 Task: Display the results of the 2022 Victory Lane Racing NASCAR Cup Series for the race "Advent Health 400" on the track "Kansas".
Action: Mouse moved to (207, 279)
Screenshot: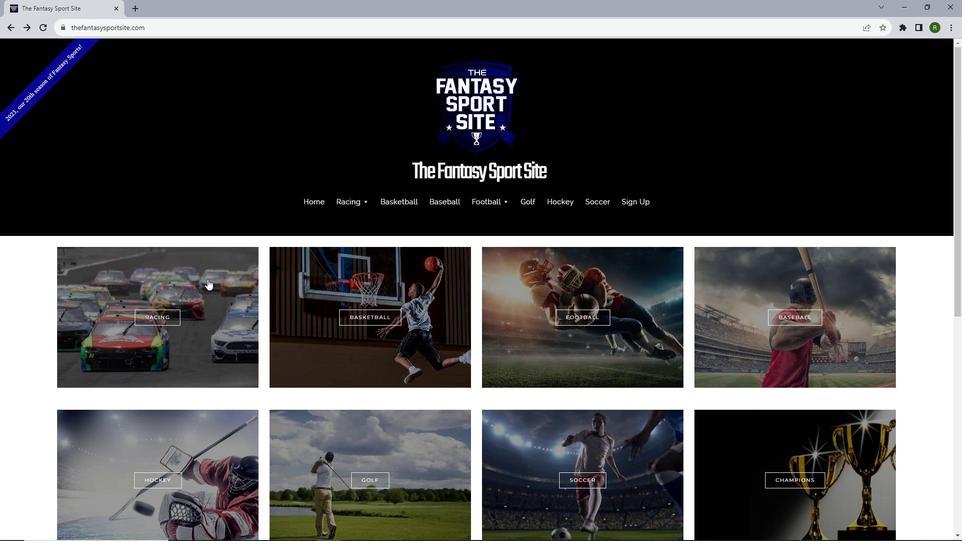 
Action: Mouse scrolled (207, 278) with delta (0, 0)
Screenshot: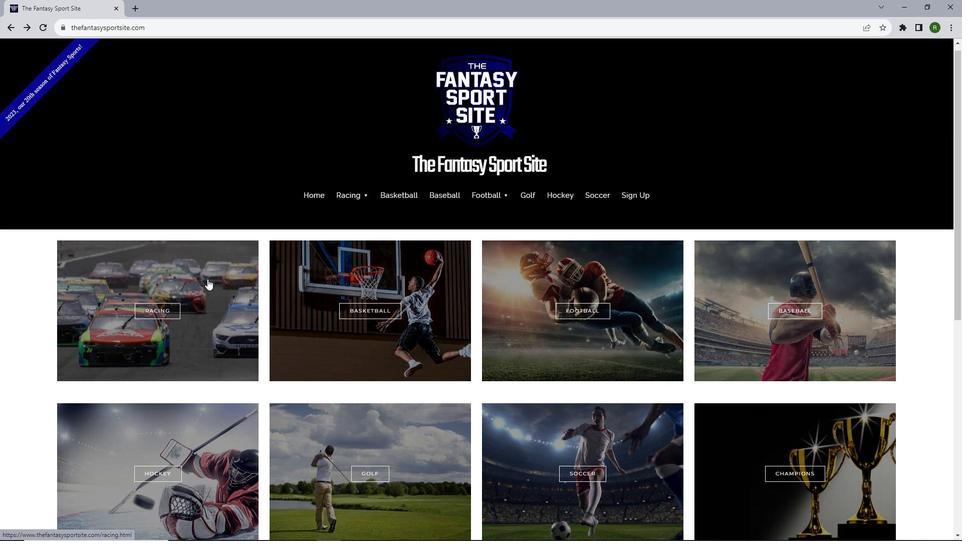 
Action: Mouse moved to (156, 269)
Screenshot: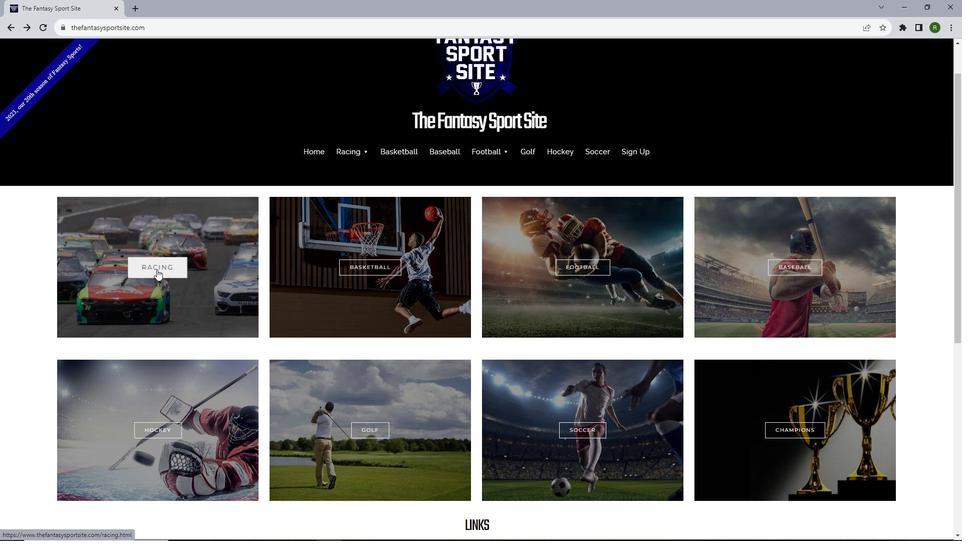 
Action: Mouse pressed left at (156, 269)
Screenshot: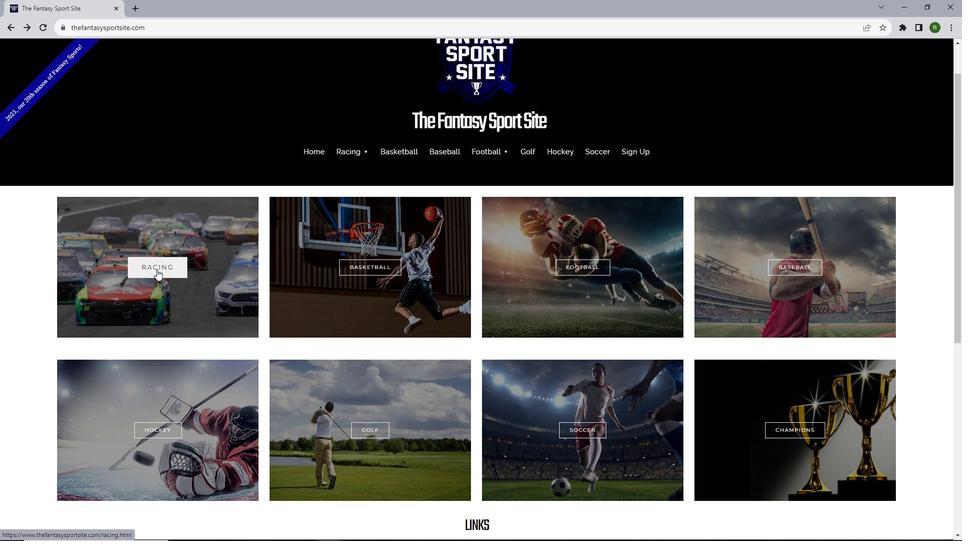 
Action: Mouse moved to (238, 278)
Screenshot: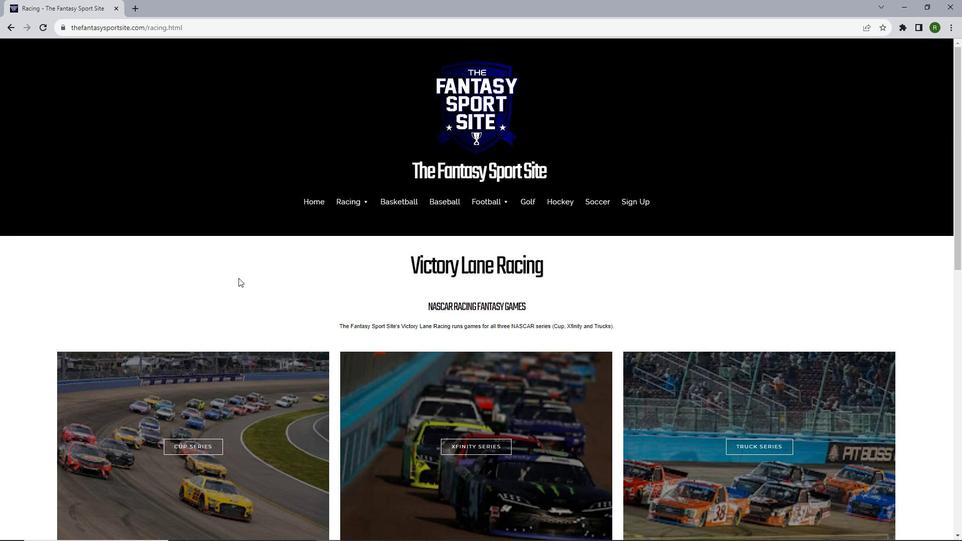 
Action: Mouse scrolled (238, 277) with delta (0, 0)
Screenshot: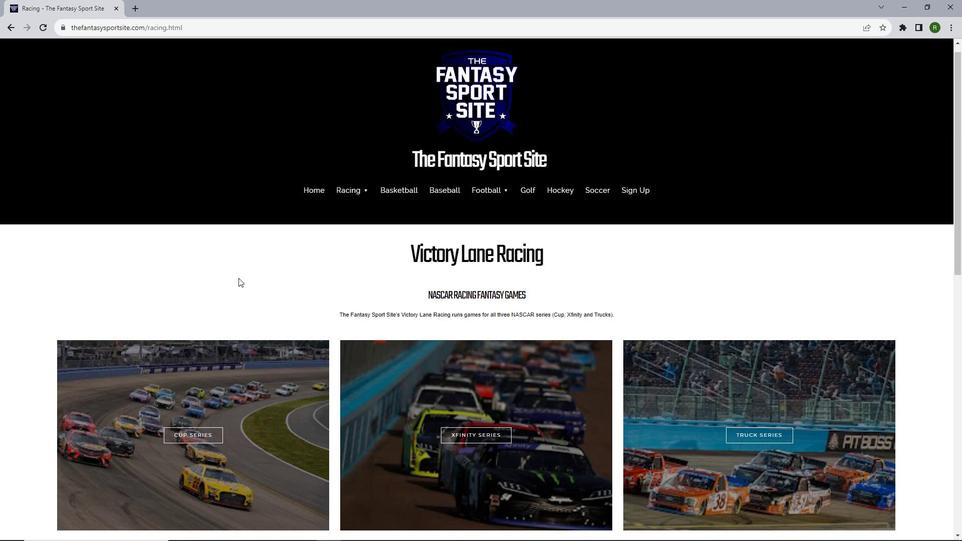 
Action: Mouse scrolled (238, 277) with delta (0, 0)
Screenshot: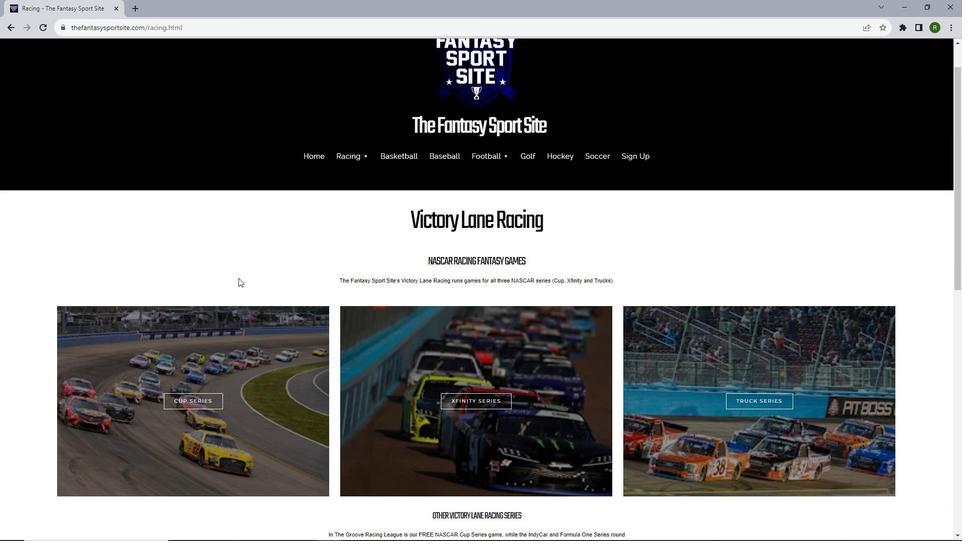 
Action: Mouse scrolled (238, 277) with delta (0, 0)
Screenshot: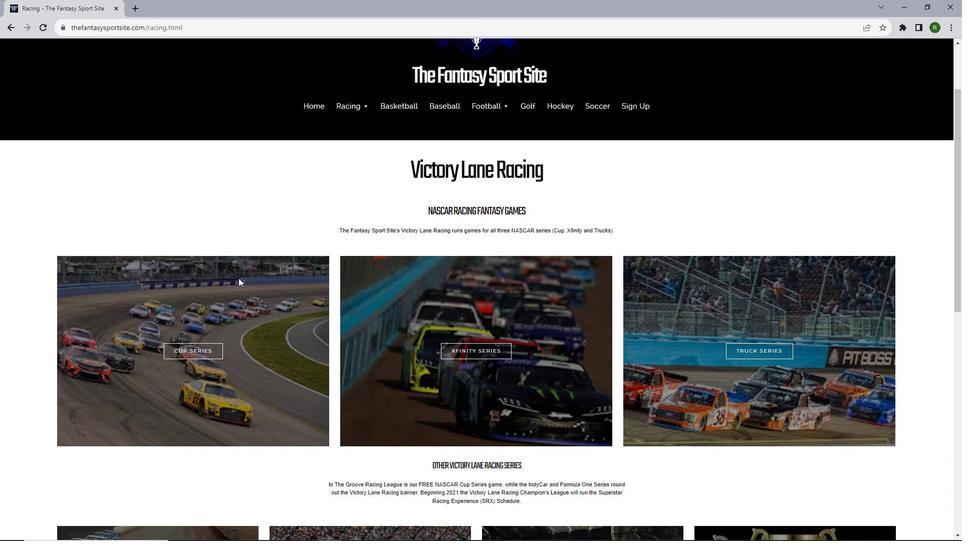 
Action: Mouse moved to (209, 293)
Screenshot: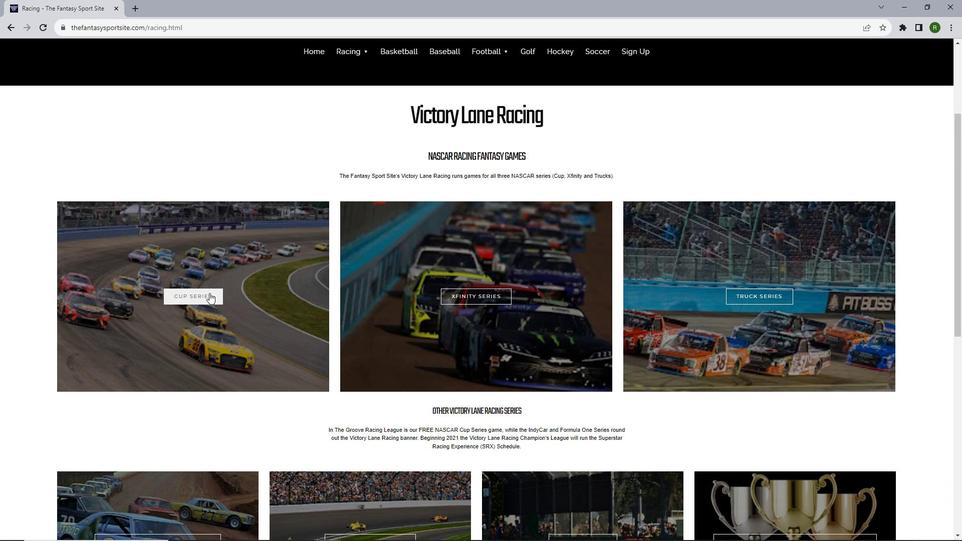 
Action: Mouse pressed left at (209, 293)
Screenshot: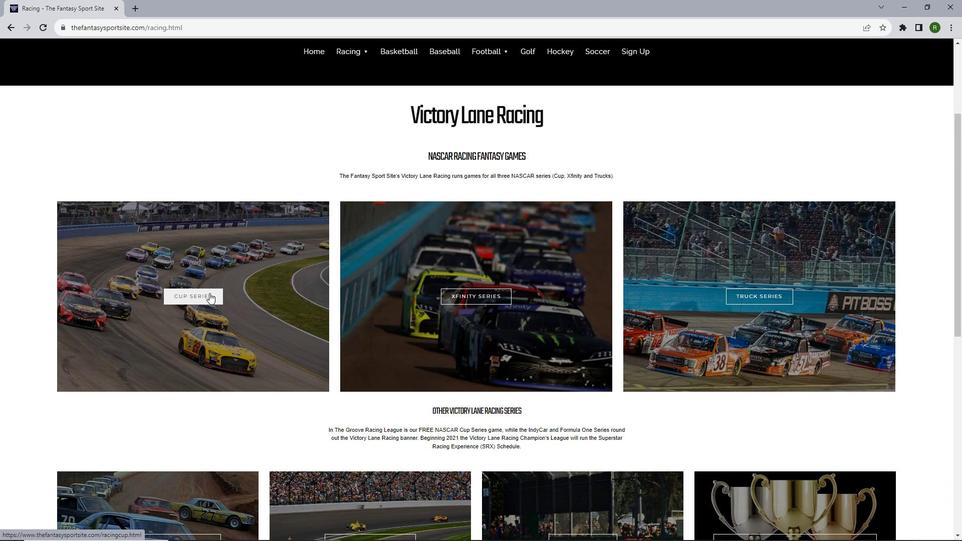 
Action: Mouse moved to (243, 261)
Screenshot: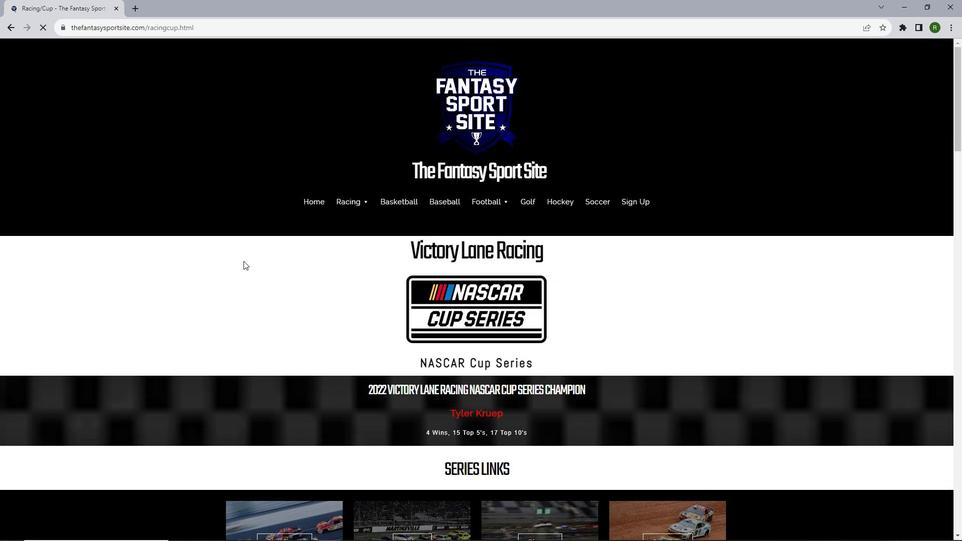 
Action: Mouse scrolled (243, 260) with delta (0, 0)
Screenshot: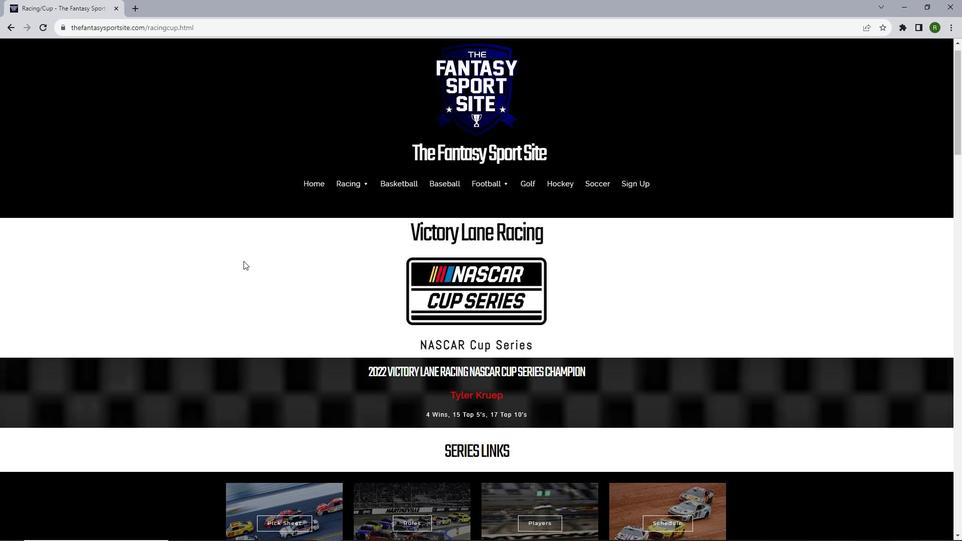 
Action: Mouse scrolled (243, 260) with delta (0, 0)
Screenshot: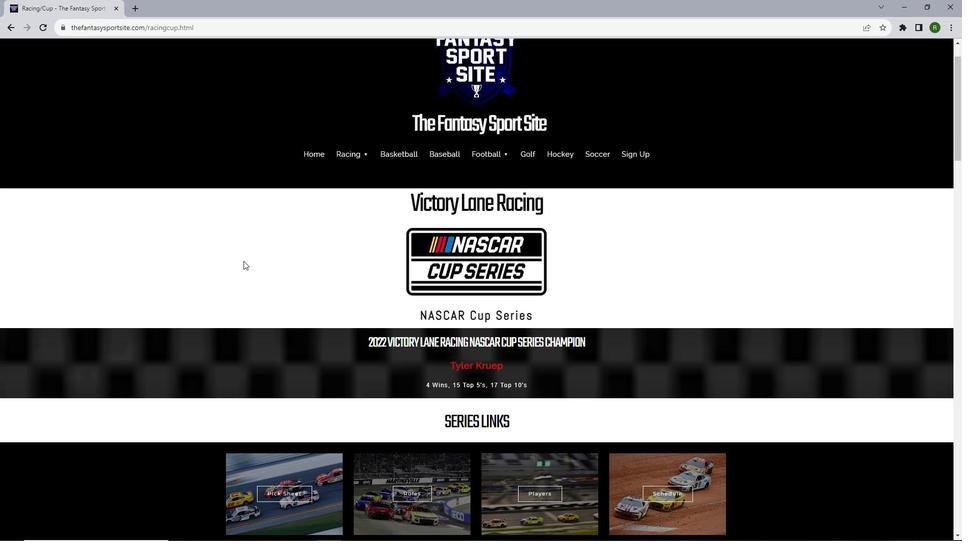 
Action: Mouse scrolled (243, 260) with delta (0, 0)
Screenshot: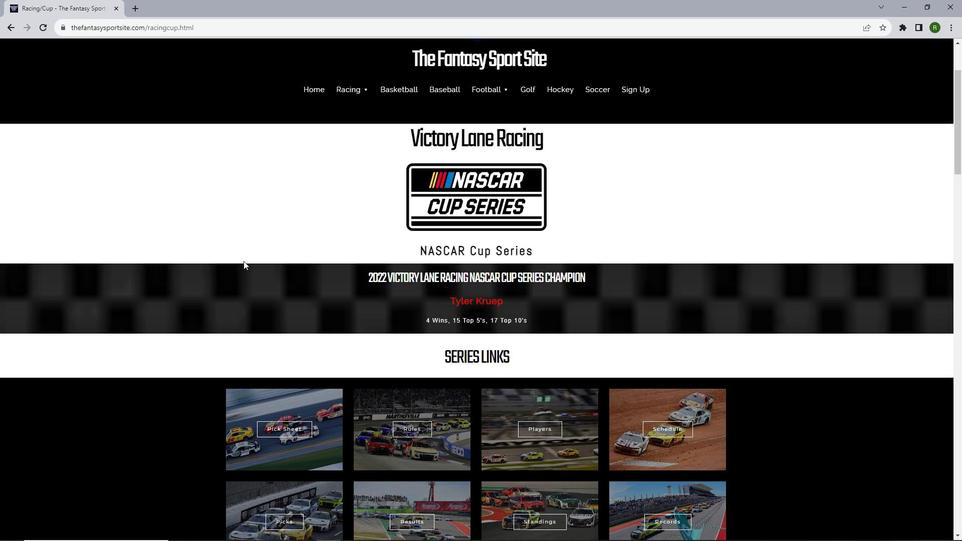 
Action: Mouse scrolled (243, 260) with delta (0, 0)
Screenshot: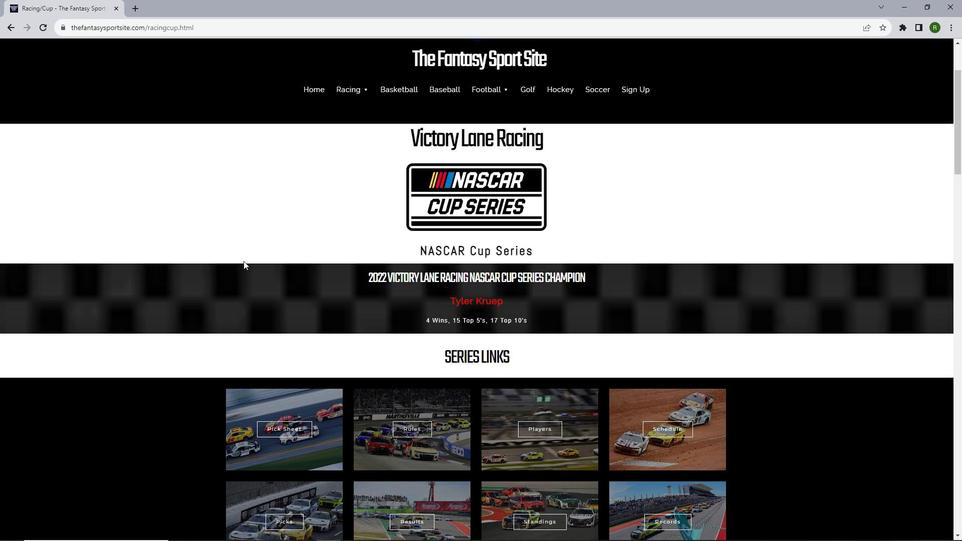 
Action: Mouse scrolled (243, 260) with delta (0, 0)
Screenshot: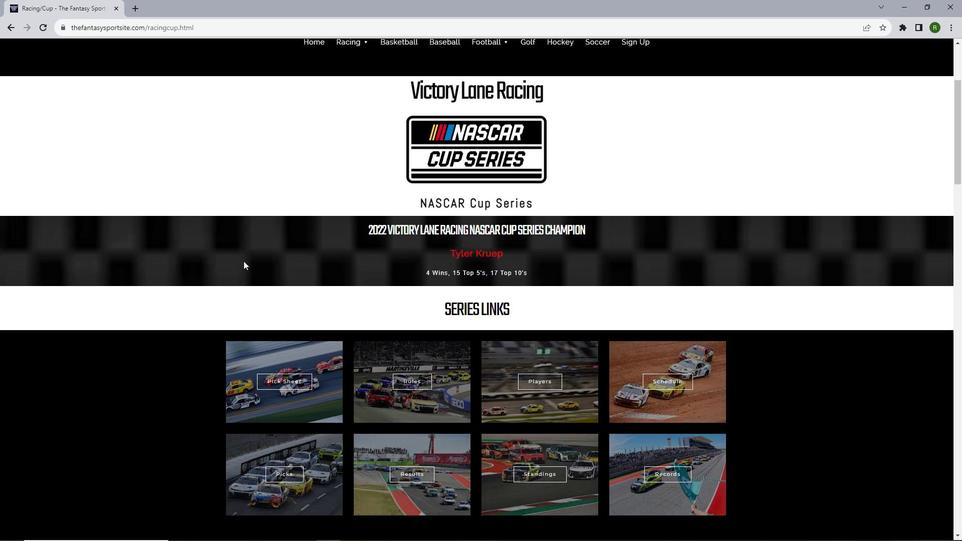 
Action: Mouse moved to (321, 217)
Screenshot: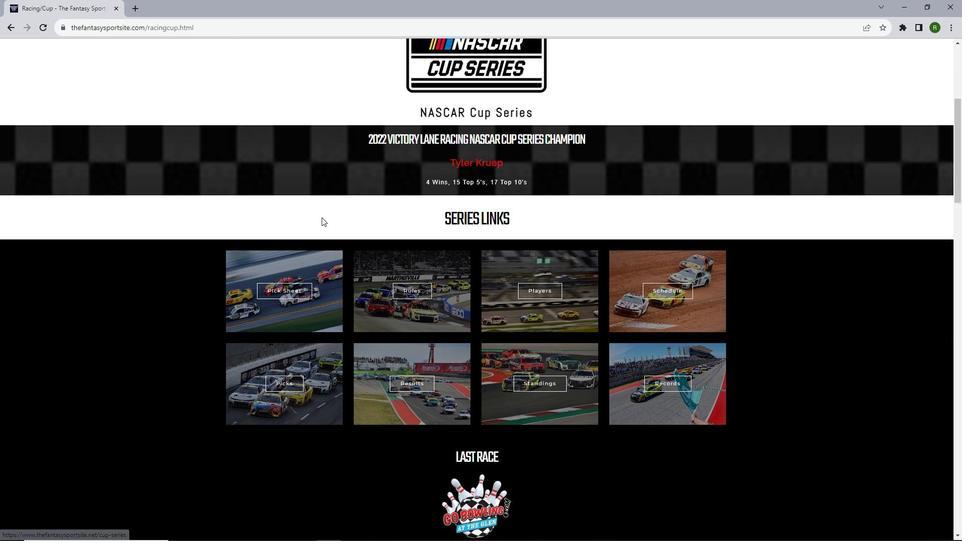 
Action: Mouse scrolled (321, 218) with delta (0, 0)
Screenshot: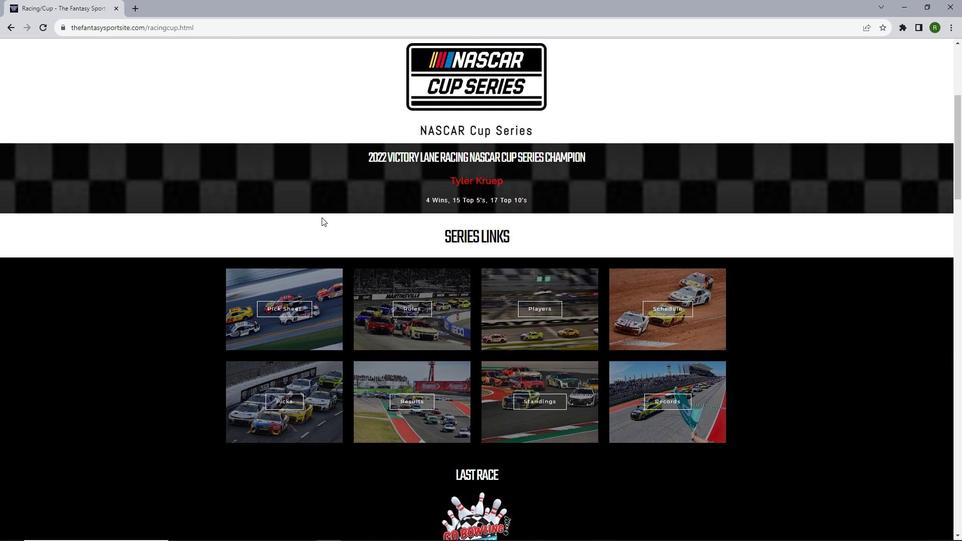 
Action: Mouse scrolled (321, 217) with delta (0, 0)
Screenshot: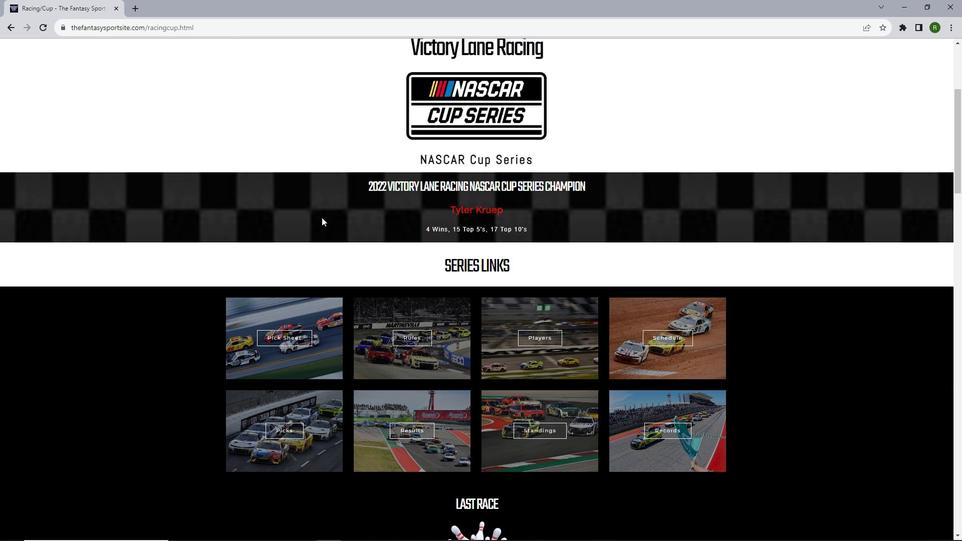 
Action: Mouse scrolled (321, 217) with delta (0, 0)
Screenshot: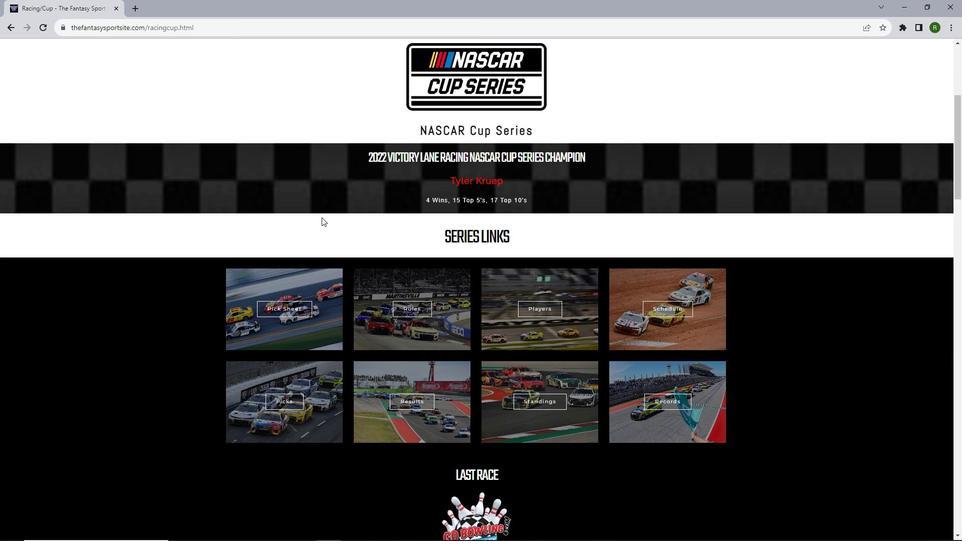 
Action: Mouse scrolled (321, 217) with delta (0, 0)
Screenshot: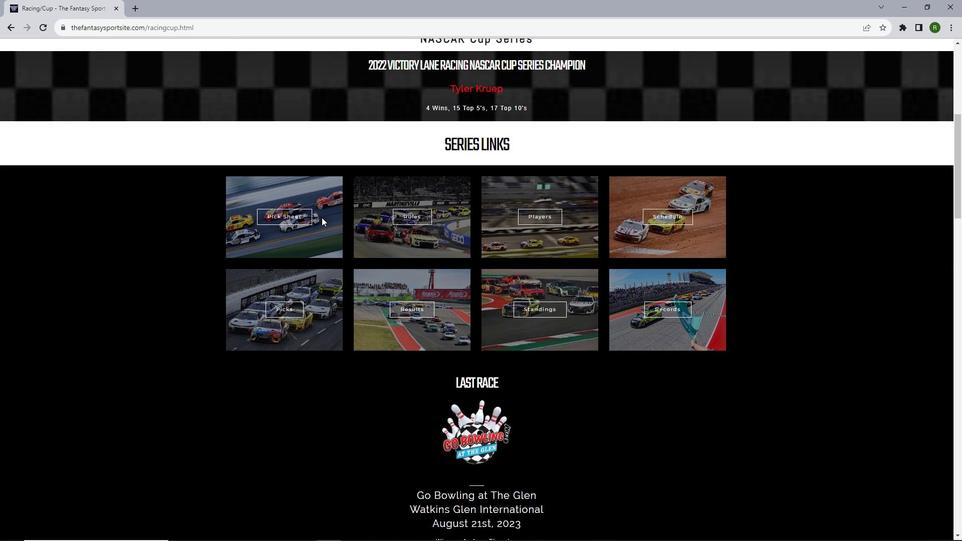 
Action: Mouse scrolled (321, 218) with delta (0, 0)
Screenshot: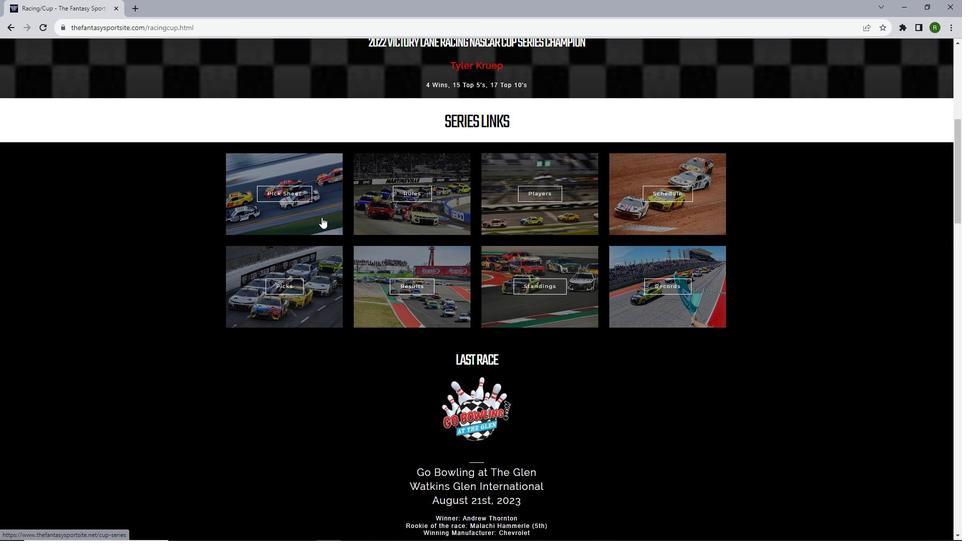 
Action: Mouse moved to (428, 327)
Screenshot: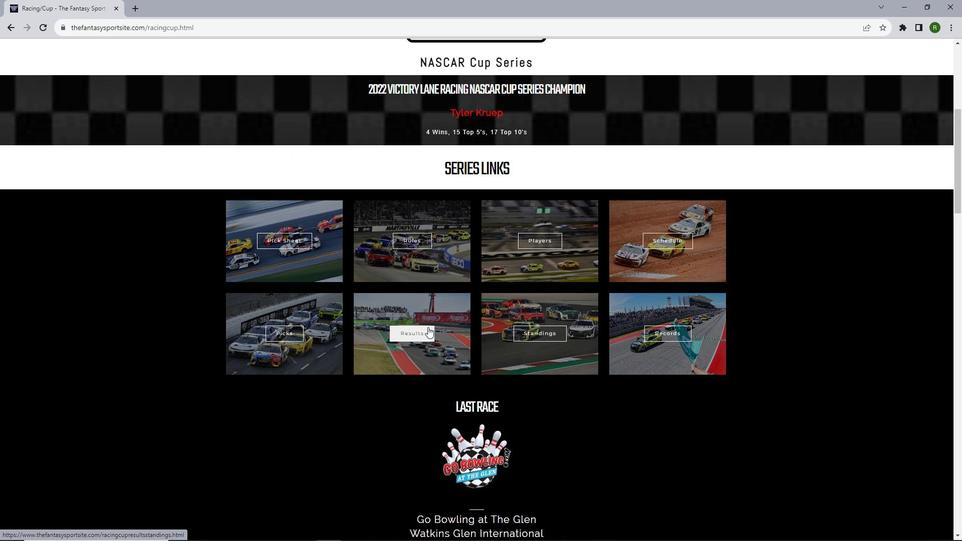 
Action: Mouse pressed left at (428, 327)
Screenshot: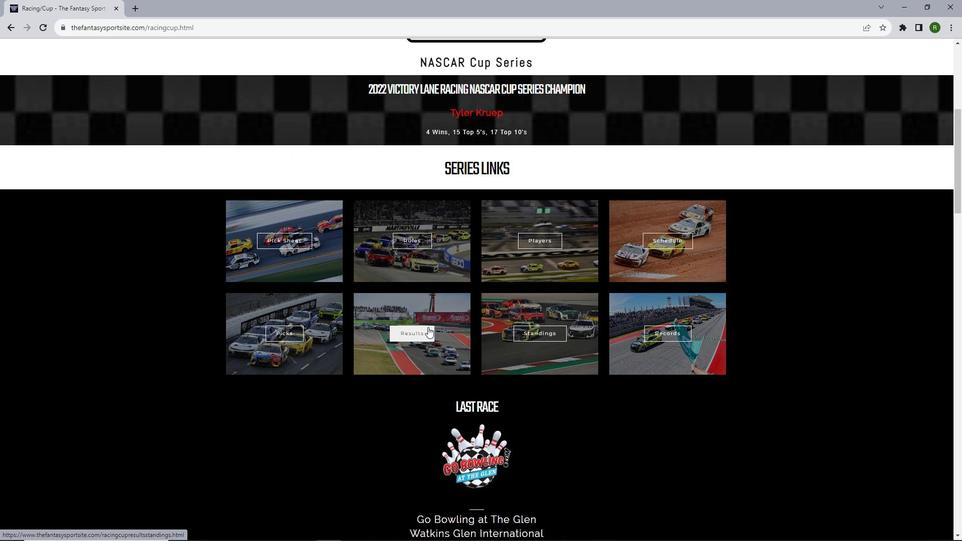 
Action: Mouse moved to (452, 246)
Screenshot: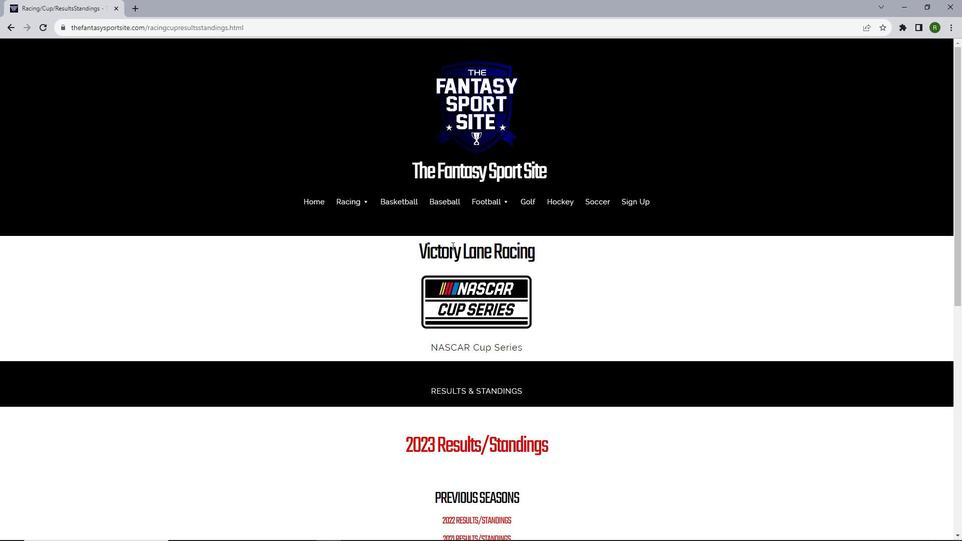 
Action: Mouse scrolled (452, 245) with delta (0, 0)
Screenshot: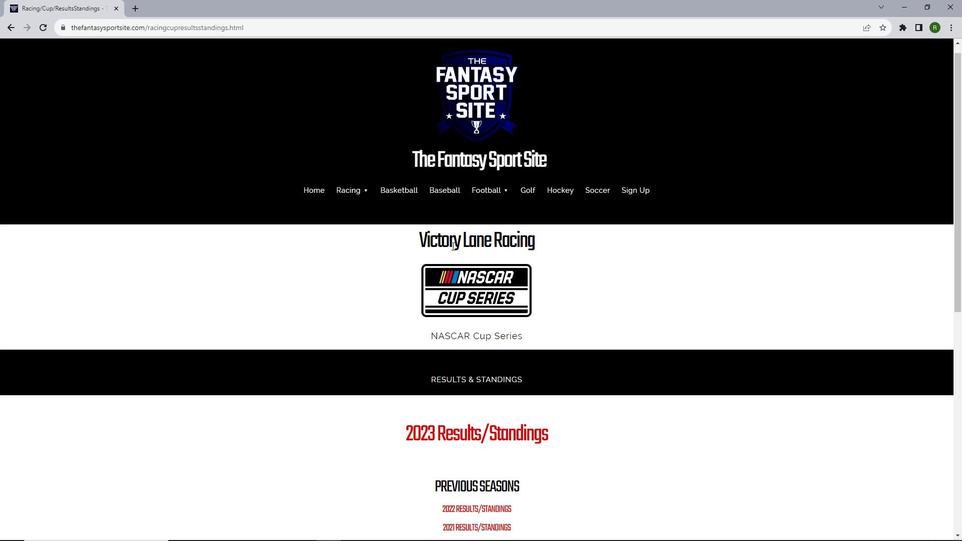 
Action: Mouse scrolled (452, 245) with delta (0, 0)
Screenshot: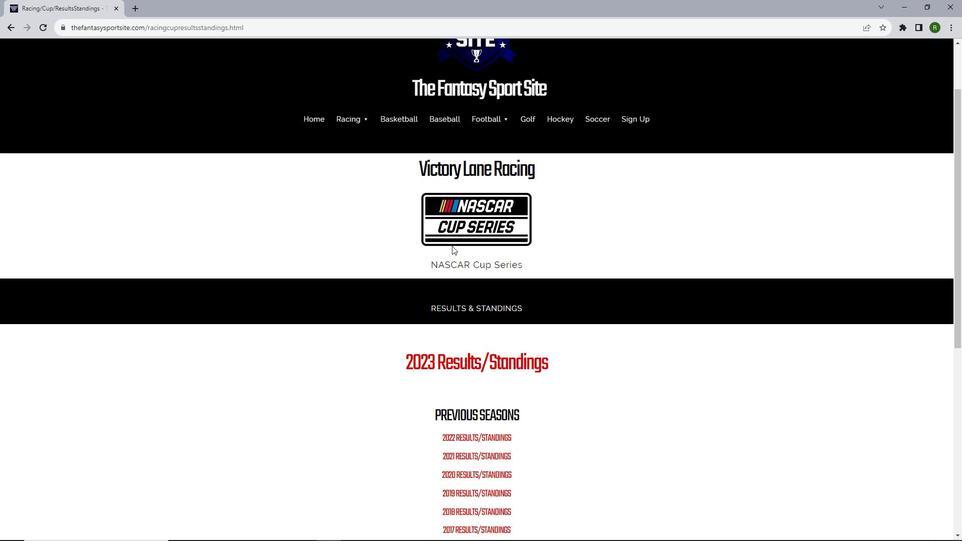 
Action: Mouse scrolled (452, 245) with delta (0, 0)
Screenshot: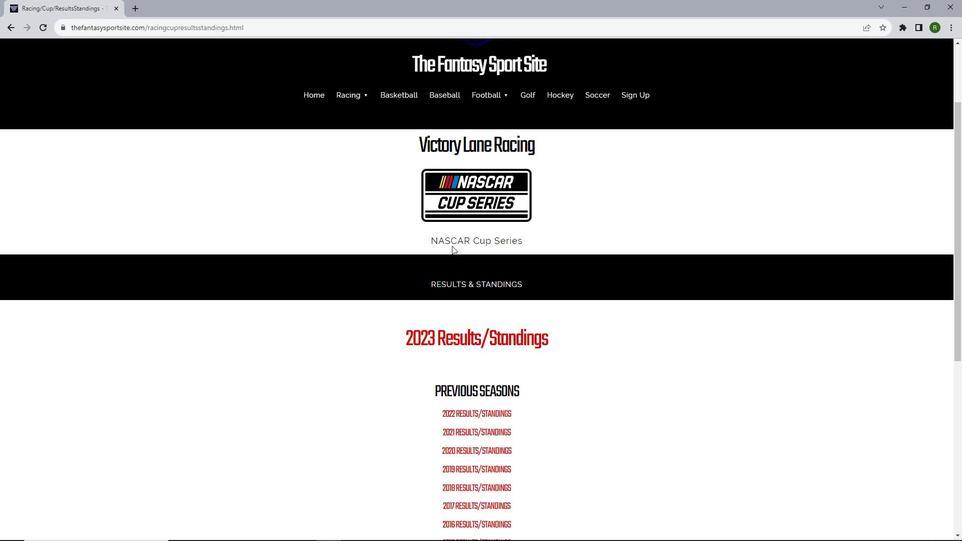 
Action: Mouse moved to (477, 368)
Screenshot: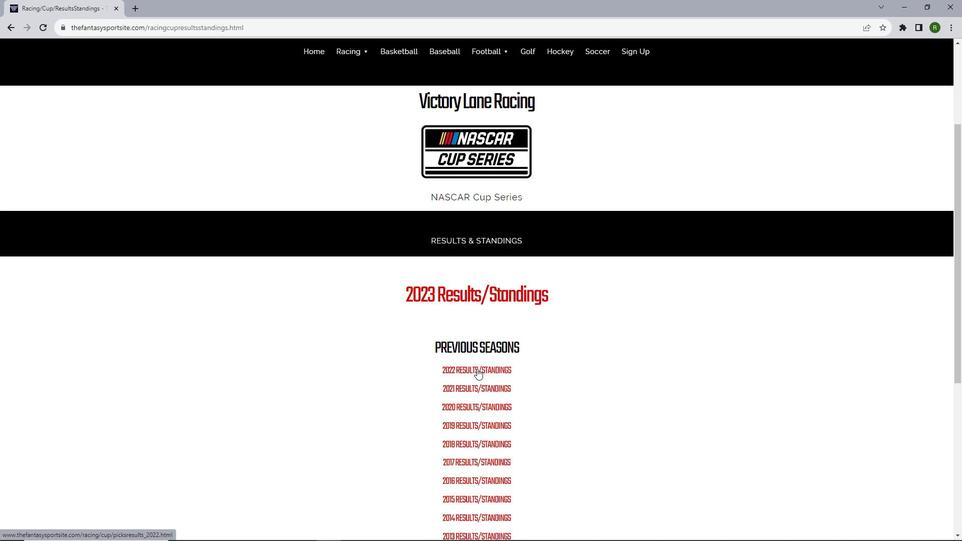 
Action: Mouse pressed left at (477, 368)
Screenshot: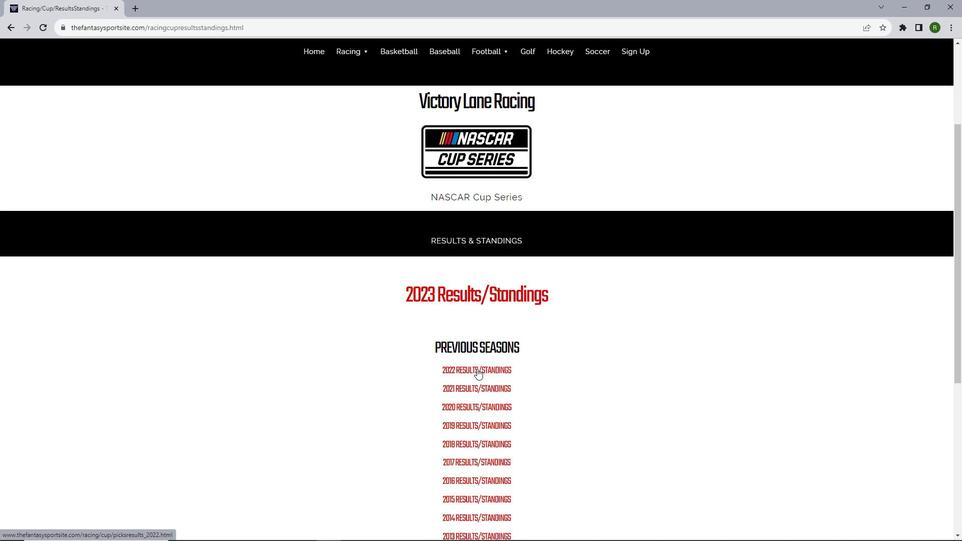 
Action: Mouse moved to (512, 169)
Screenshot: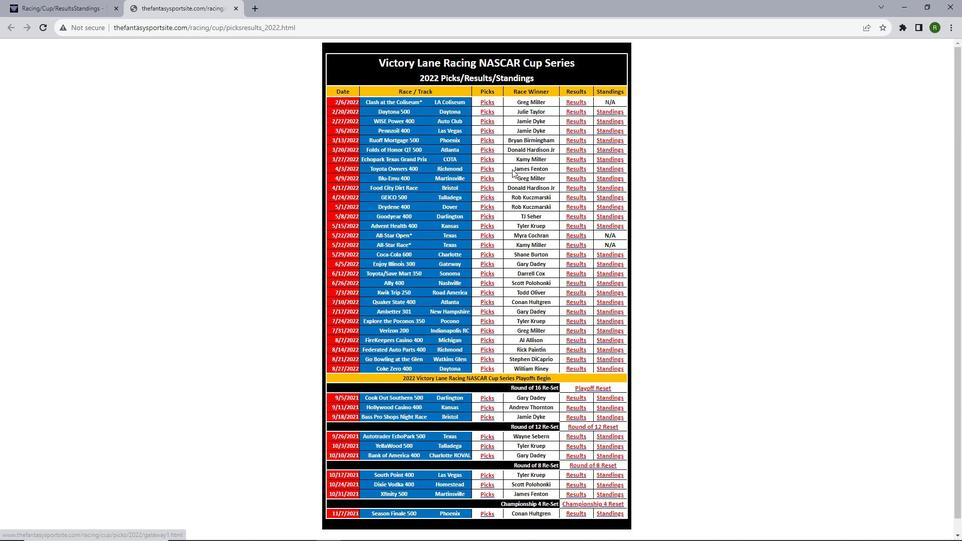 
Action: Mouse scrolled (512, 168) with delta (0, 0)
Screenshot: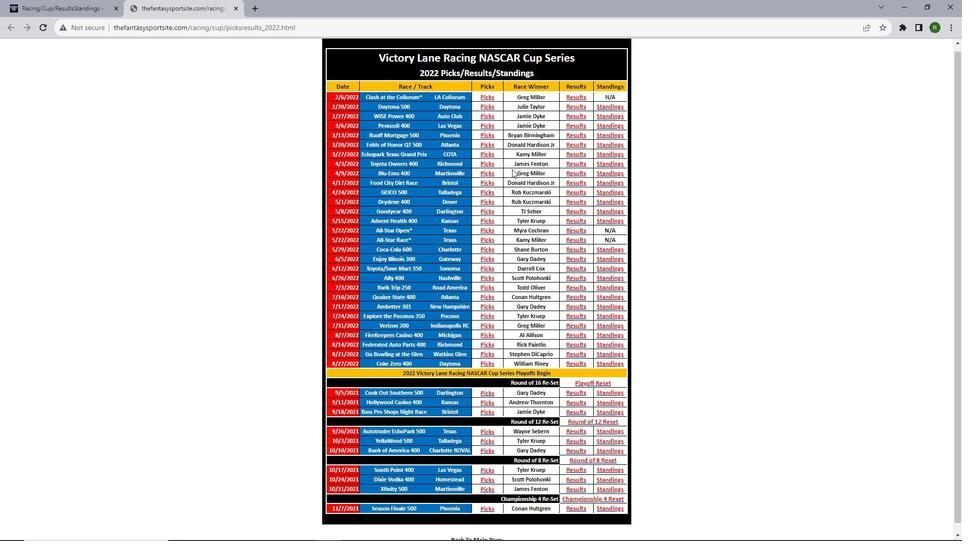 
Action: Mouse scrolled (512, 168) with delta (0, 0)
Screenshot: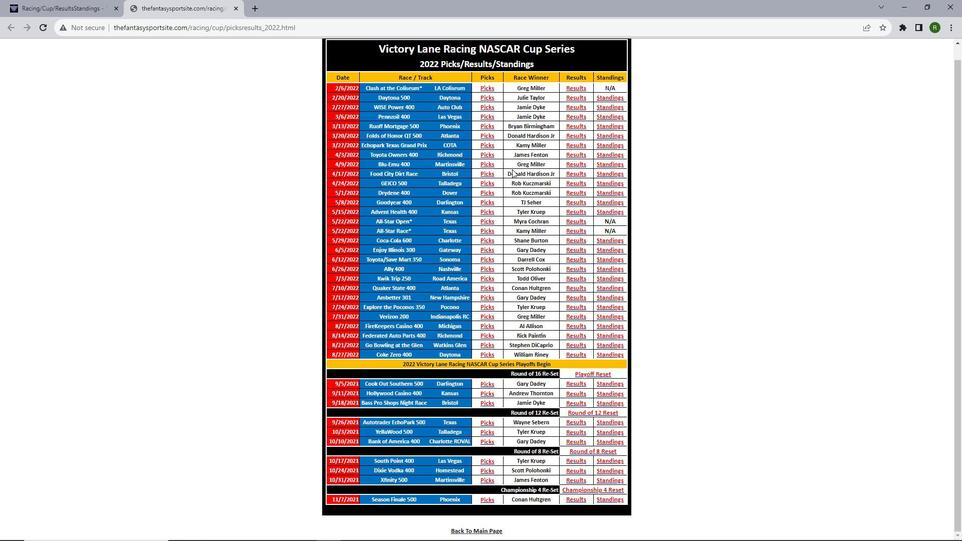 
Action: Mouse scrolled (512, 168) with delta (0, 0)
Screenshot: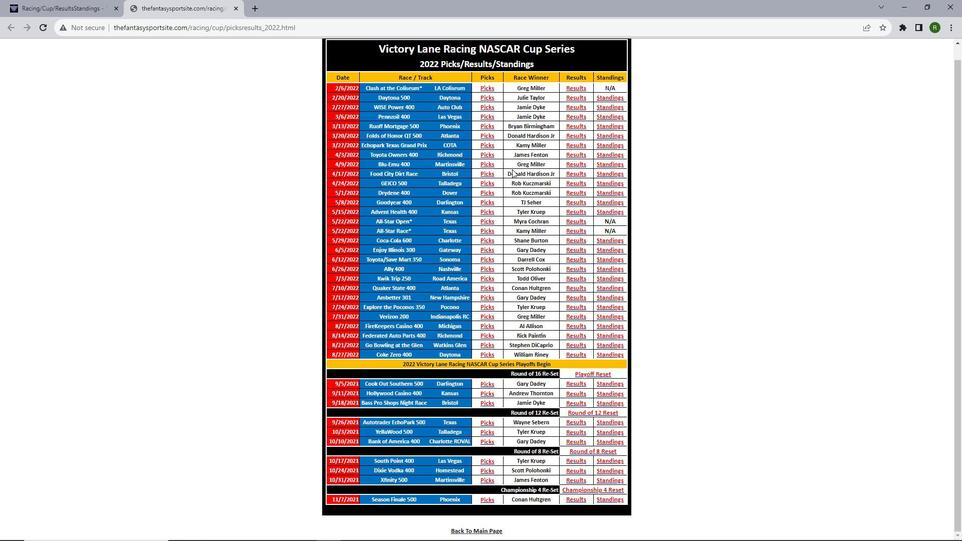 
Action: Mouse moved to (585, 212)
Screenshot: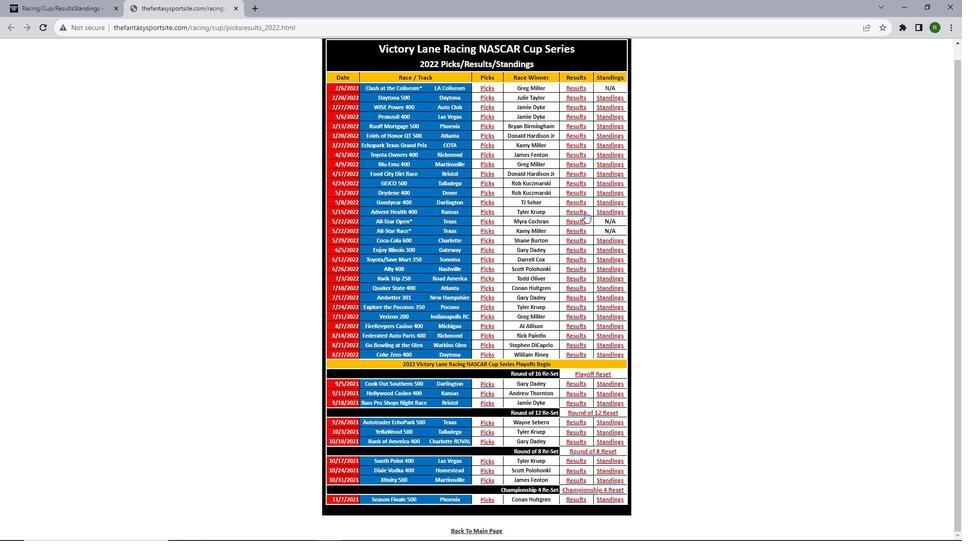 
Action: Mouse pressed left at (585, 212)
Screenshot: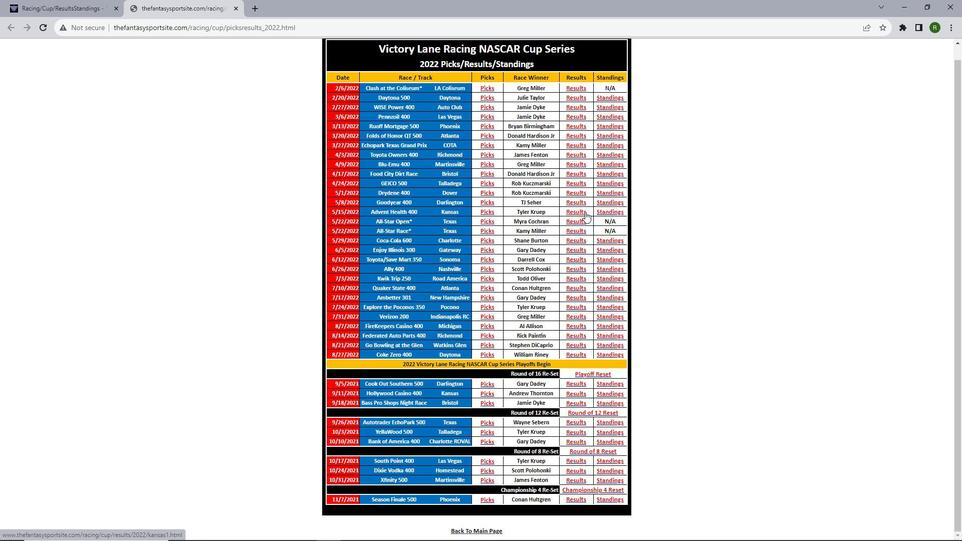 
Action: Mouse moved to (600, 212)
Screenshot: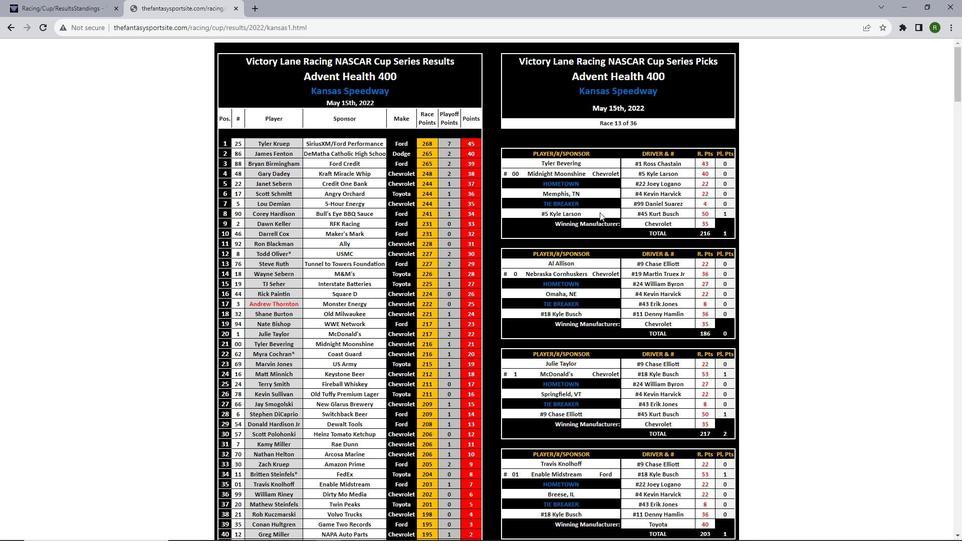 
Action: Mouse scrolled (600, 212) with delta (0, 0)
Screenshot: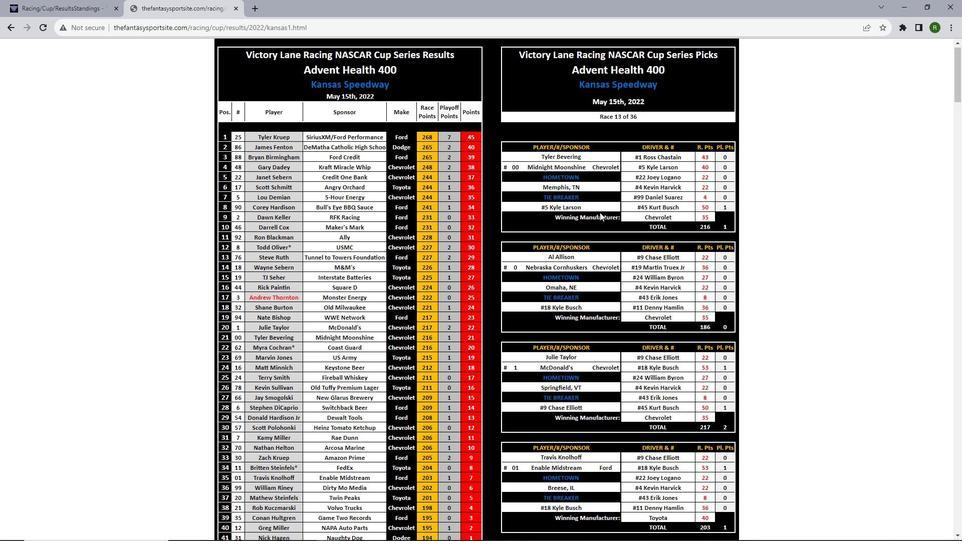 
Action: Mouse scrolled (600, 212) with delta (0, 0)
Screenshot: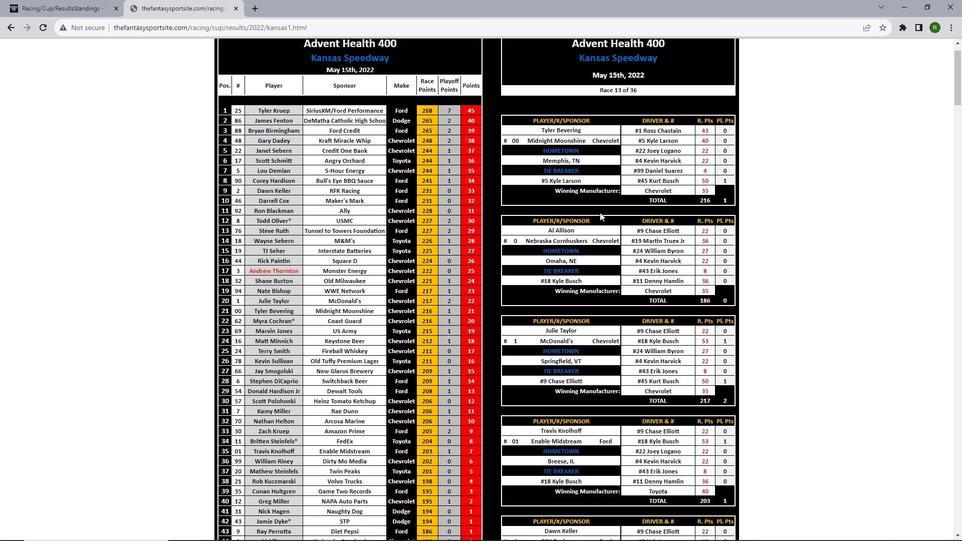 
Action: Mouse scrolled (600, 212) with delta (0, 0)
Screenshot: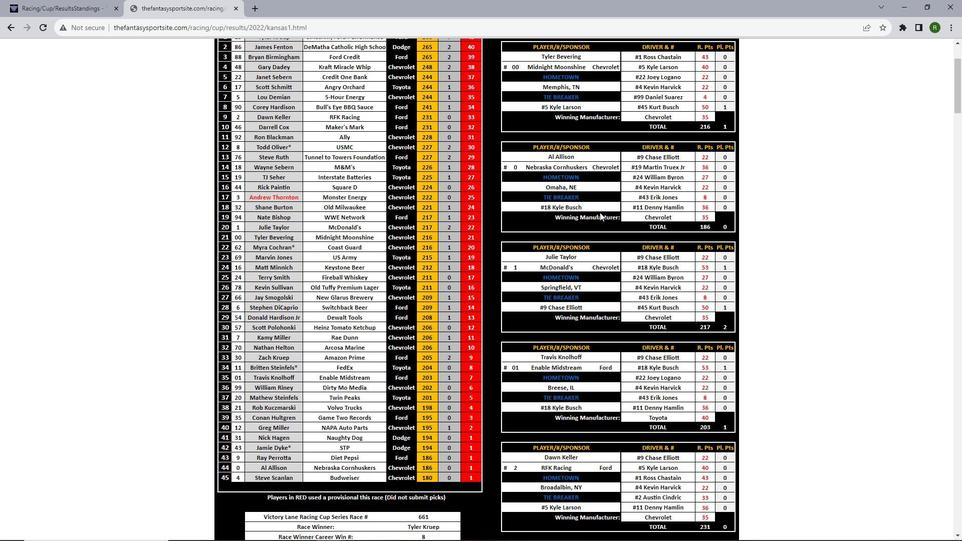 
Action: Mouse scrolled (600, 212) with delta (0, 0)
Screenshot: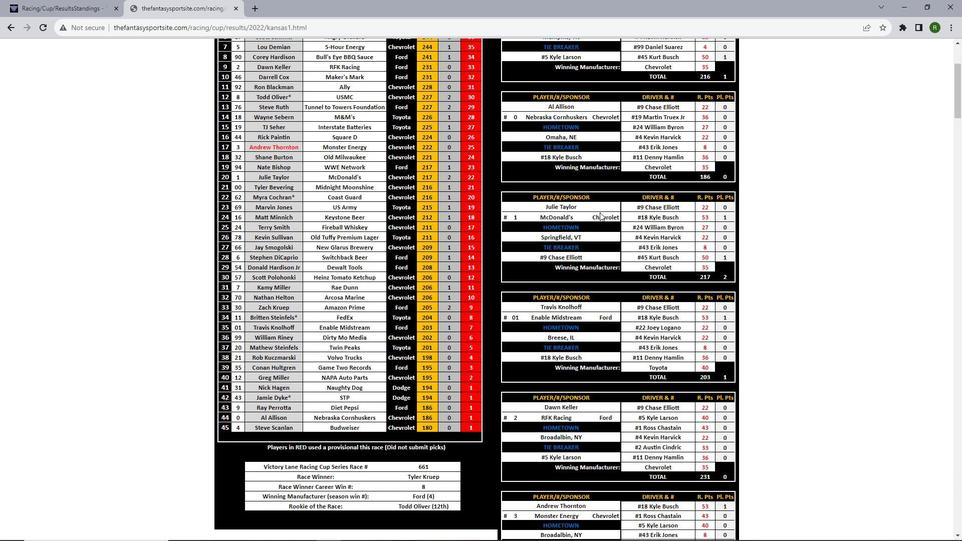 
Action: Mouse scrolled (600, 212) with delta (0, 0)
Screenshot: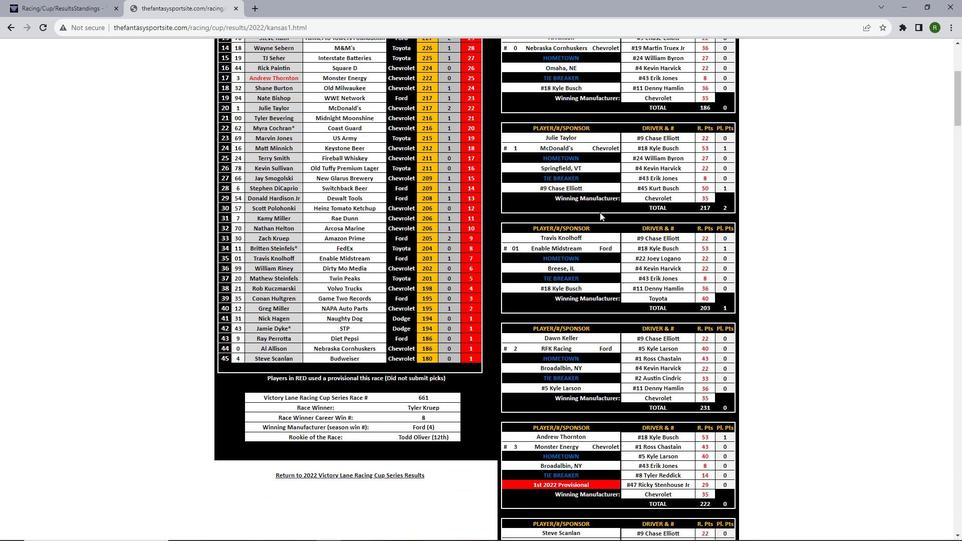 
Action: Mouse scrolled (600, 212) with delta (0, 0)
Screenshot: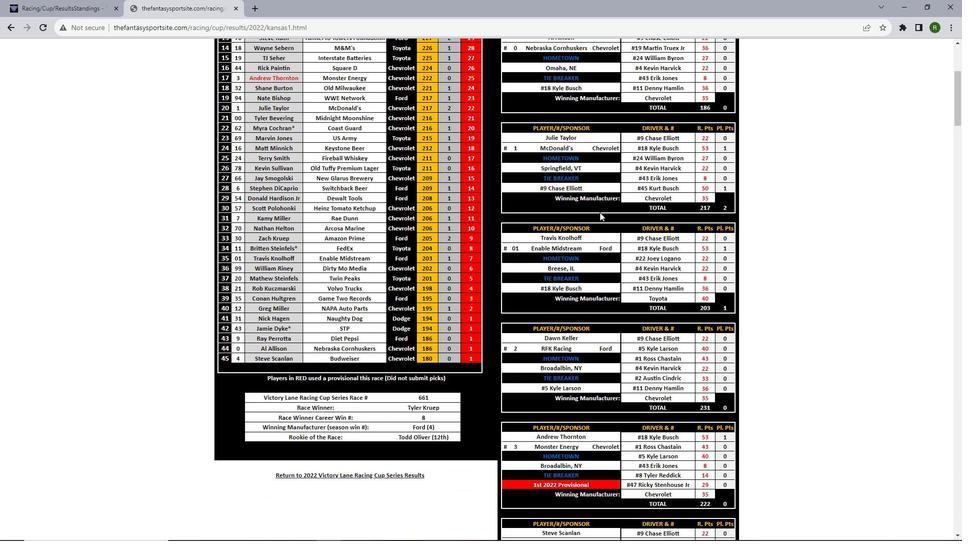 
Action: Mouse scrolled (600, 212) with delta (0, 0)
Screenshot: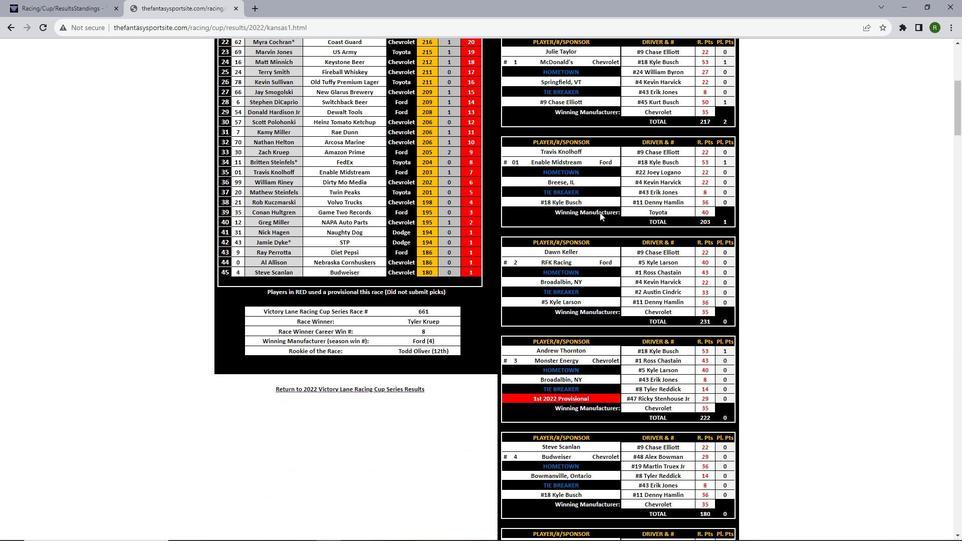 
Action: Mouse scrolled (600, 212) with delta (0, 0)
Screenshot: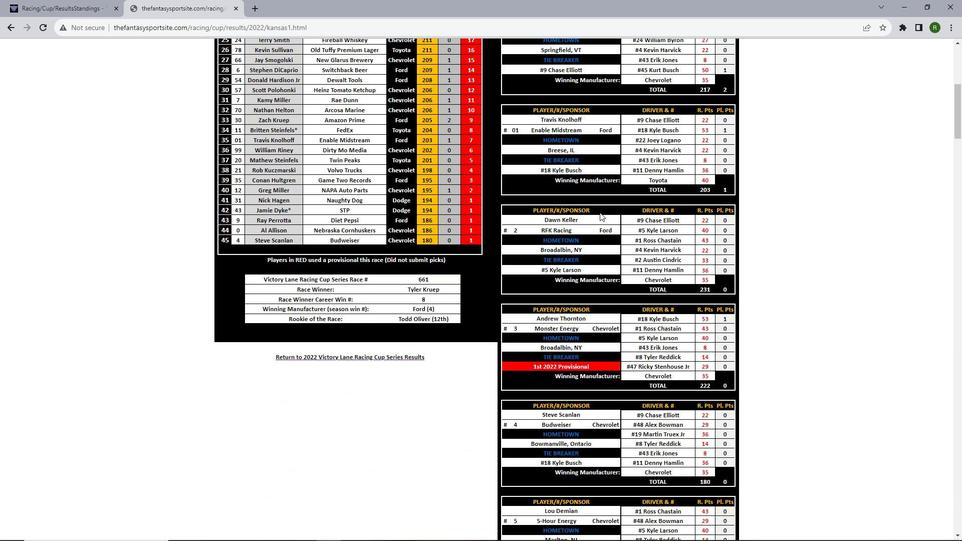 
Action: Mouse scrolled (600, 212) with delta (0, 0)
Screenshot: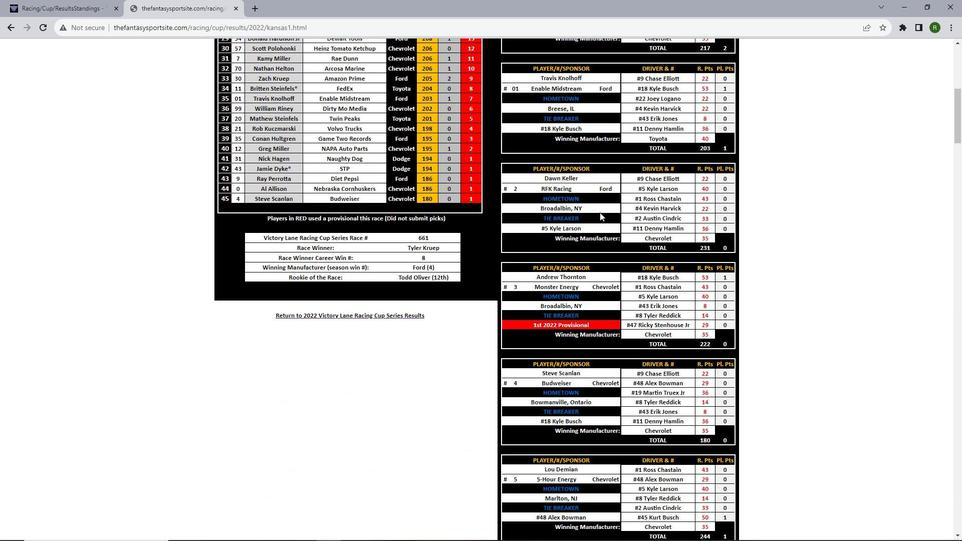 
Action: Mouse moved to (605, 200)
Screenshot: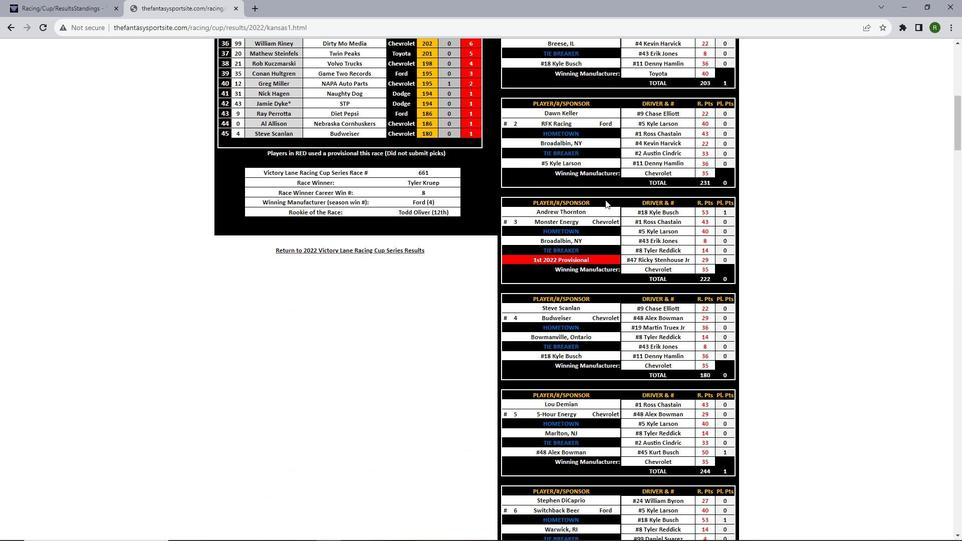 
Action: Mouse scrolled (605, 199) with delta (0, 0)
Screenshot: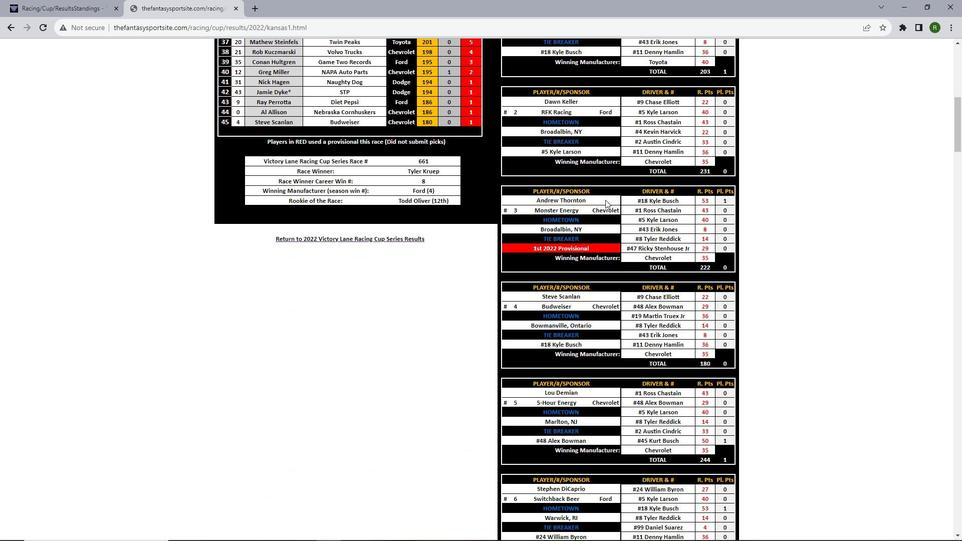 
Action: Mouse scrolled (605, 199) with delta (0, 0)
Screenshot: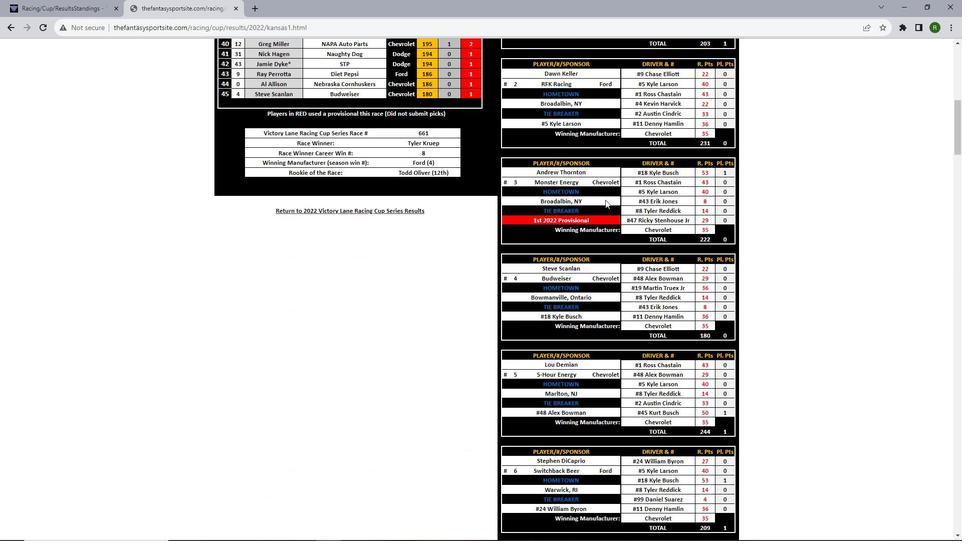 
Action: Mouse scrolled (605, 199) with delta (0, 0)
Screenshot: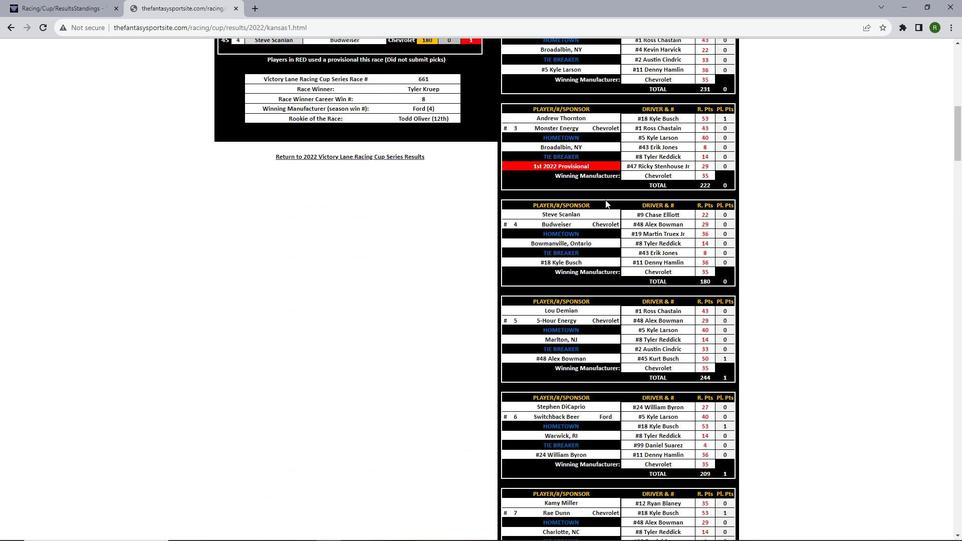 
Action: Mouse scrolled (605, 199) with delta (0, 0)
Screenshot: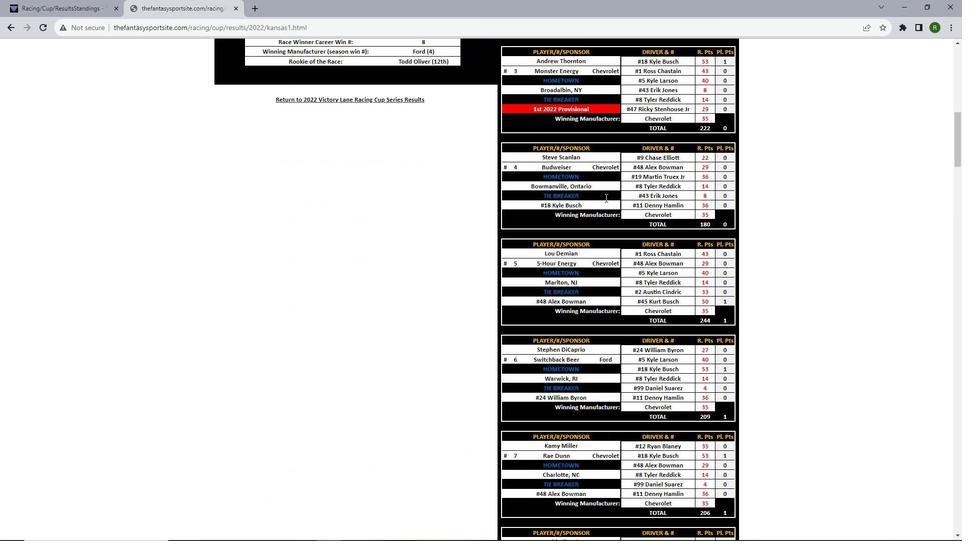 
Action: Mouse moved to (605, 196)
Screenshot: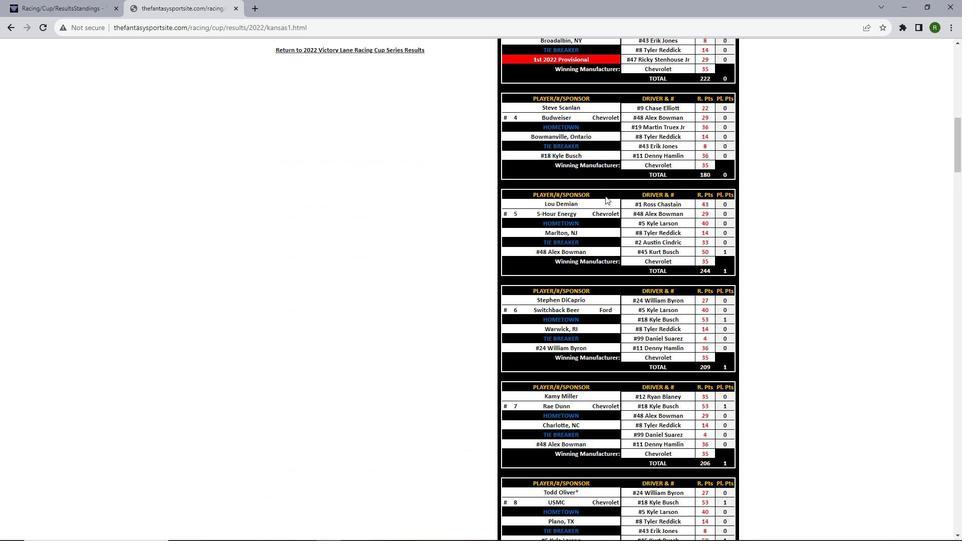 
Action: Mouse scrolled (605, 195) with delta (0, 0)
Screenshot: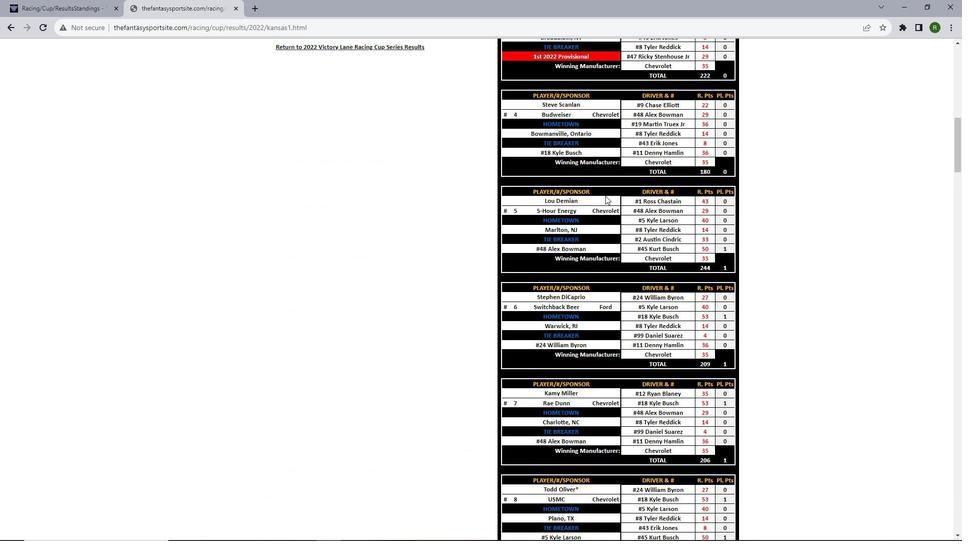 
Action: Mouse scrolled (605, 195) with delta (0, 0)
Screenshot: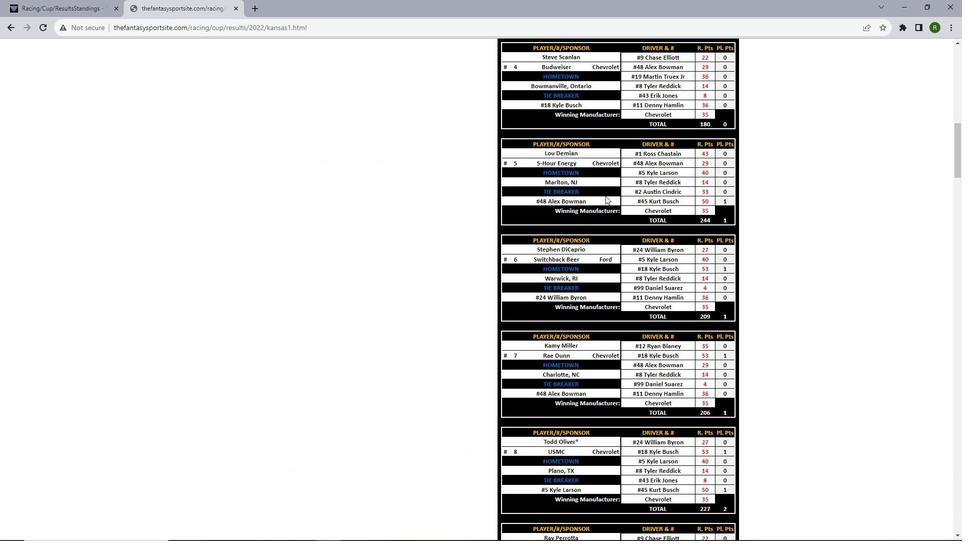 
Action: Mouse scrolled (605, 195) with delta (0, 0)
Screenshot: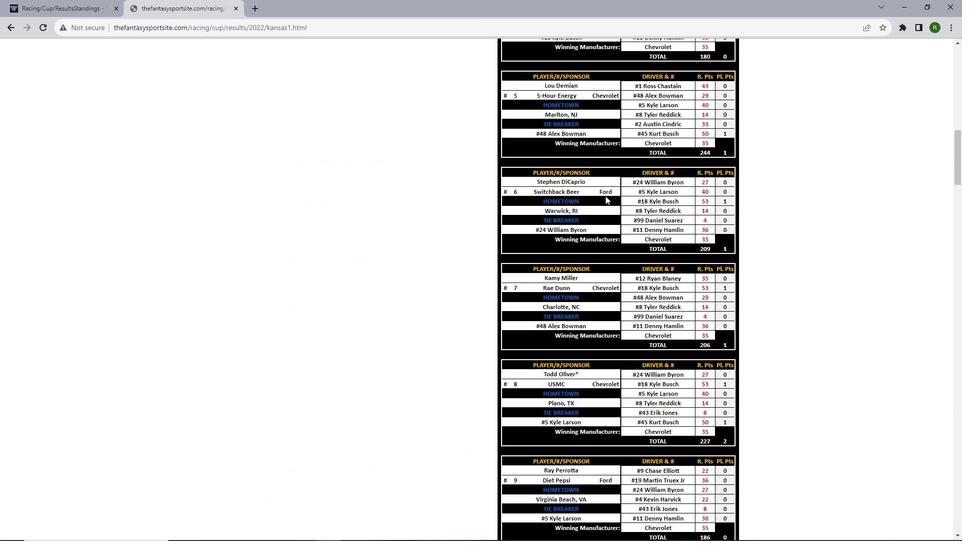 
Action: Mouse scrolled (605, 195) with delta (0, 0)
Screenshot: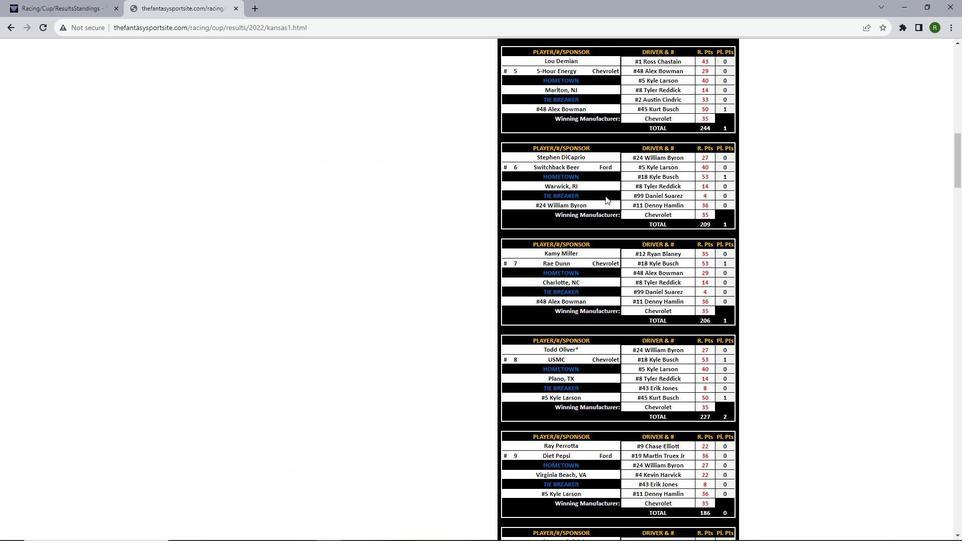 
Action: Mouse scrolled (605, 195) with delta (0, 0)
Screenshot: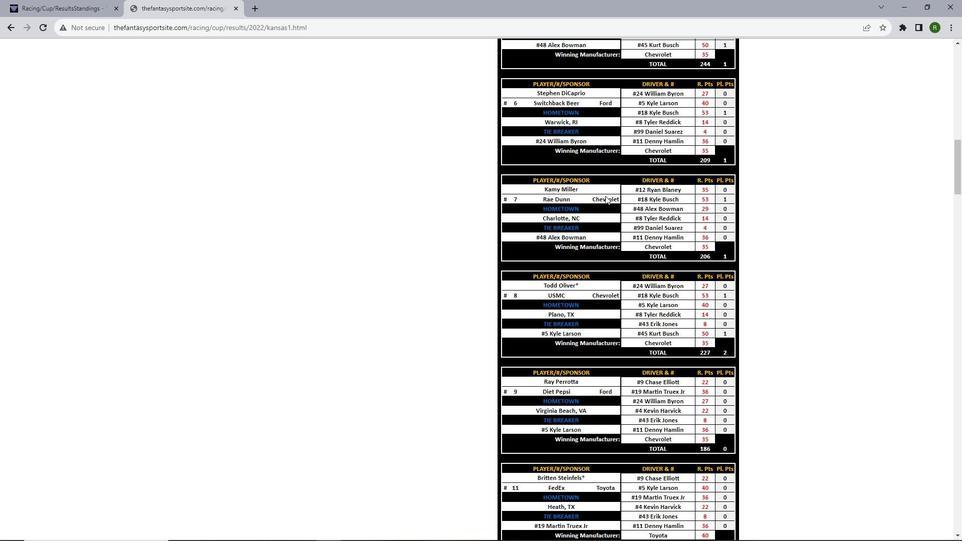 
Action: Mouse scrolled (605, 195) with delta (0, 0)
Screenshot: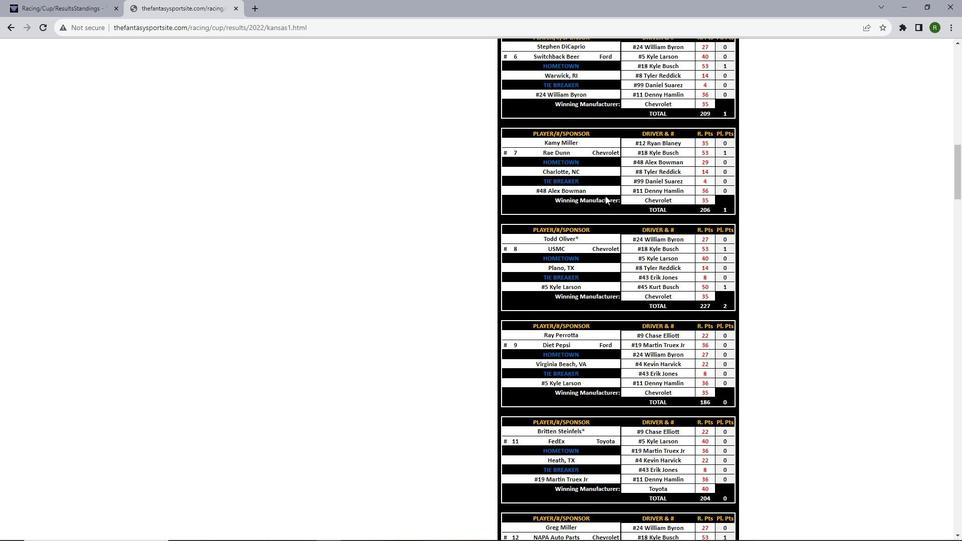 
Action: Mouse scrolled (605, 195) with delta (0, 0)
Screenshot: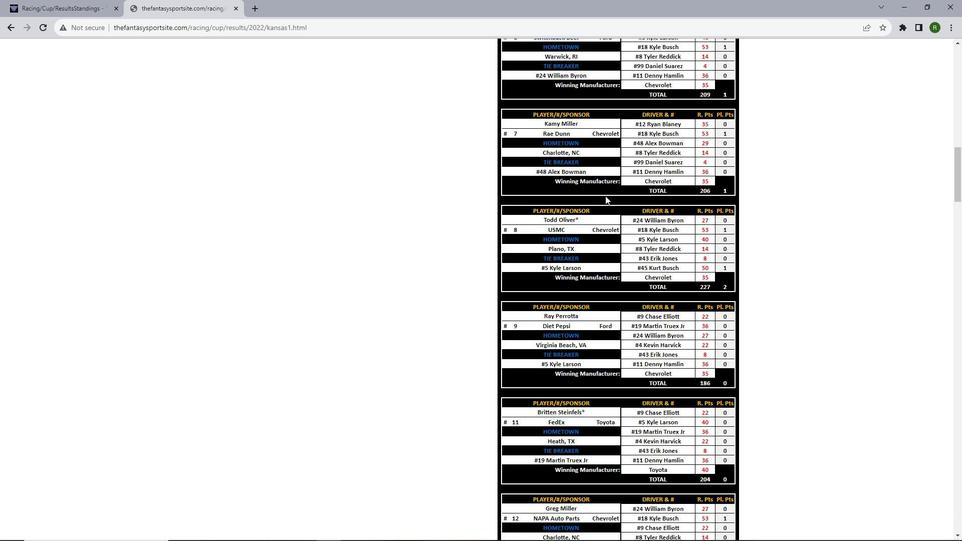 
Action: Mouse scrolled (605, 195) with delta (0, 0)
Screenshot: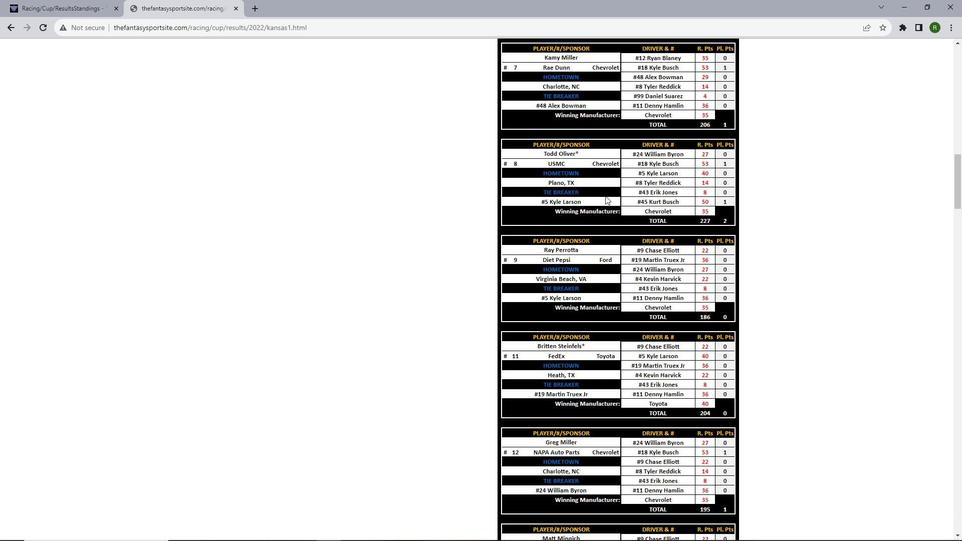 
Action: Mouse moved to (605, 195)
Screenshot: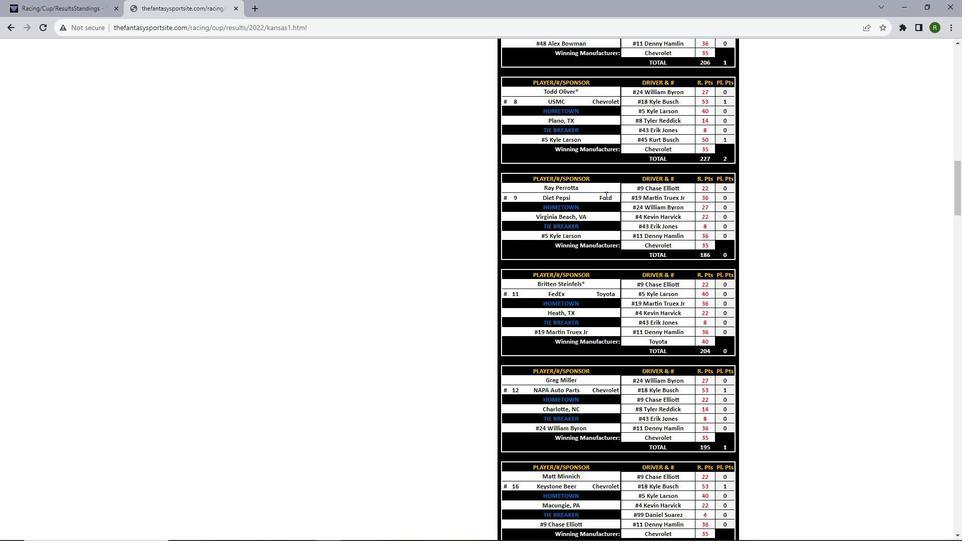 
Action: Mouse scrolled (605, 195) with delta (0, 0)
Screenshot: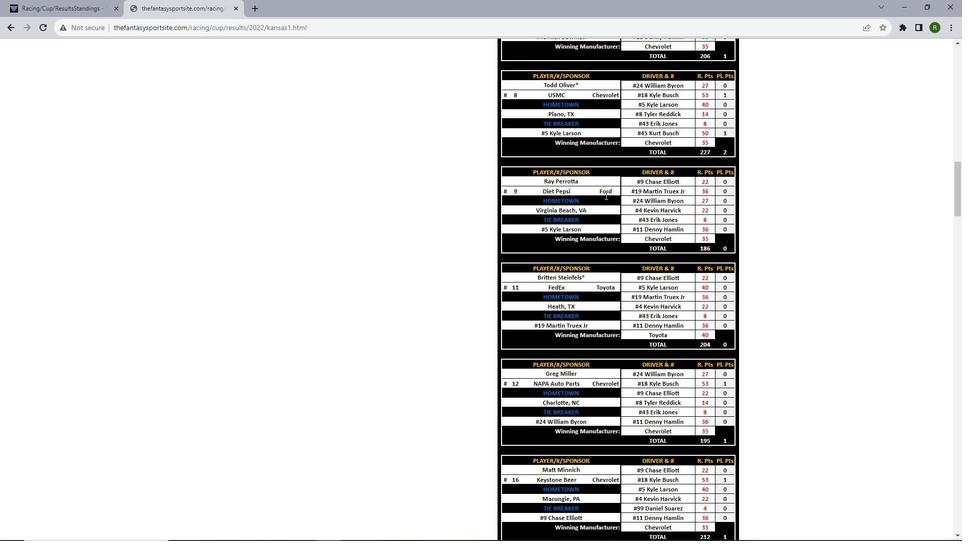 
Action: Mouse scrolled (605, 195) with delta (0, 0)
Screenshot: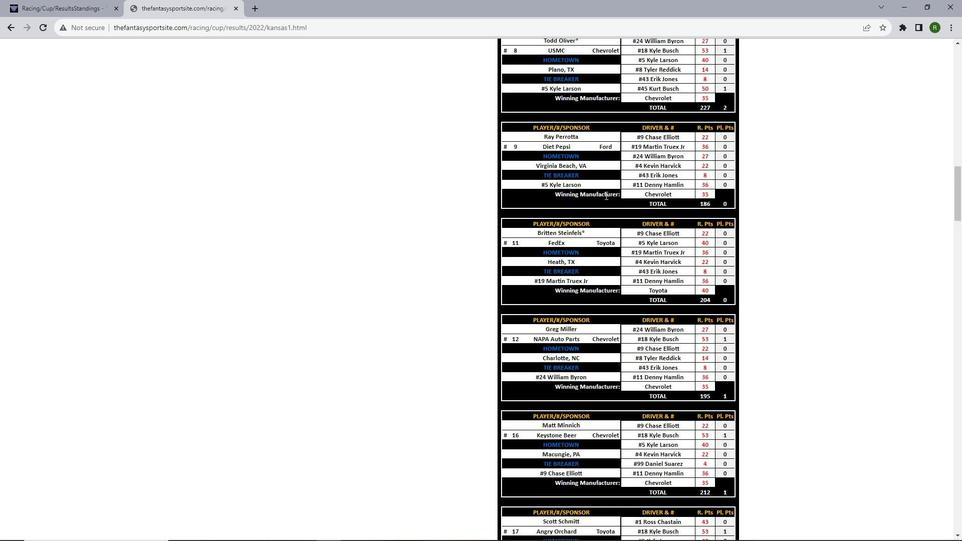 
Action: Mouse scrolled (605, 195) with delta (0, 0)
Screenshot: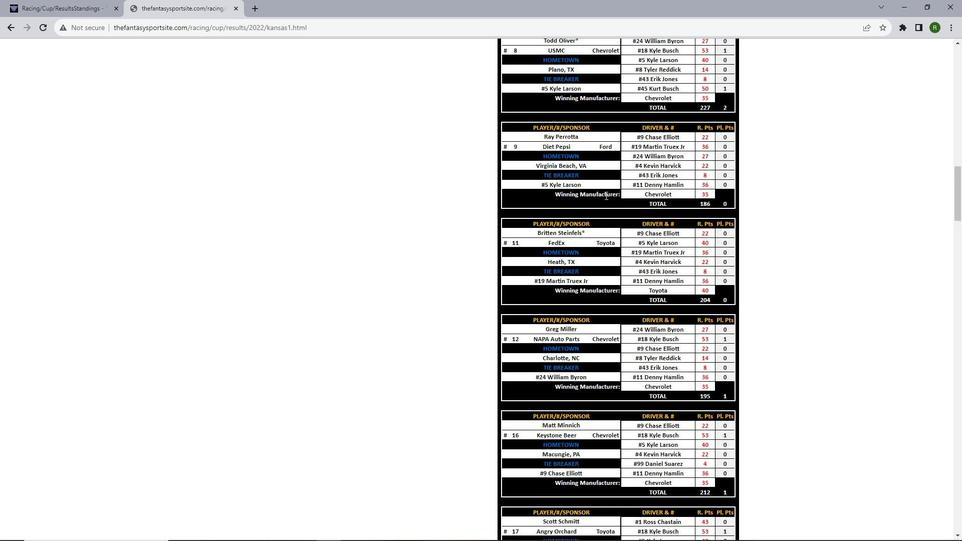 
Action: Mouse scrolled (605, 195) with delta (0, 0)
Screenshot: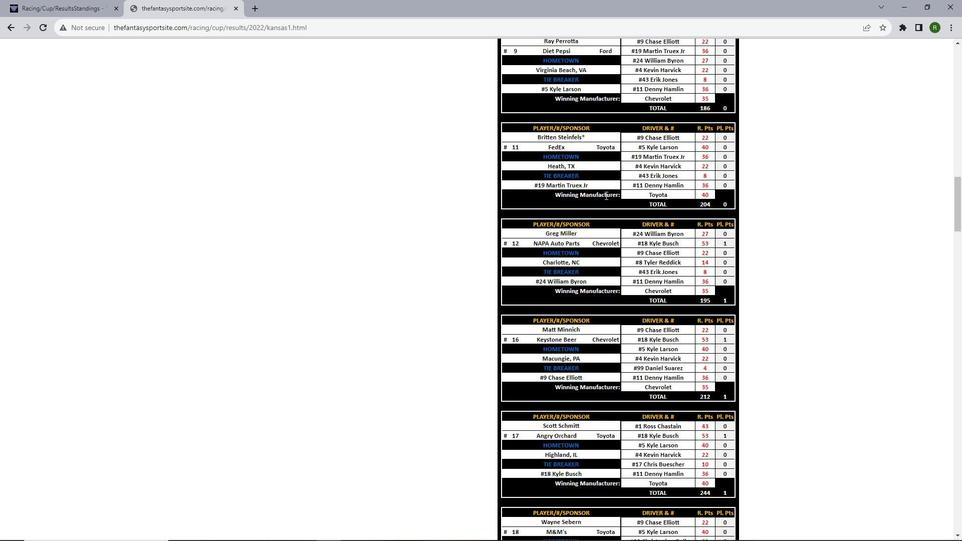 
Action: Mouse scrolled (605, 195) with delta (0, 0)
Screenshot: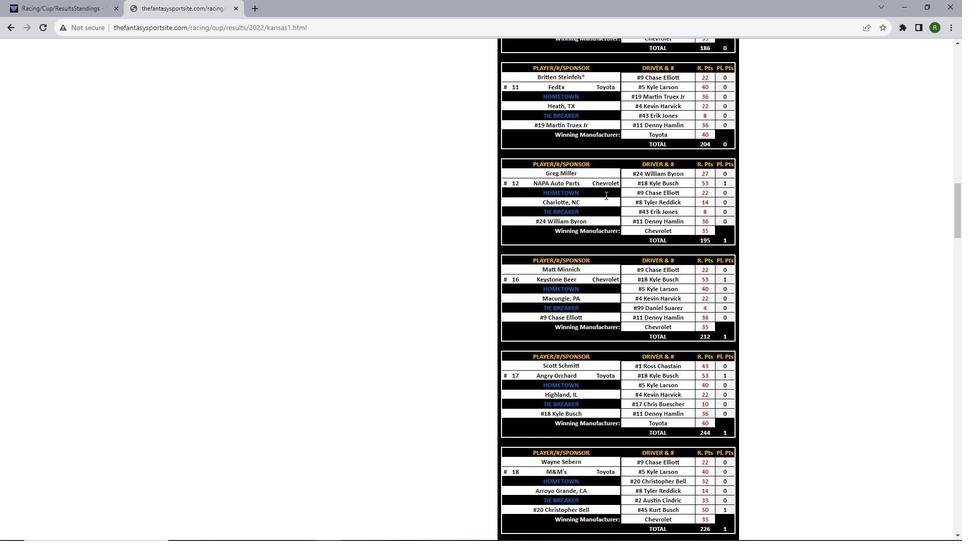 
Action: Mouse scrolled (605, 195) with delta (0, 0)
Screenshot: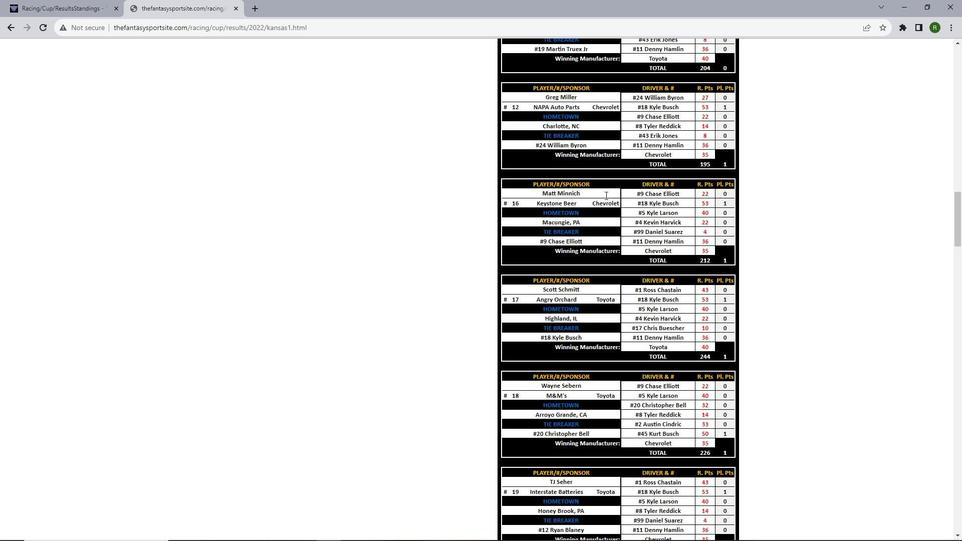 
Action: Mouse scrolled (605, 195) with delta (0, 0)
Screenshot: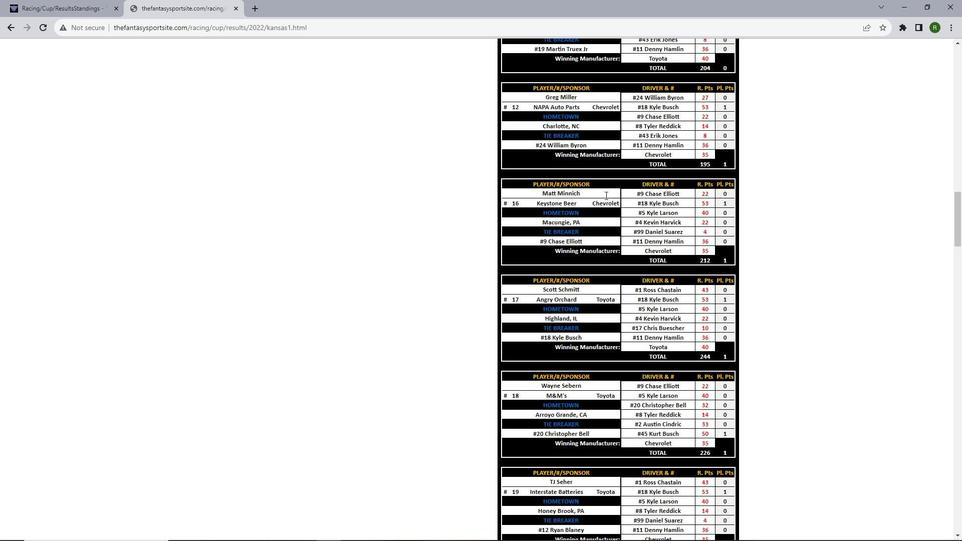 
Action: Mouse scrolled (605, 195) with delta (0, 0)
Screenshot: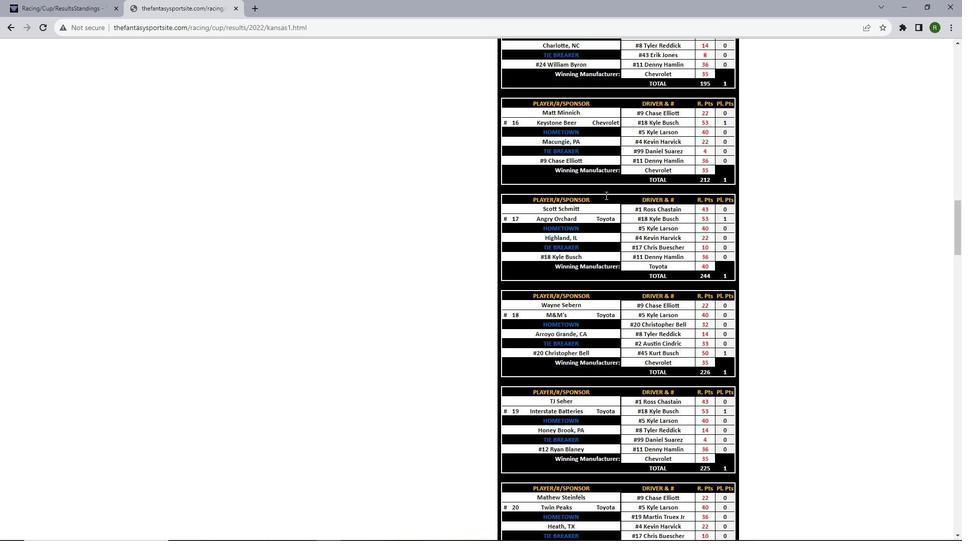 
Action: Mouse scrolled (605, 195) with delta (0, 0)
Screenshot: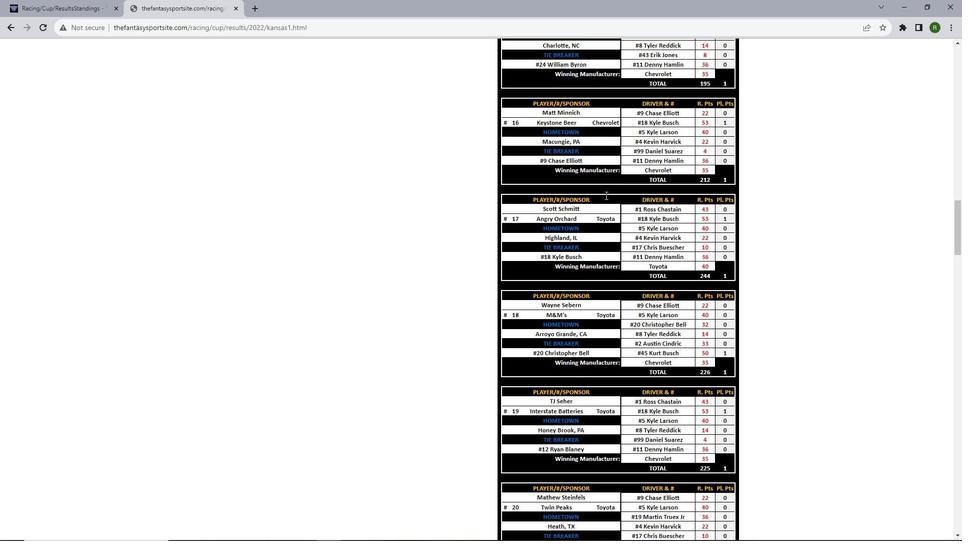 
Action: Mouse scrolled (605, 195) with delta (0, 0)
Screenshot: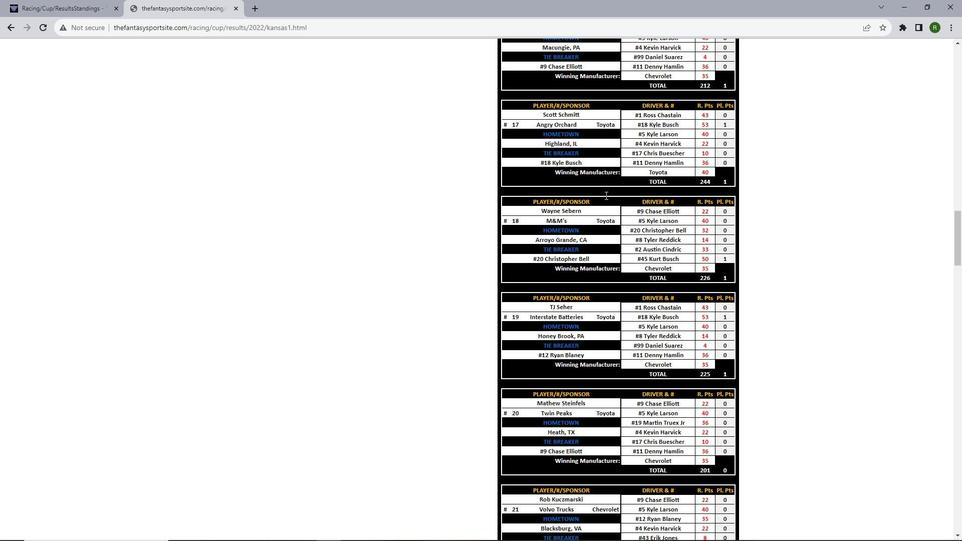 
Action: Mouse scrolled (605, 195) with delta (0, 0)
Screenshot: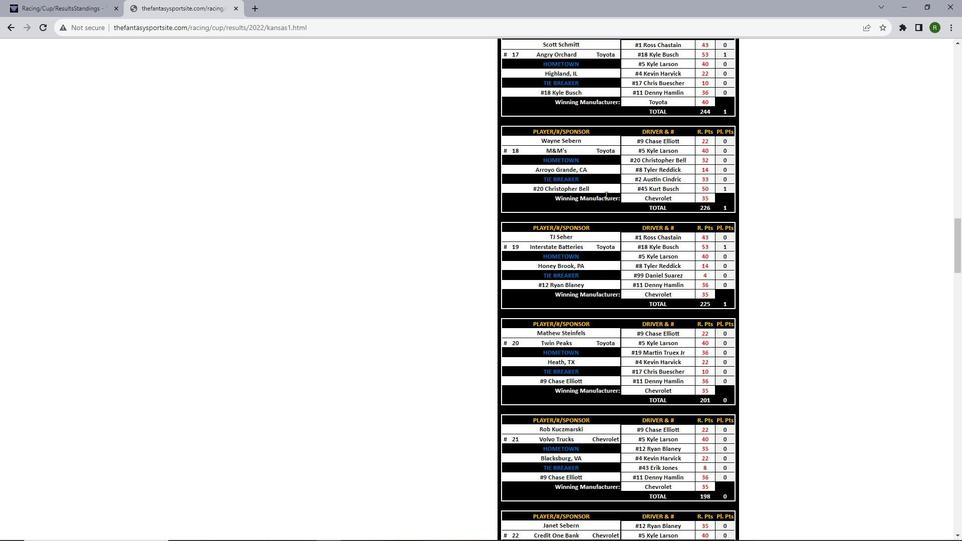 
Action: Mouse scrolled (605, 195) with delta (0, 0)
Screenshot: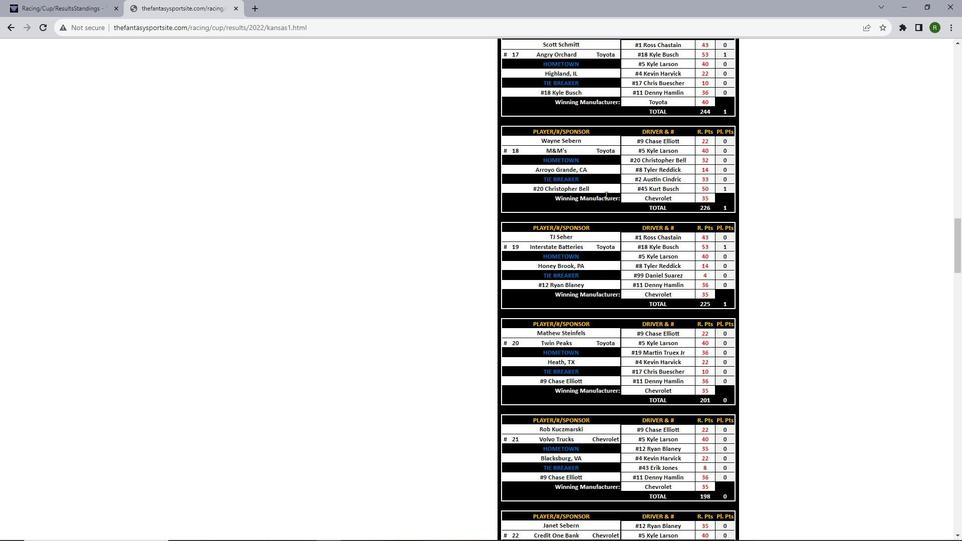 
Action: Mouse scrolled (605, 195) with delta (0, 0)
Screenshot: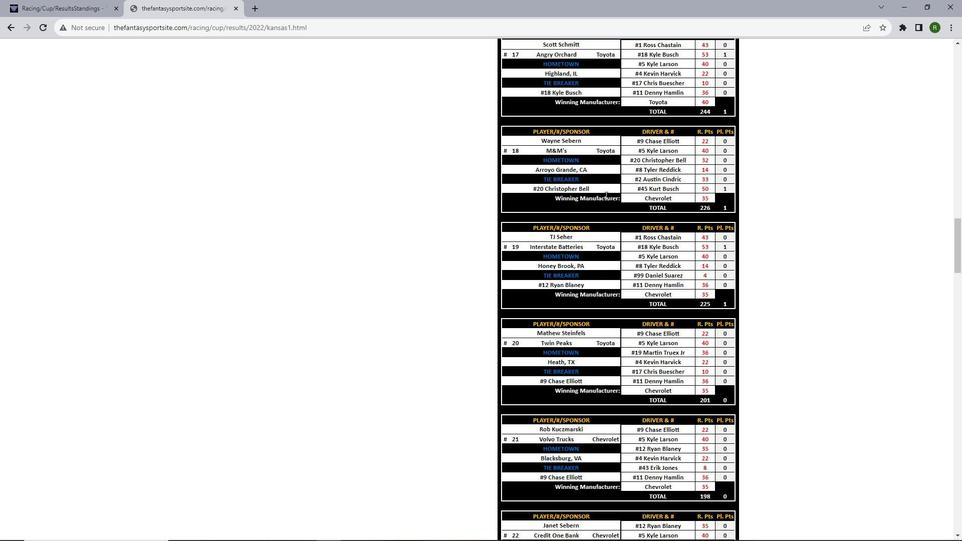 
Action: Mouse scrolled (605, 195) with delta (0, 0)
Screenshot: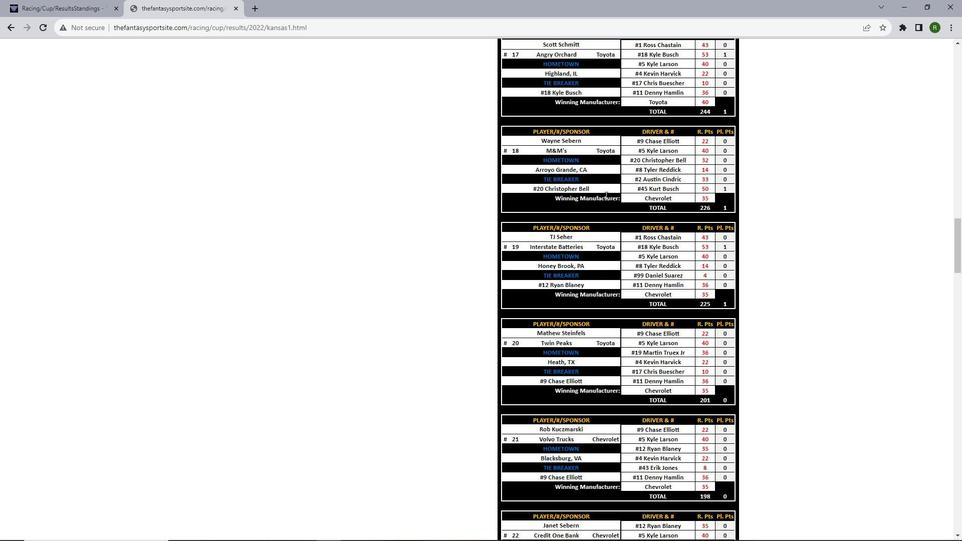 
Action: Mouse scrolled (605, 195) with delta (0, 0)
Screenshot: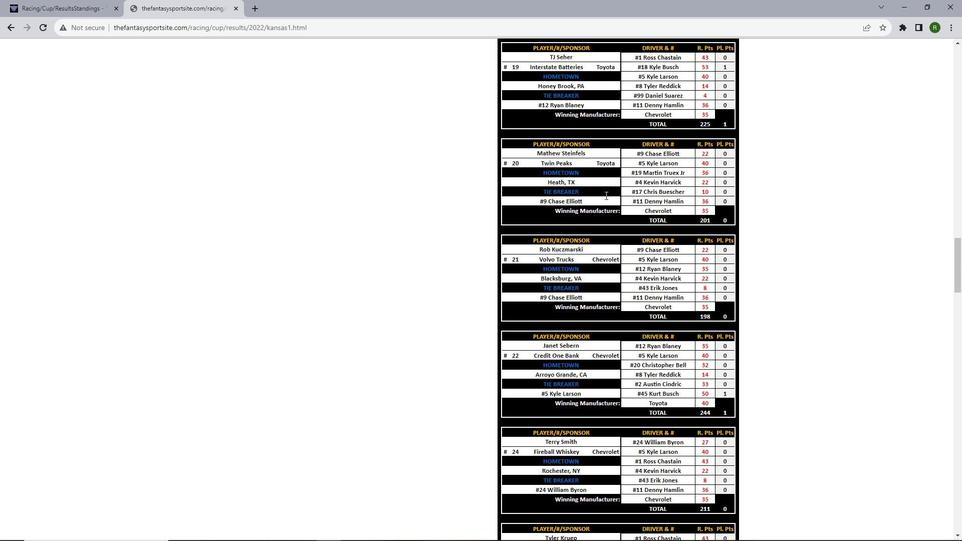 
Action: Mouse scrolled (605, 195) with delta (0, 0)
Screenshot: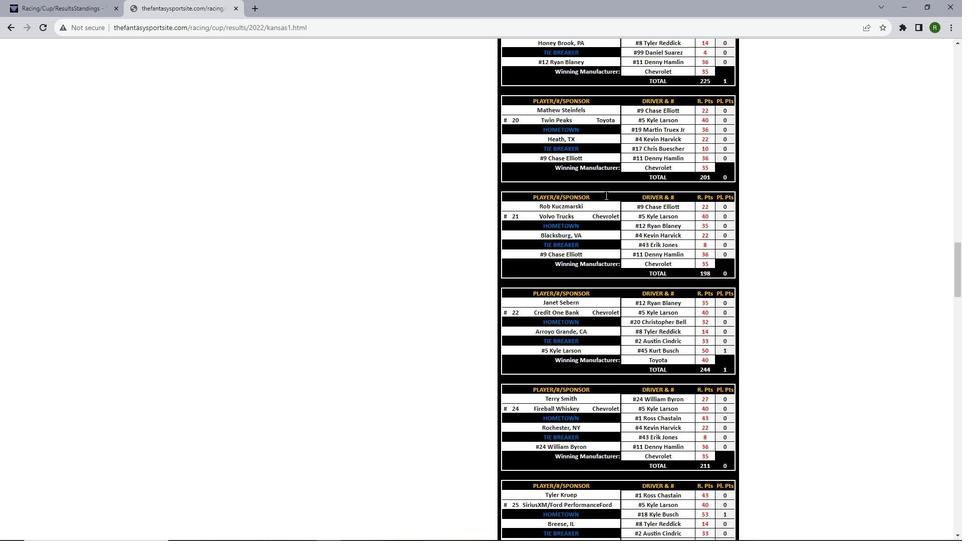 
Action: Mouse scrolled (605, 195) with delta (0, 0)
Screenshot: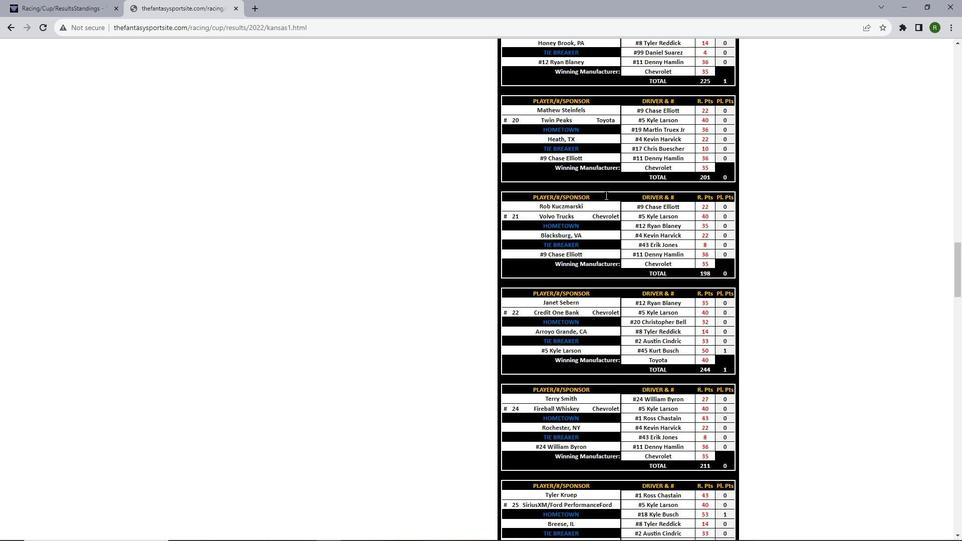 
Action: Mouse scrolled (605, 195) with delta (0, 0)
Screenshot: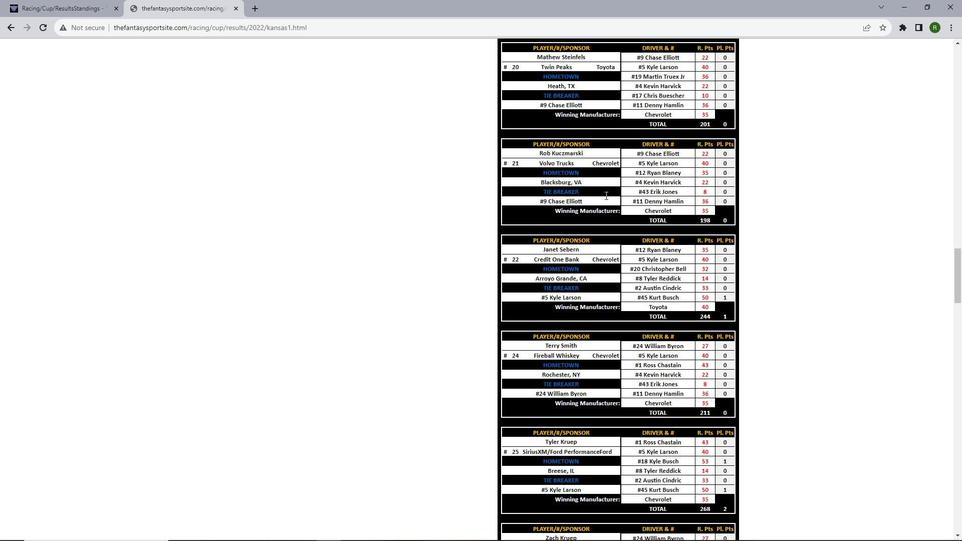 
Action: Mouse scrolled (605, 195) with delta (0, 0)
Screenshot: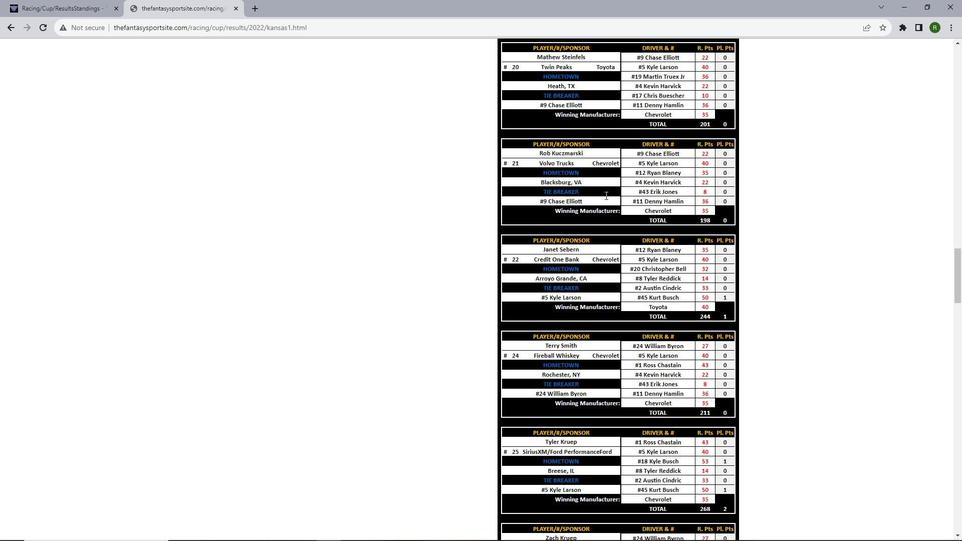 
Action: Mouse scrolled (605, 195) with delta (0, 0)
Screenshot: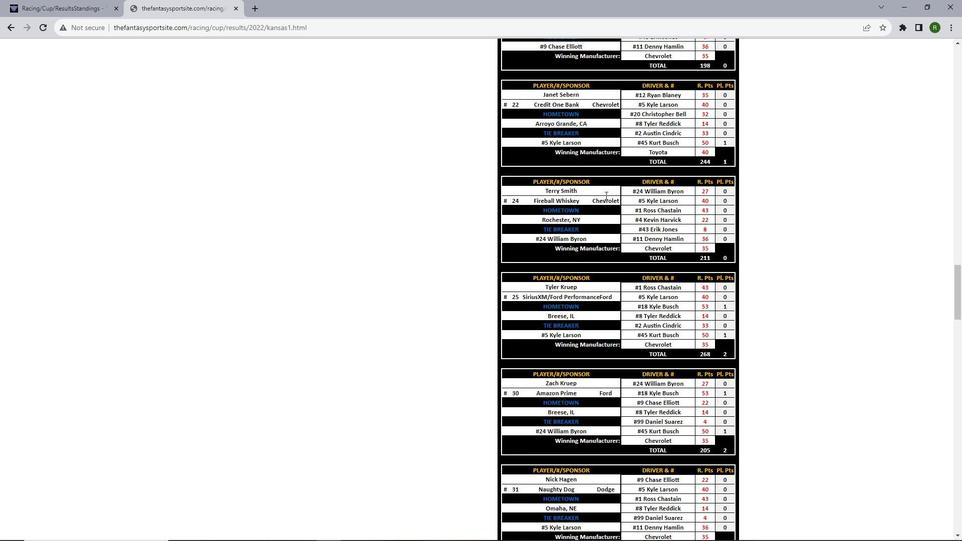 
Action: Mouse scrolled (605, 195) with delta (0, 0)
Screenshot: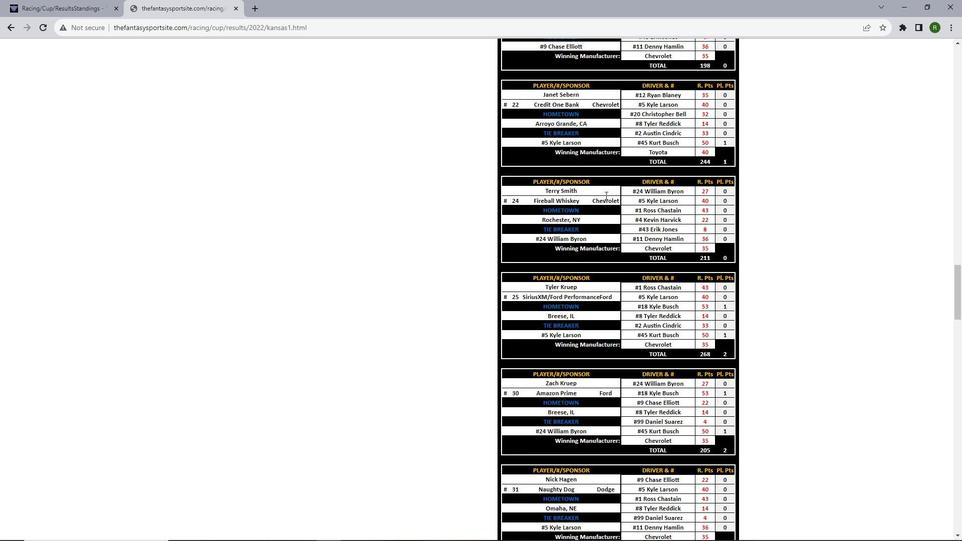 
Action: Mouse scrolled (605, 195) with delta (0, 0)
Screenshot: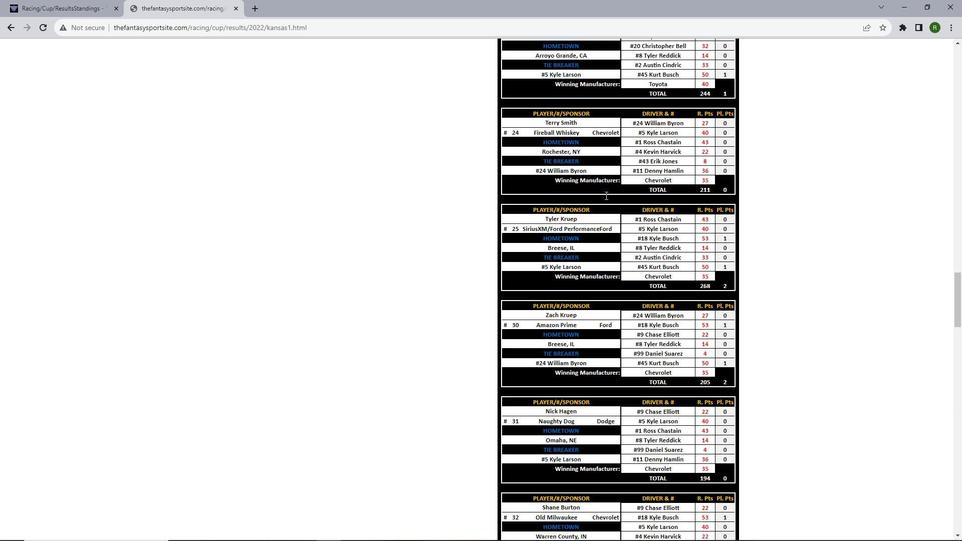 
Action: Mouse scrolled (605, 195) with delta (0, 0)
Screenshot: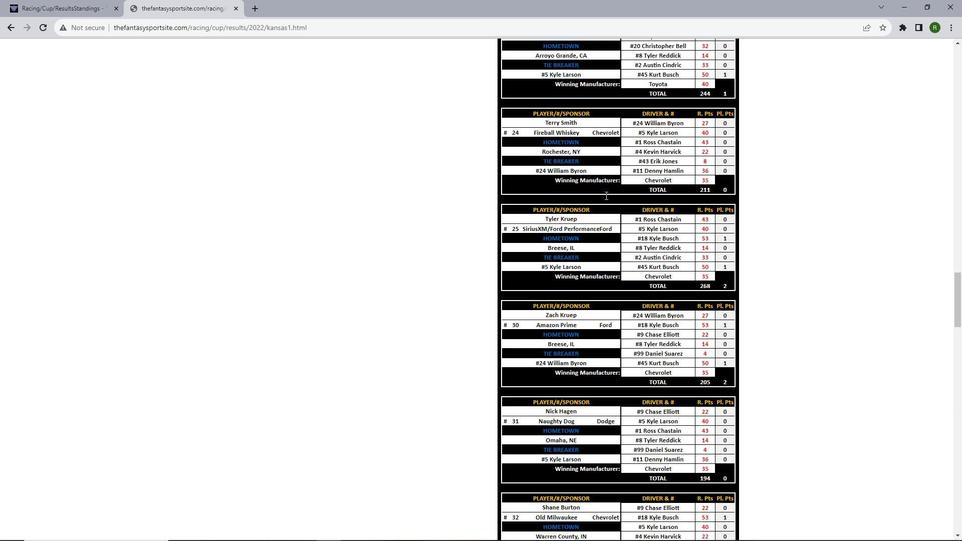 
Action: Mouse scrolled (605, 195) with delta (0, 0)
Screenshot: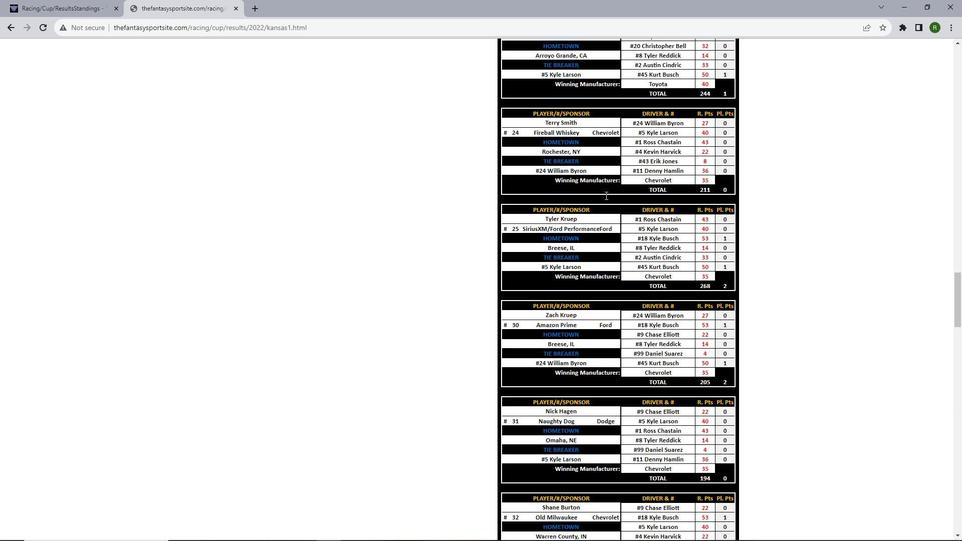 
Action: Mouse scrolled (605, 195) with delta (0, 0)
Screenshot: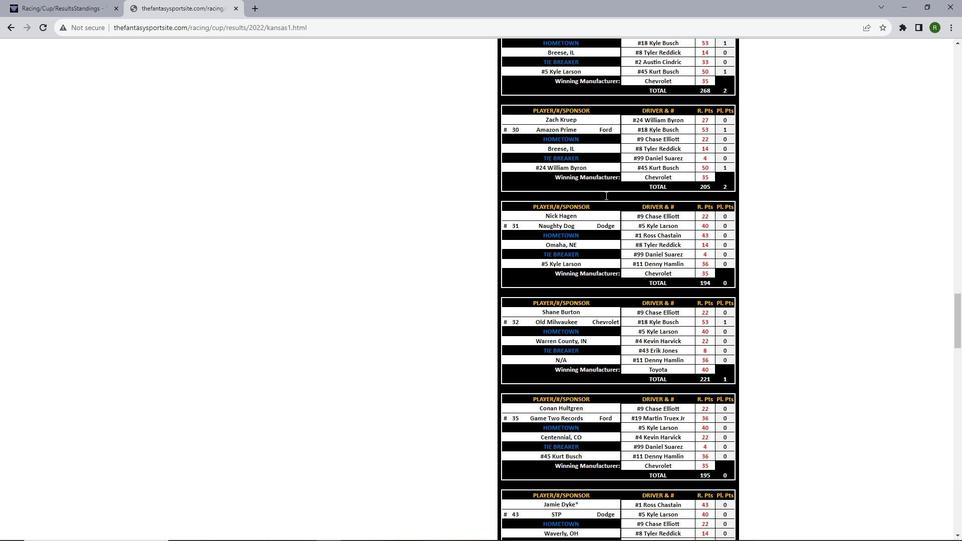 
Action: Mouse scrolled (605, 195) with delta (0, 0)
Screenshot: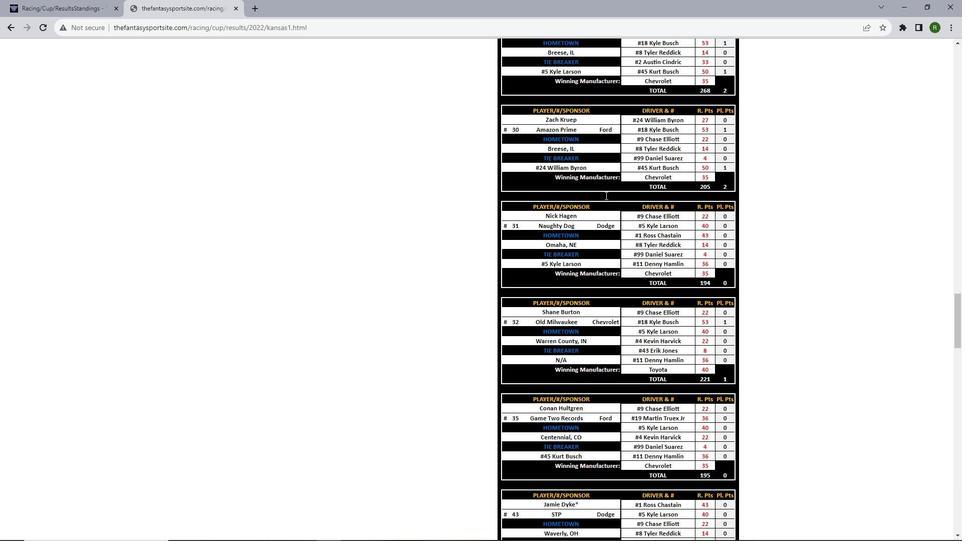 
Action: Mouse scrolled (605, 195) with delta (0, 0)
Screenshot: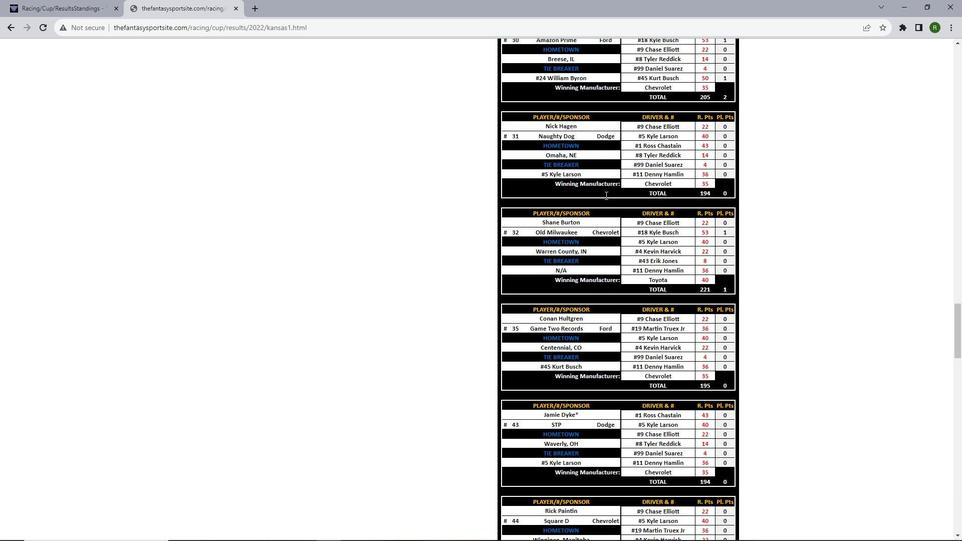 
Action: Mouse scrolled (605, 195) with delta (0, 0)
Screenshot: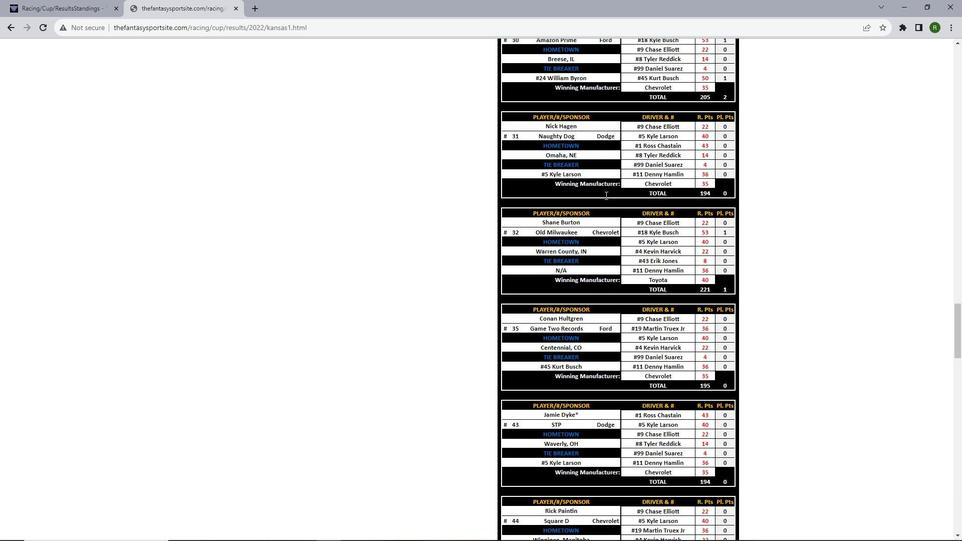 
Action: Mouse scrolled (605, 195) with delta (0, 0)
Screenshot: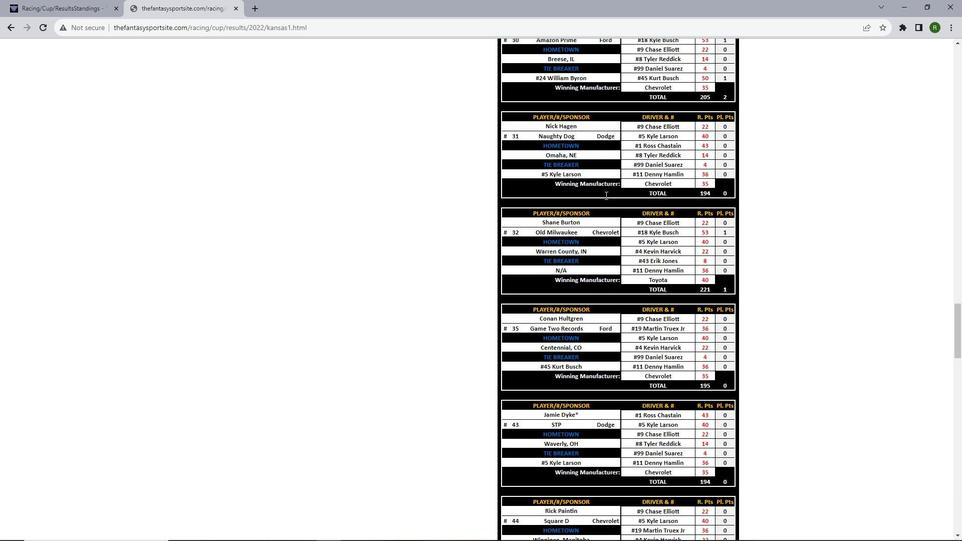 
Action: Mouse scrolled (605, 195) with delta (0, 0)
Screenshot: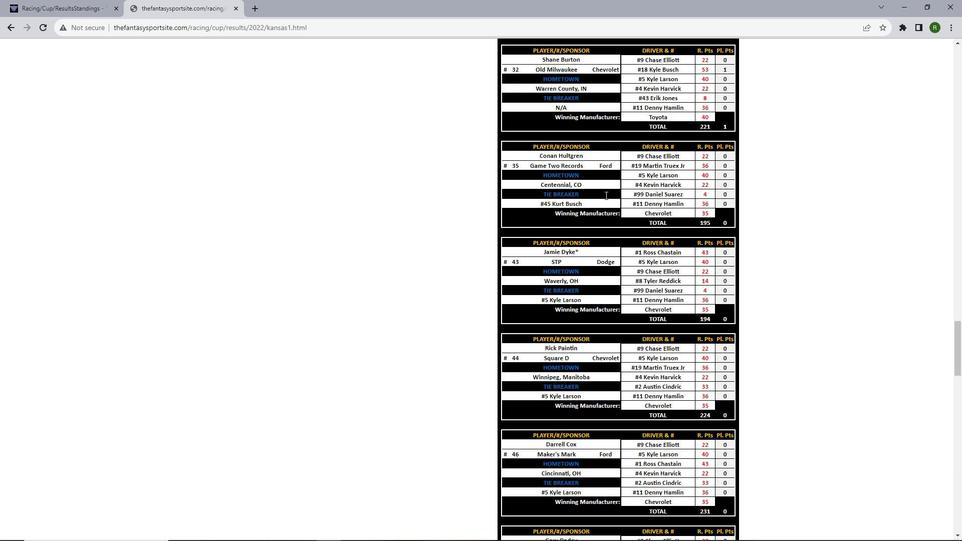 
Action: Mouse scrolled (605, 195) with delta (0, 0)
Screenshot: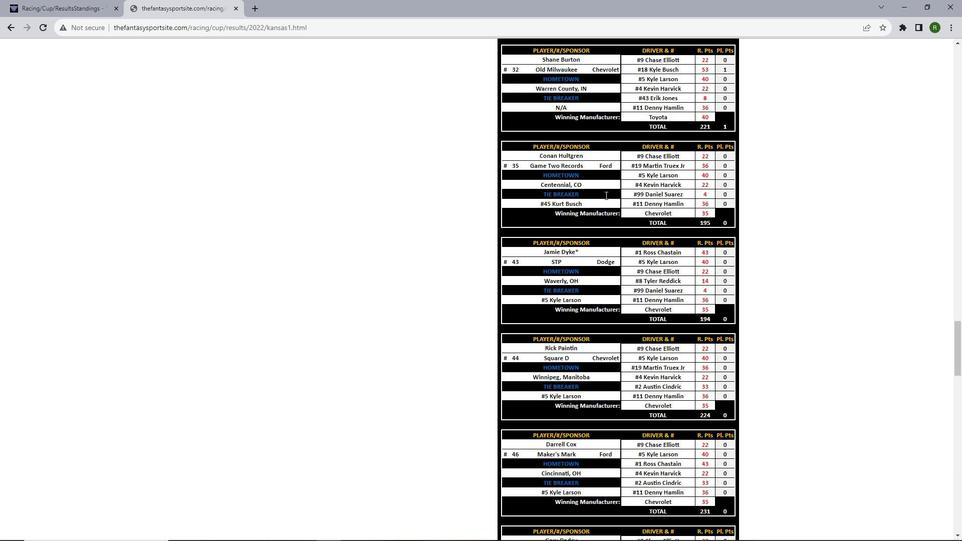 
Action: Mouse scrolled (605, 195) with delta (0, 0)
Screenshot: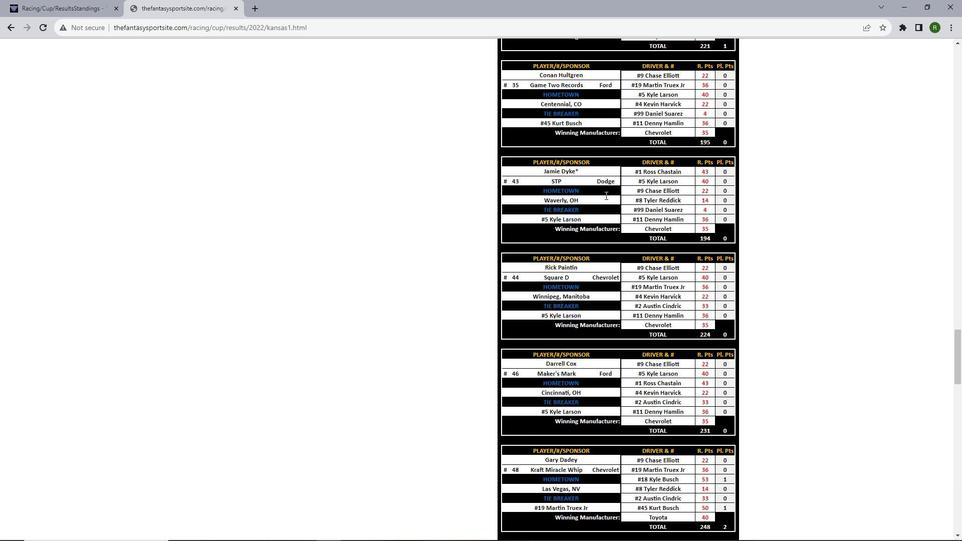 
Action: Mouse scrolled (605, 195) with delta (0, 0)
Screenshot: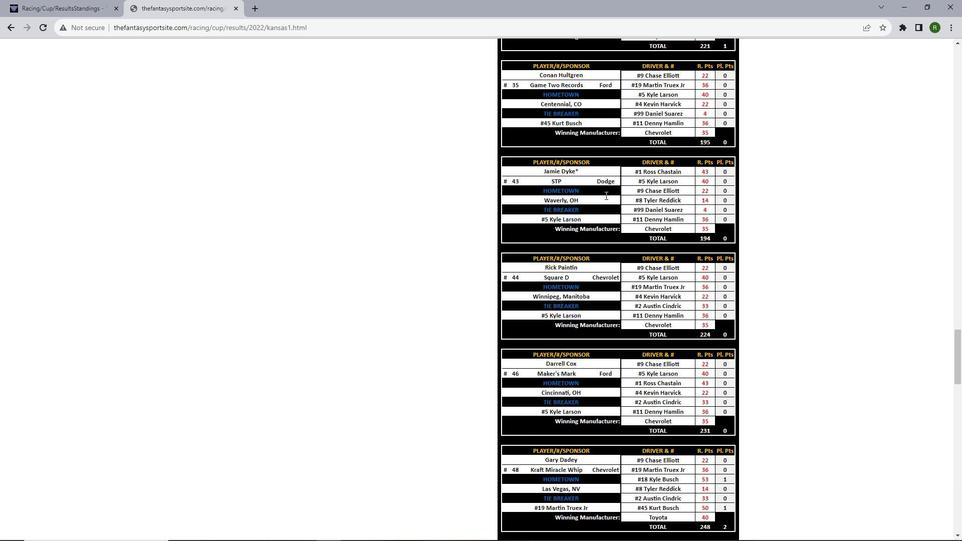 
Action: Mouse scrolled (605, 195) with delta (0, 0)
Screenshot: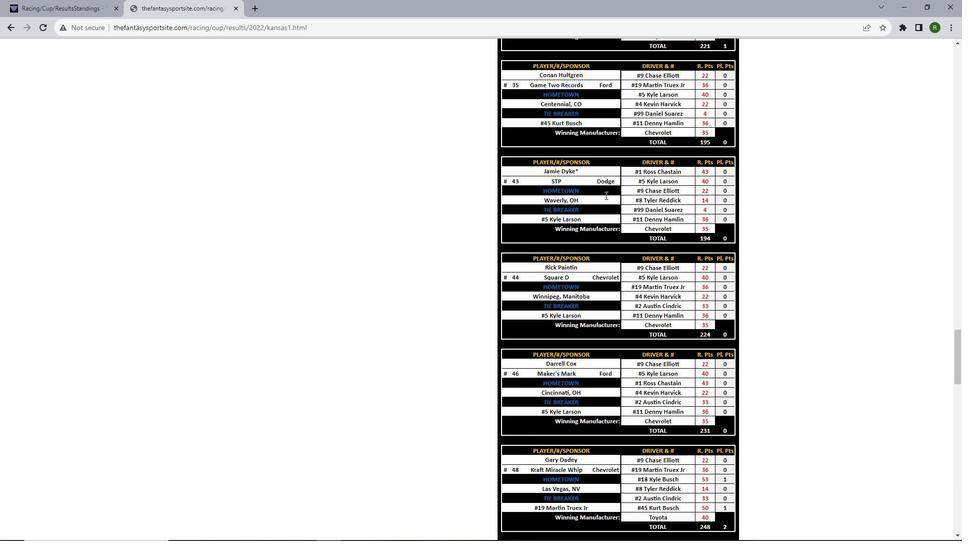 
Action: Mouse scrolled (605, 195) with delta (0, 0)
Screenshot: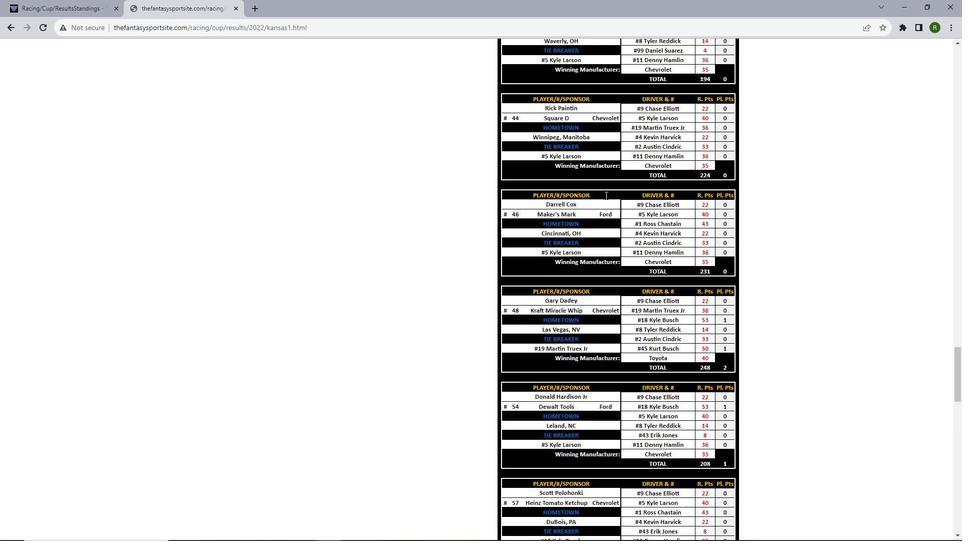 
Action: Mouse scrolled (605, 195) with delta (0, 0)
Screenshot: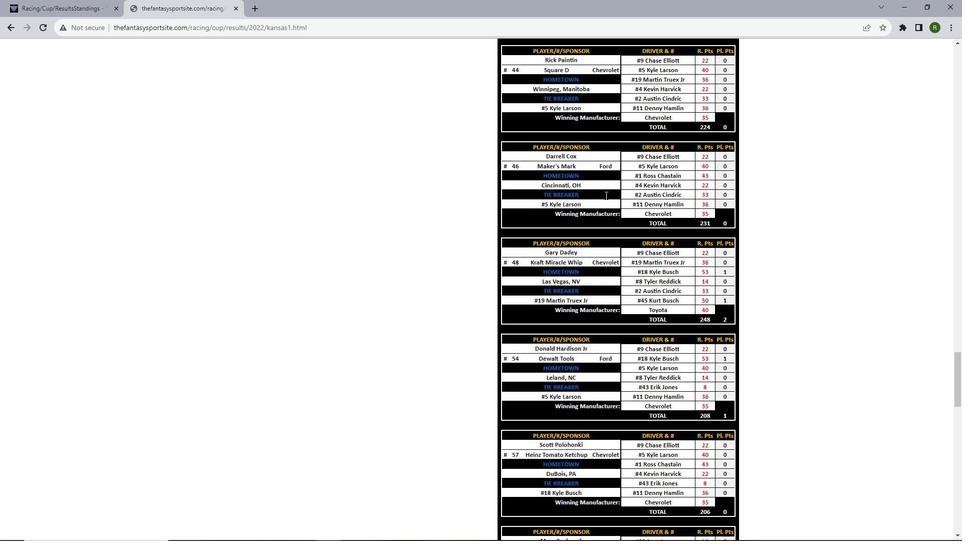 
Action: Mouse scrolled (605, 195) with delta (0, 0)
Screenshot: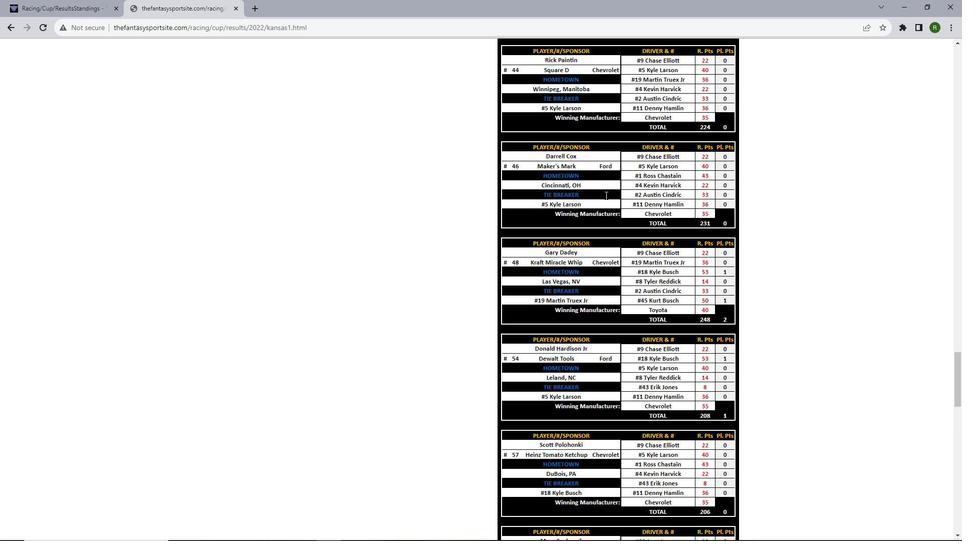
Action: Mouse scrolled (605, 195) with delta (0, 0)
Screenshot: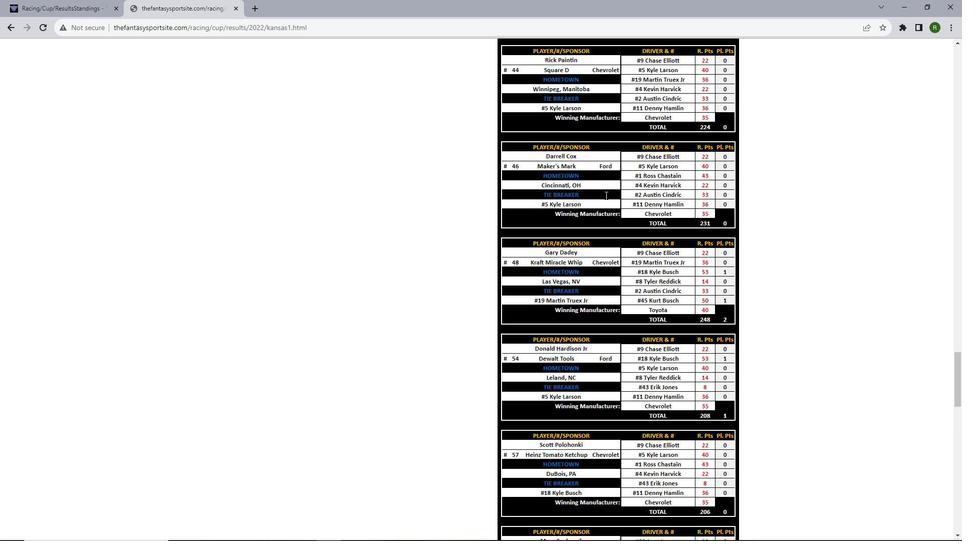 
Action: Mouse scrolled (605, 195) with delta (0, 0)
Screenshot: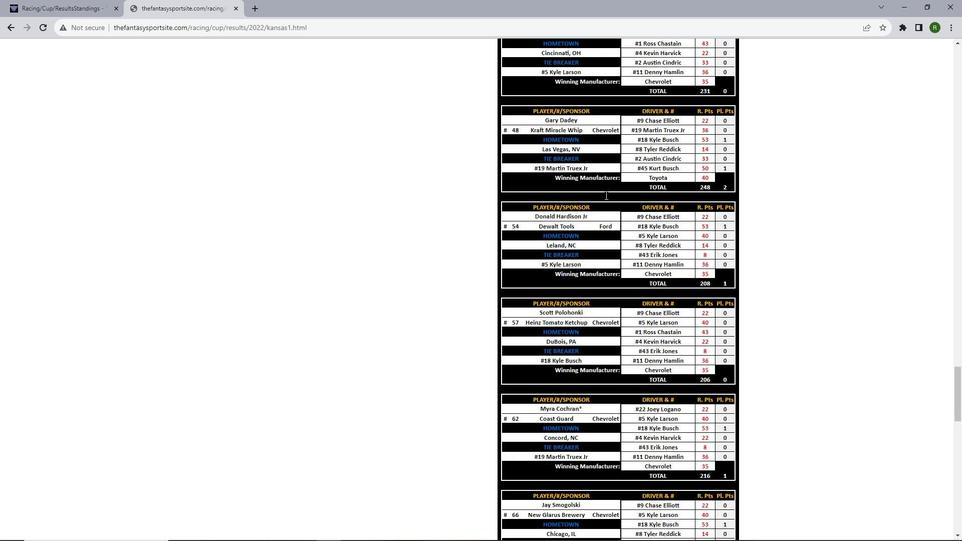 
Action: Mouse scrolled (605, 195) with delta (0, 0)
Screenshot: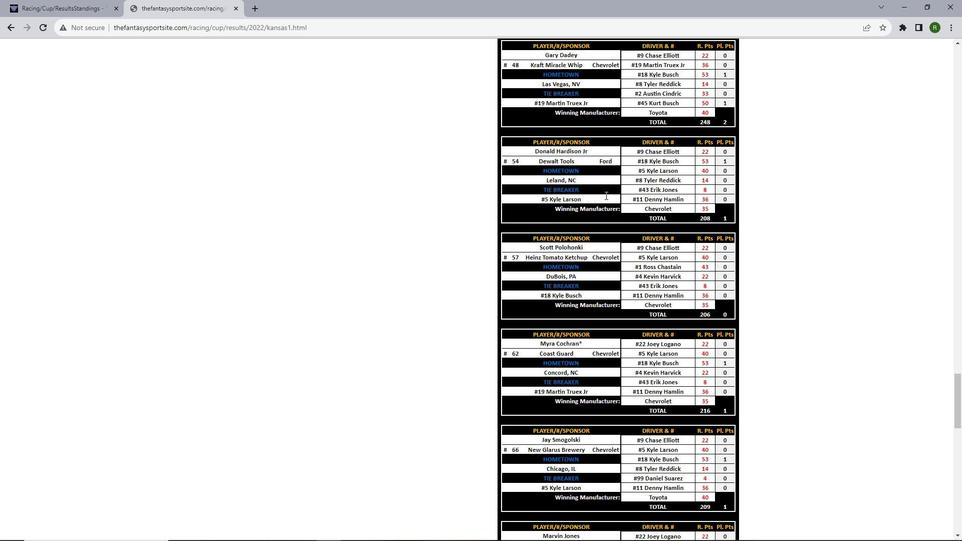 
Action: Mouse scrolled (605, 195) with delta (0, 0)
Screenshot: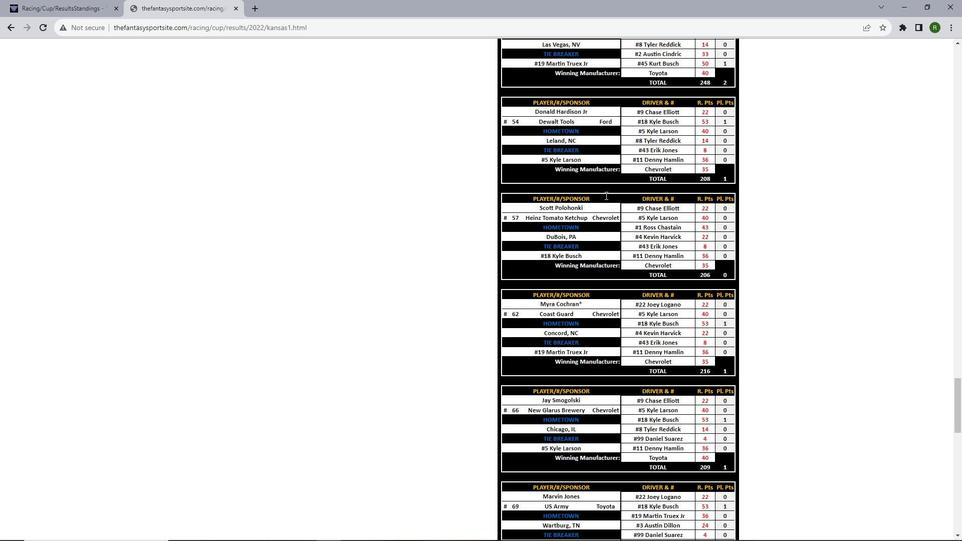 
Action: Mouse scrolled (605, 195) with delta (0, 0)
Screenshot: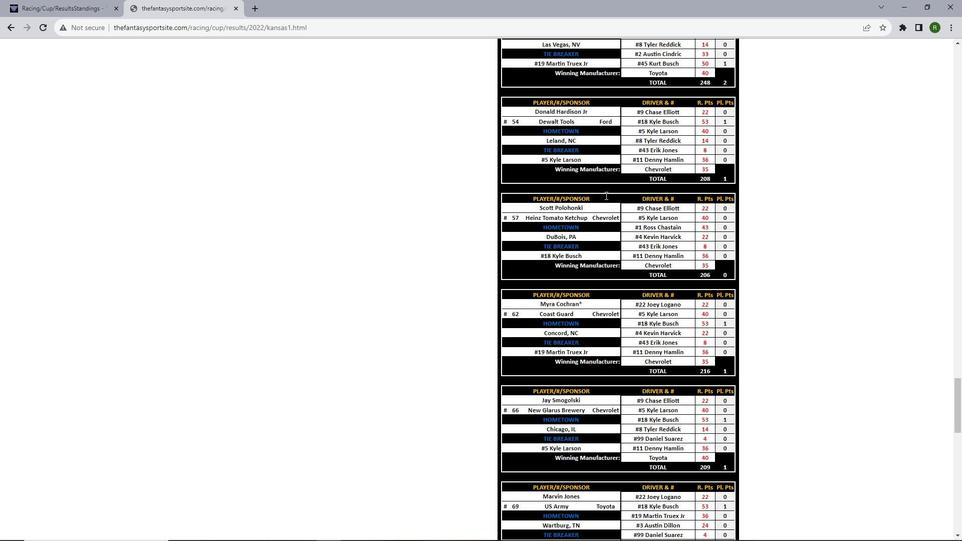 
Action: Mouse scrolled (605, 195) with delta (0, 0)
Screenshot: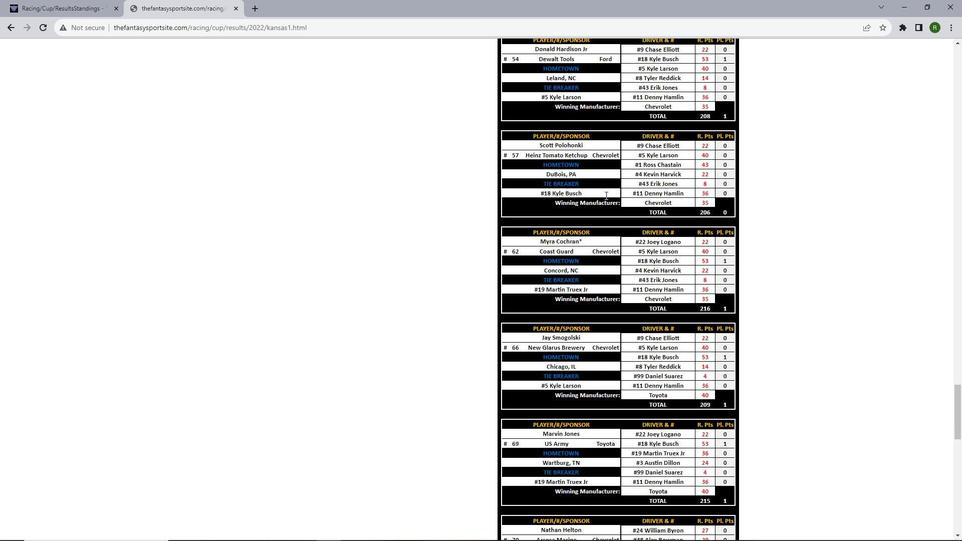 
Action: Mouse scrolled (605, 195) with delta (0, 0)
Screenshot: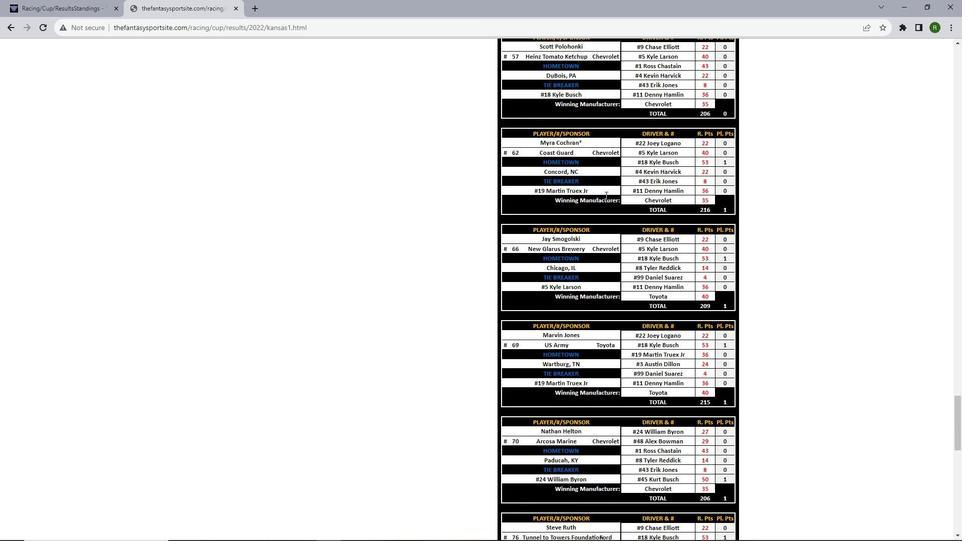 
Action: Mouse scrolled (605, 195) with delta (0, 0)
Screenshot: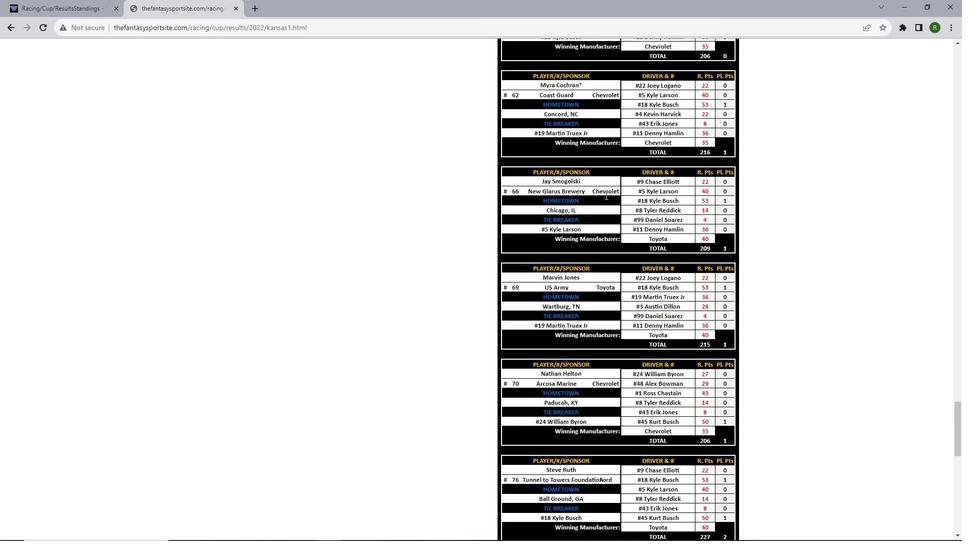 
Action: Mouse scrolled (605, 195) with delta (0, 0)
Screenshot: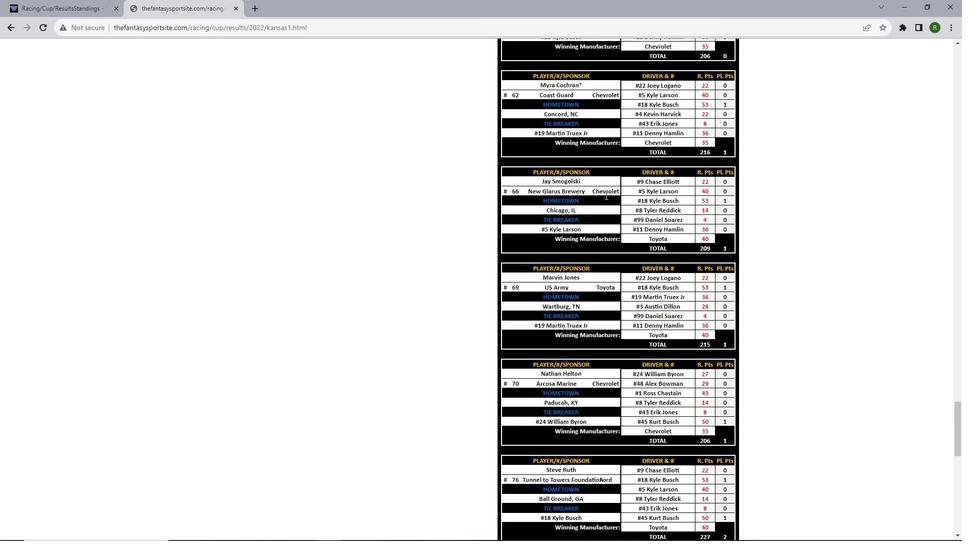 
Action: Mouse scrolled (605, 195) with delta (0, 0)
Screenshot: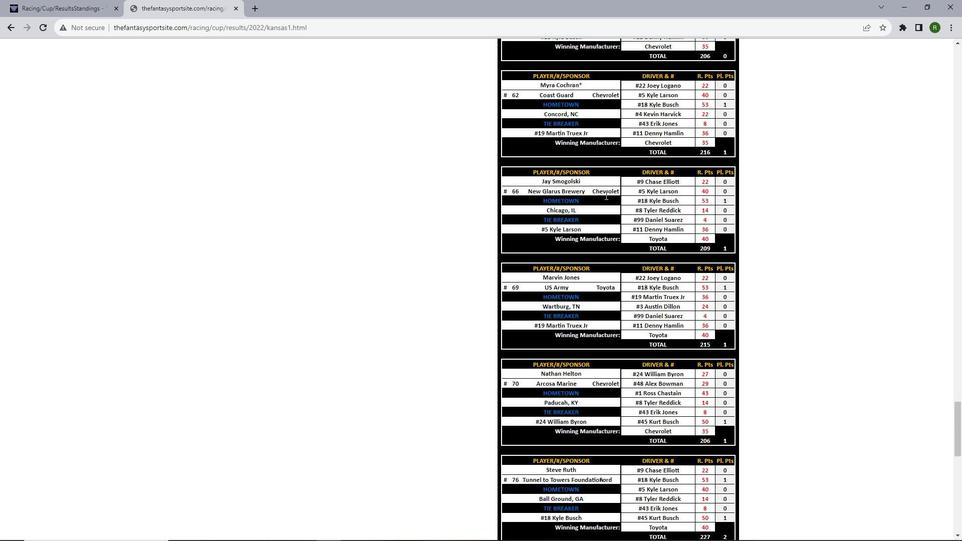 
Action: Mouse scrolled (605, 195) with delta (0, 0)
Screenshot: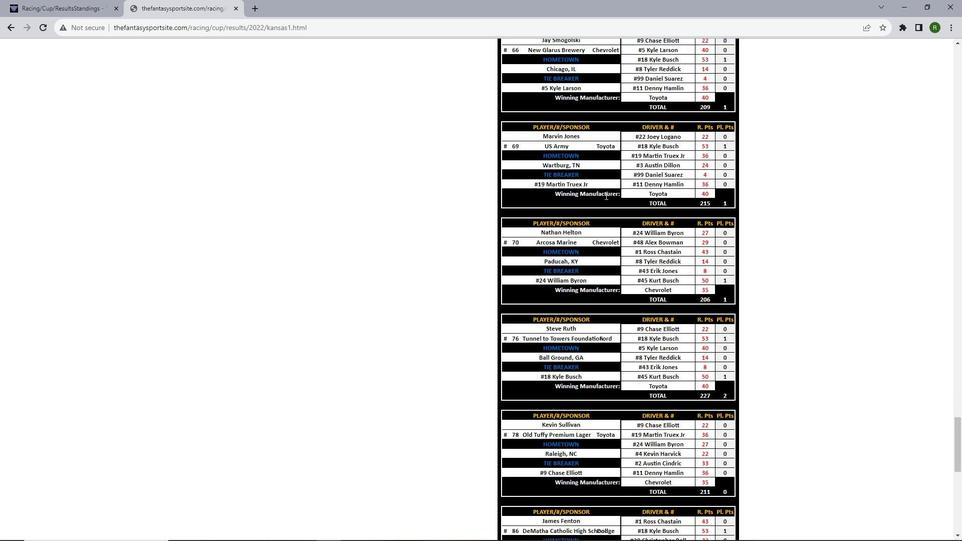 
Action: Mouse scrolled (605, 195) with delta (0, 0)
Screenshot: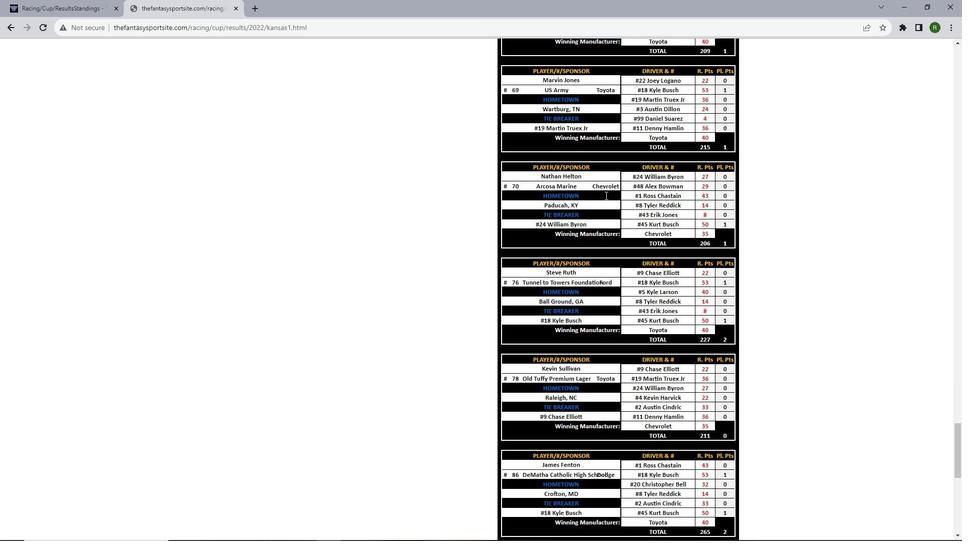
Action: Mouse scrolled (605, 195) with delta (0, 0)
Screenshot: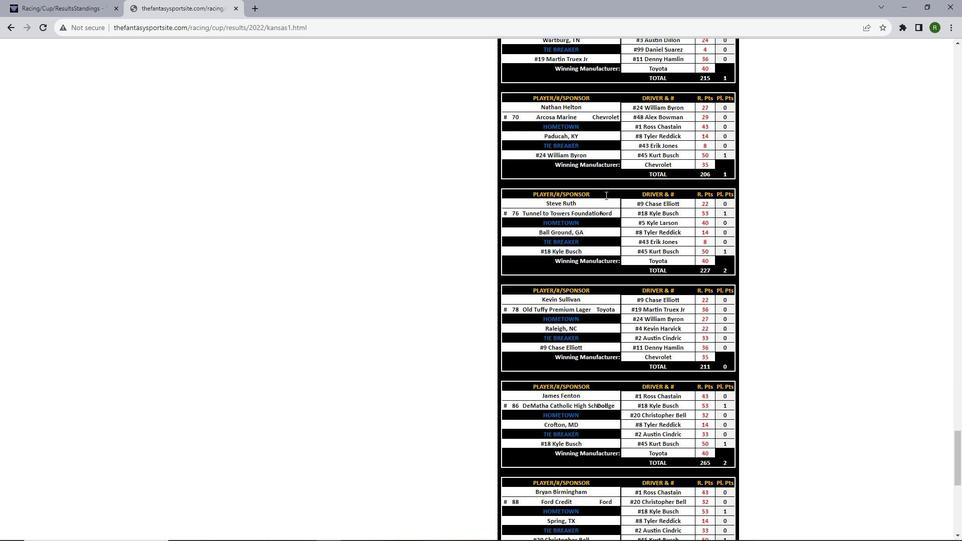 
Action: Mouse scrolled (605, 195) with delta (0, 0)
Screenshot: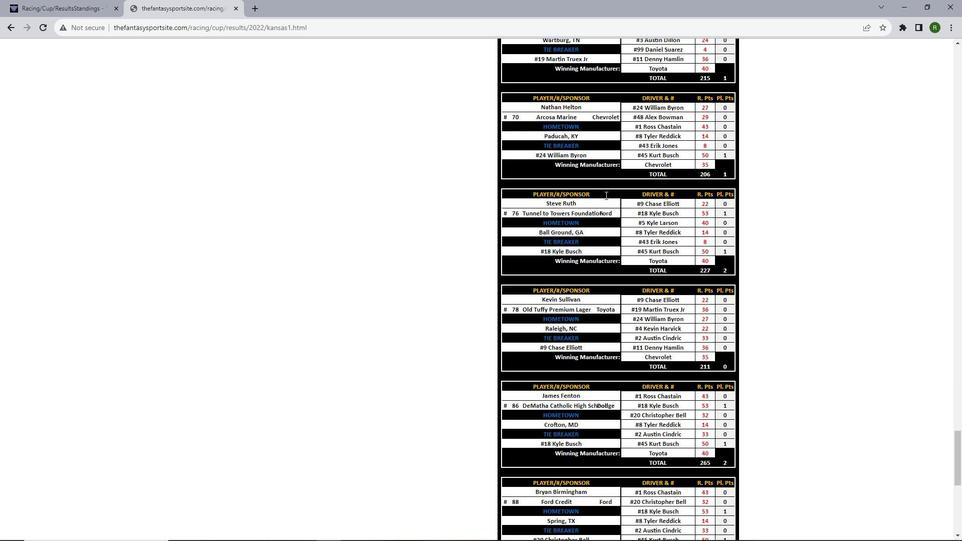 
Action: Mouse scrolled (605, 195) with delta (0, 0)
Screenshot: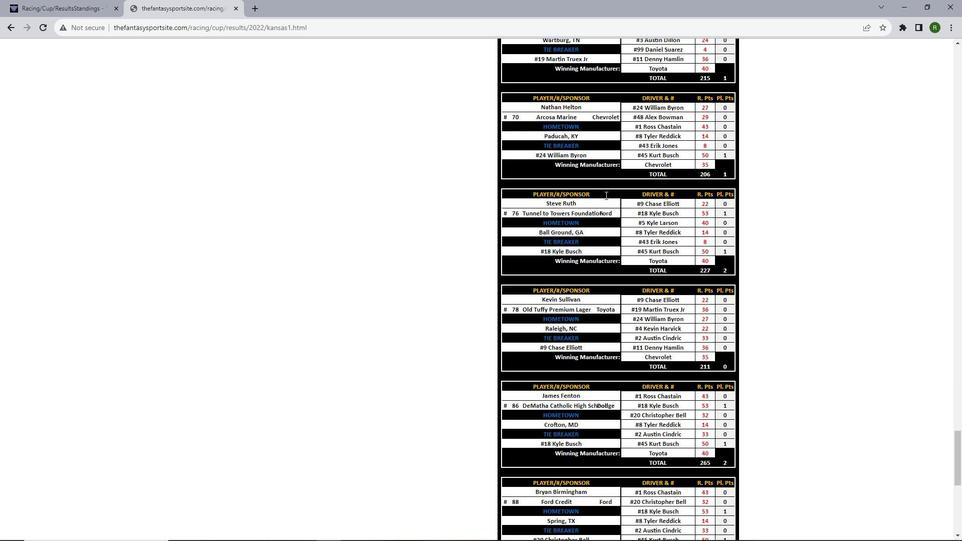 
Action: Mouse scrolled (605, 195) with delta (0, 0)
Screenshot: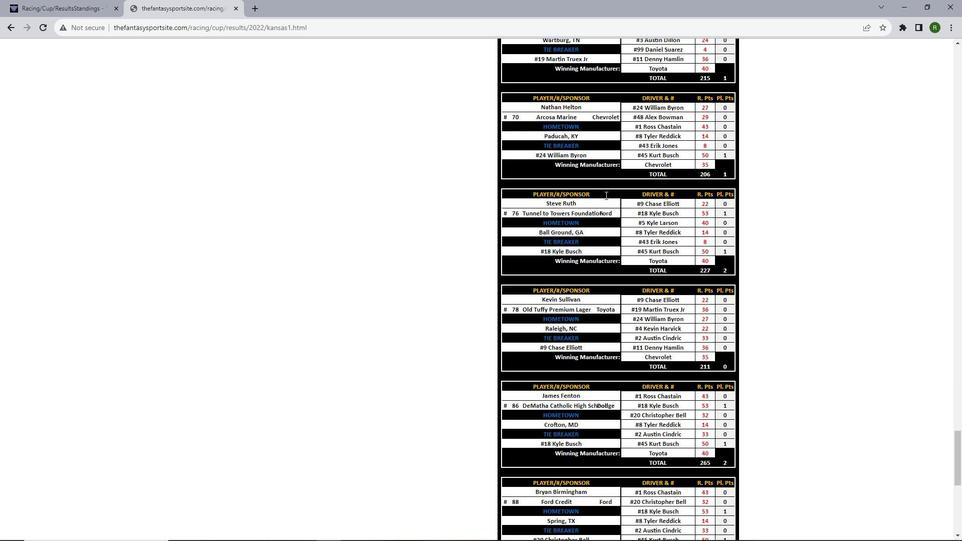 
Action: Mouse scrolled (605, 195) with delta (0, 0)
Screenshot: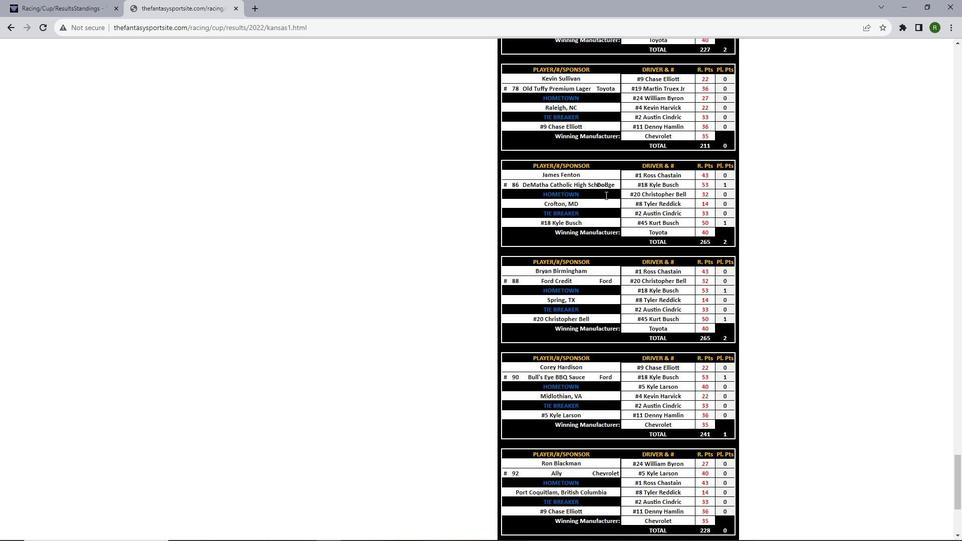 
Action: Mouse scrolled (605, 195) with delta (0, 0)
Screenshot: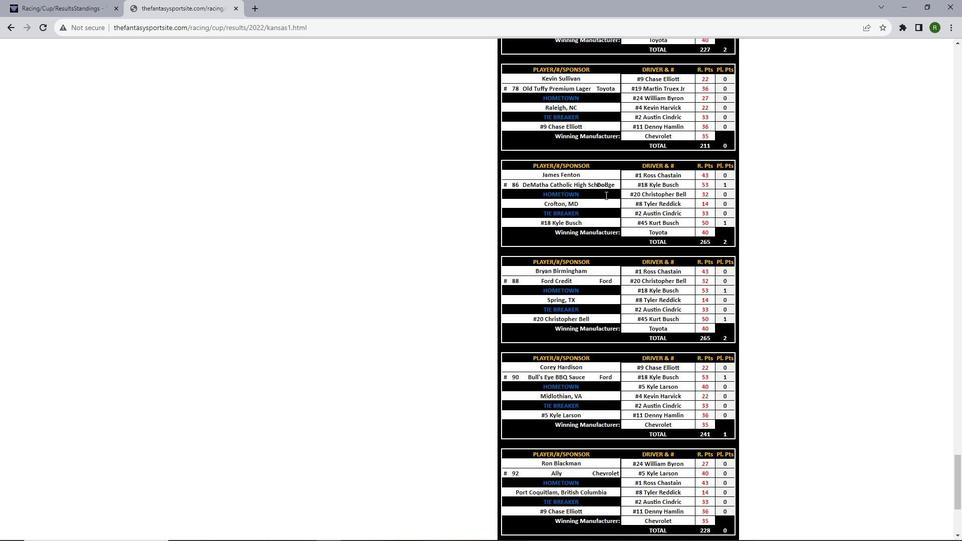 
Action: Mouse scrolled (605, 195) with delta (0, 0)
Screenshot: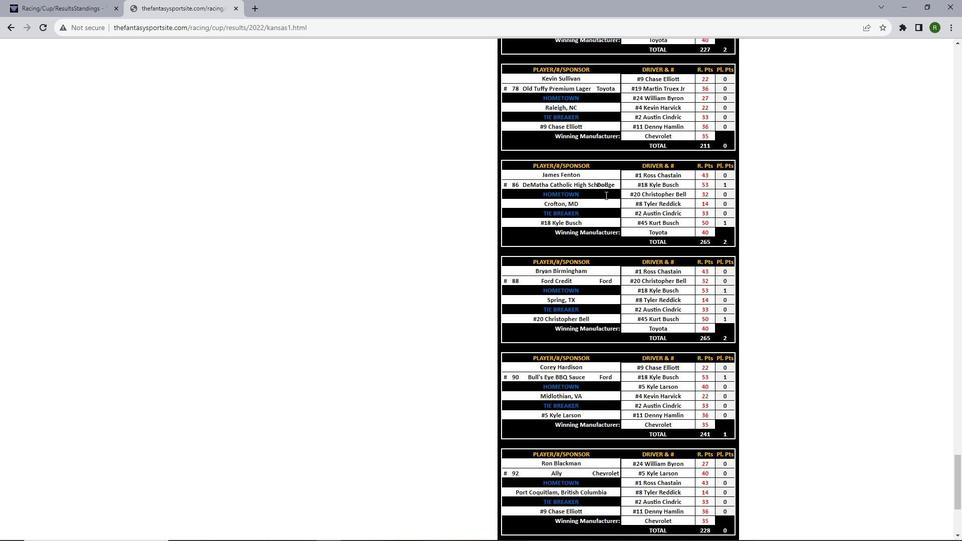 
Action: Mouse scrolled (605, 195) with delta (0, 0)
Screenshot: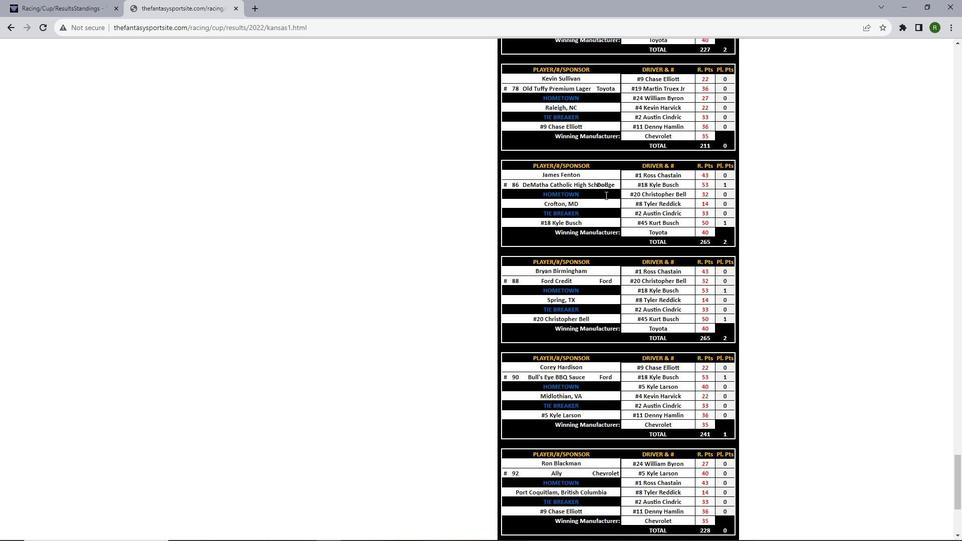 
Action: Mouse scrolled (605, 195) with delta (0, 0)
Screenshot: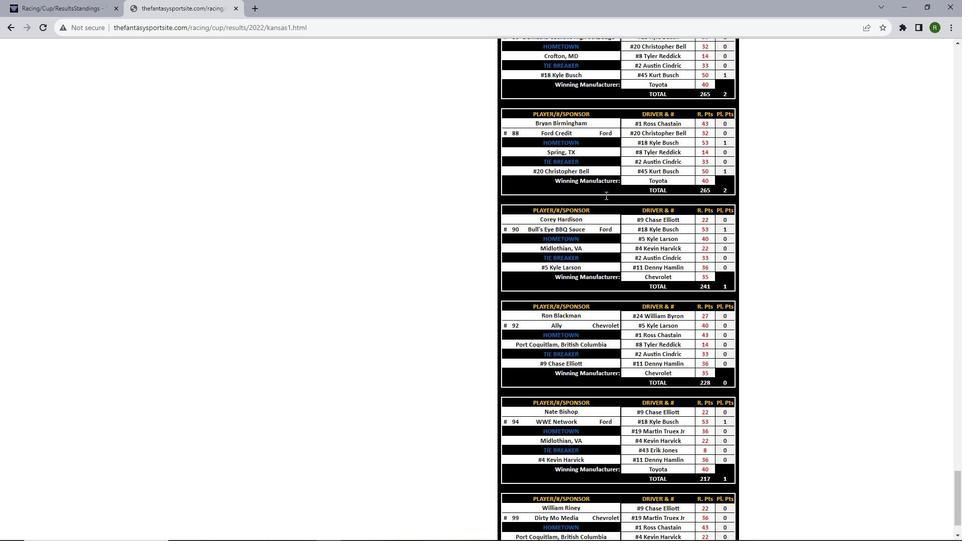 
Action: Mouse scrolled (605, 195) with delta (0, 0)
Screenshot: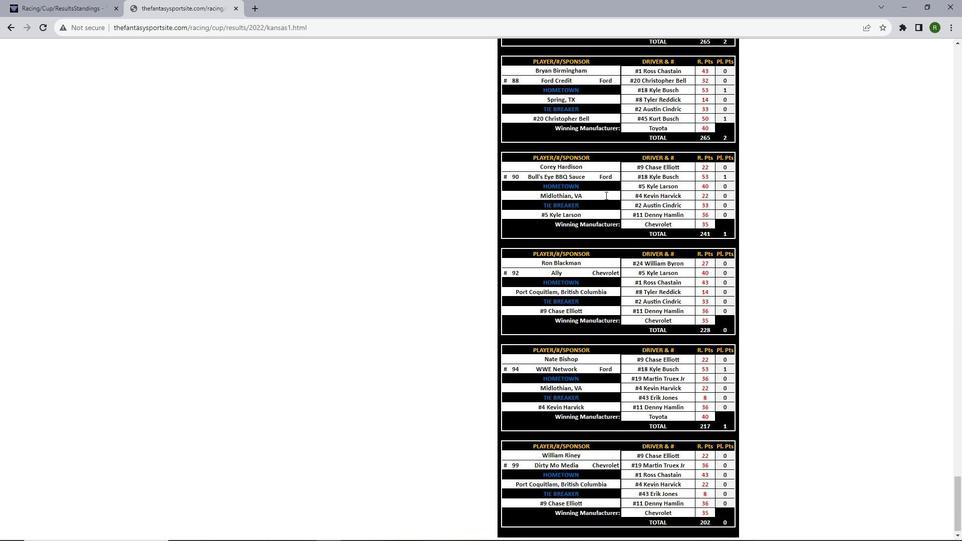
Action: Mouse scrolled (605, 195) with delta (0, 0)
Screenshot: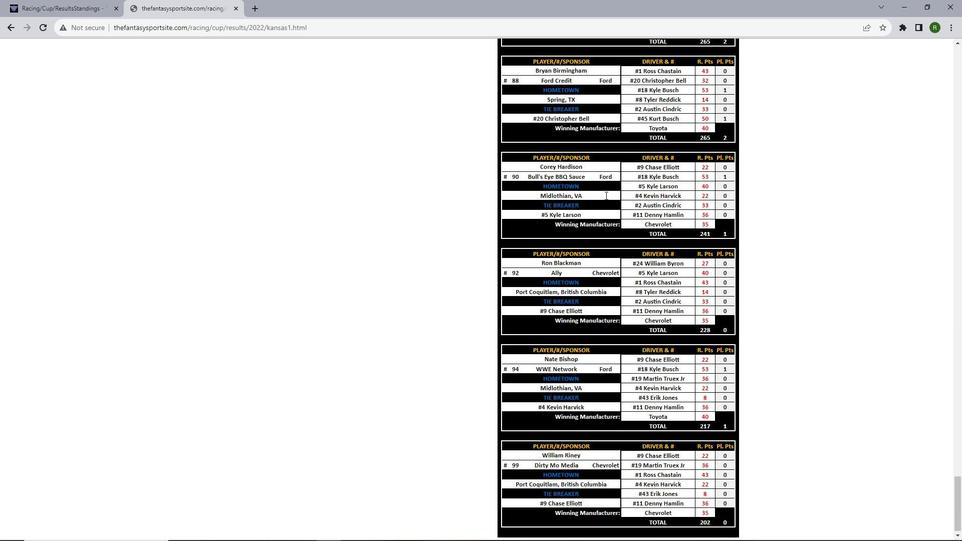 
Action: Mouse scrolled (605, 195) with delta (0, 0)
Screenshot: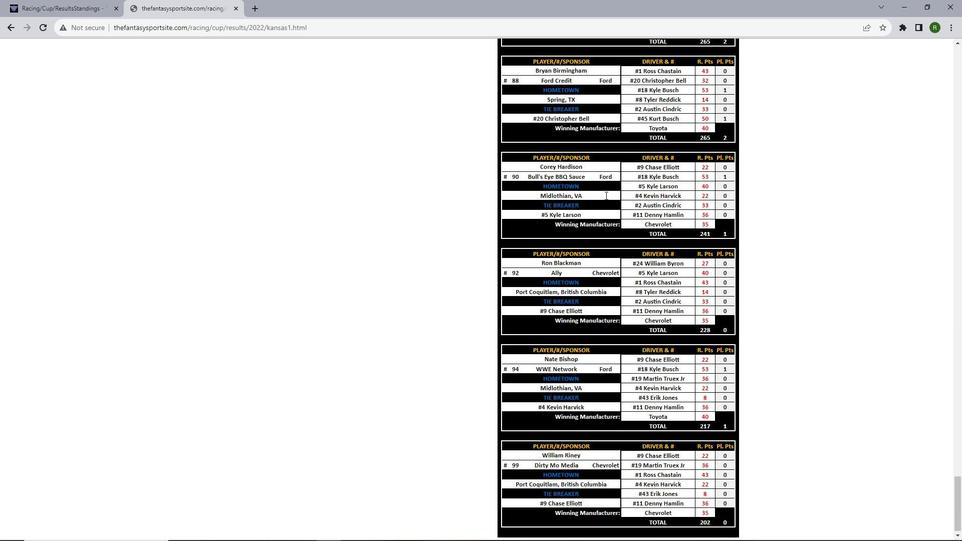 
Action: Mouse scrolled (605, 195) with delta (0, 0)
Screenshot: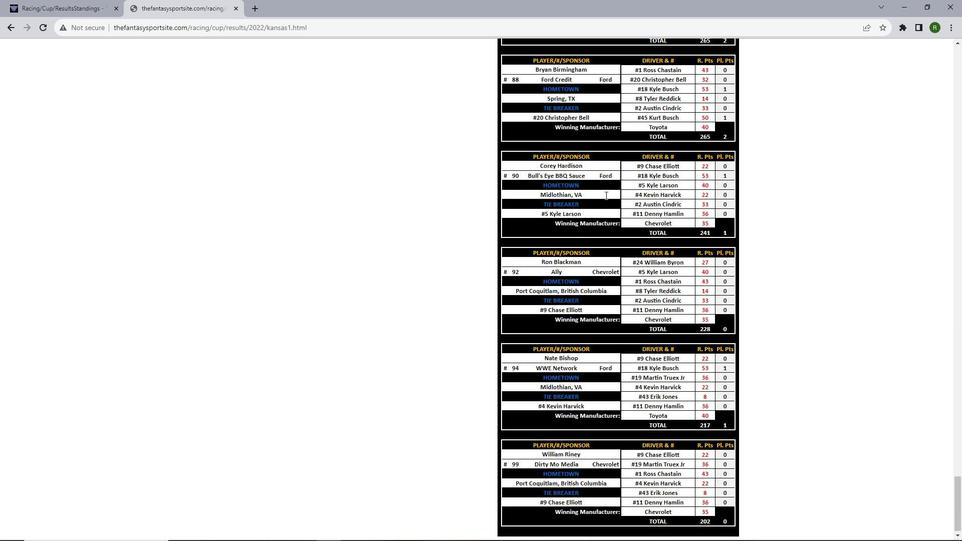
Action: Mouse scrolled (605, 195) with delta (0, 0)
Screenshot: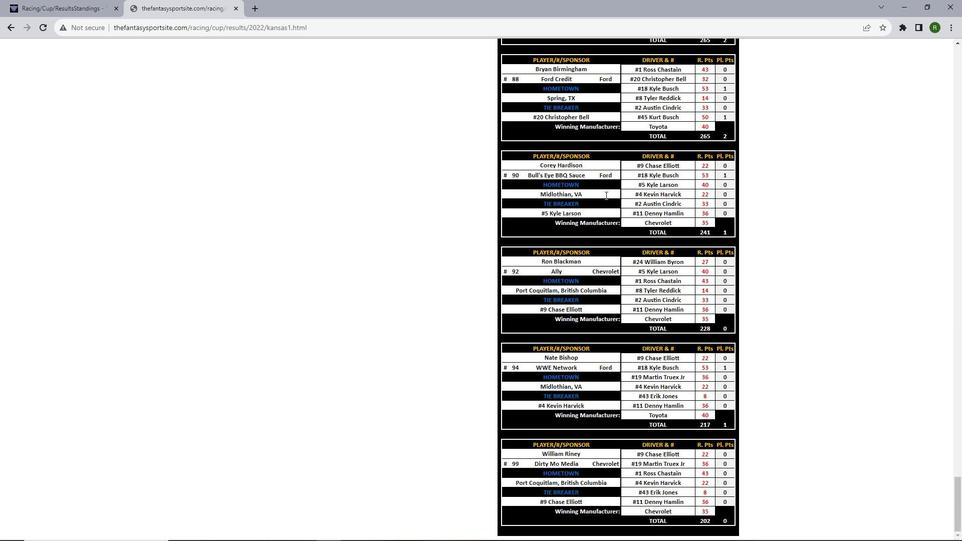 
Action: Mouse scrolled (605, 195) with delta (0, 0)
Screenshot: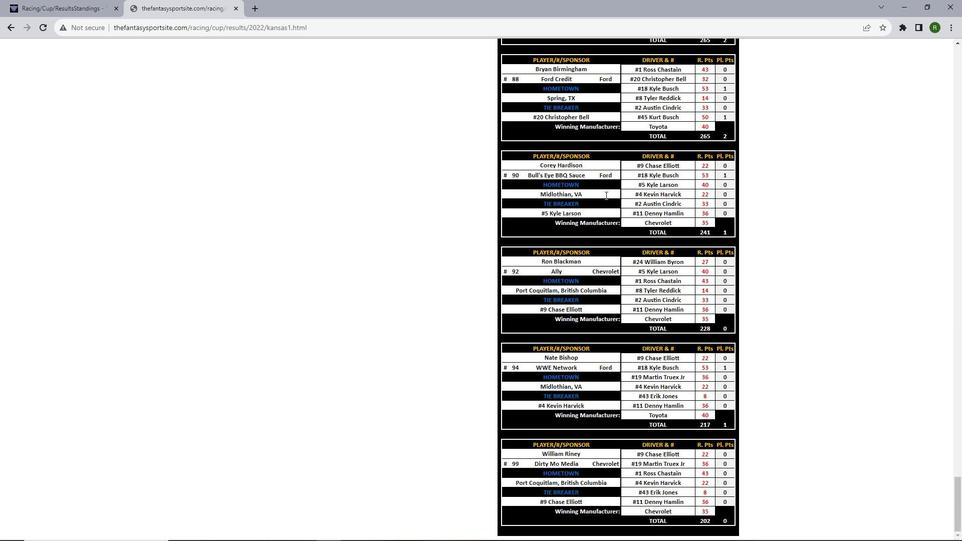 
Action: Mouse scrolled (605, 195) with delta (0, 0)
Screenshot: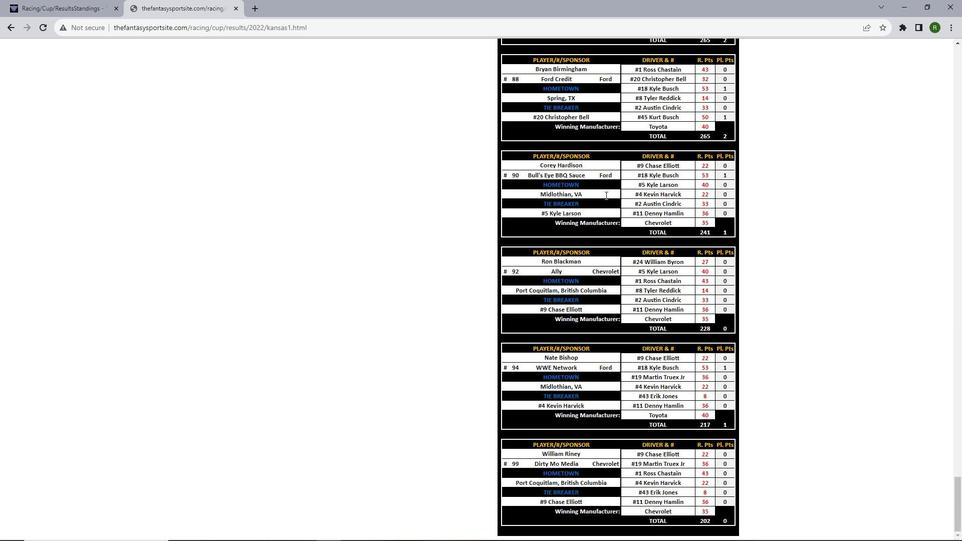 
Action: Mouse scrolled (605, 195) with delta (0, 0)
Screenshot: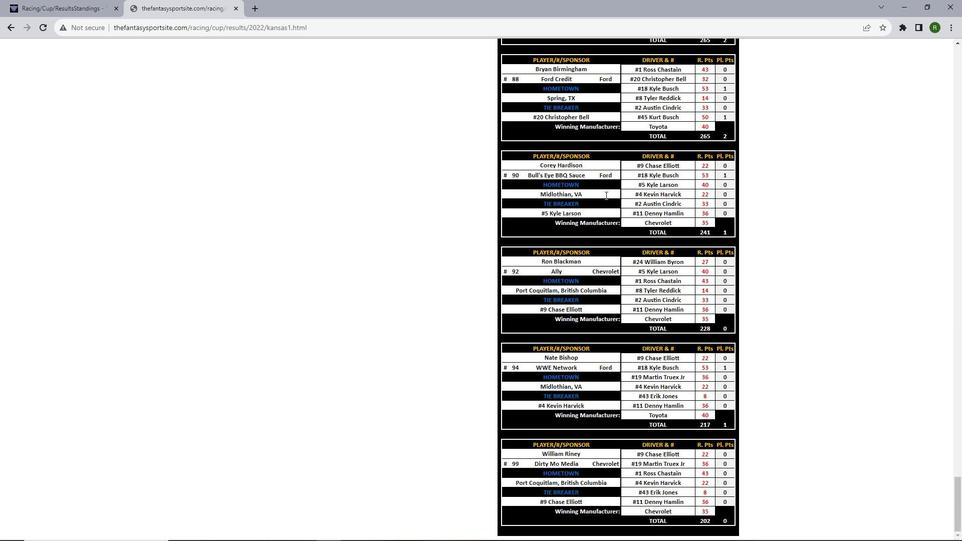 
Action: Mouse scrolled (605, 195) with delta (0, 0)
Screenshot: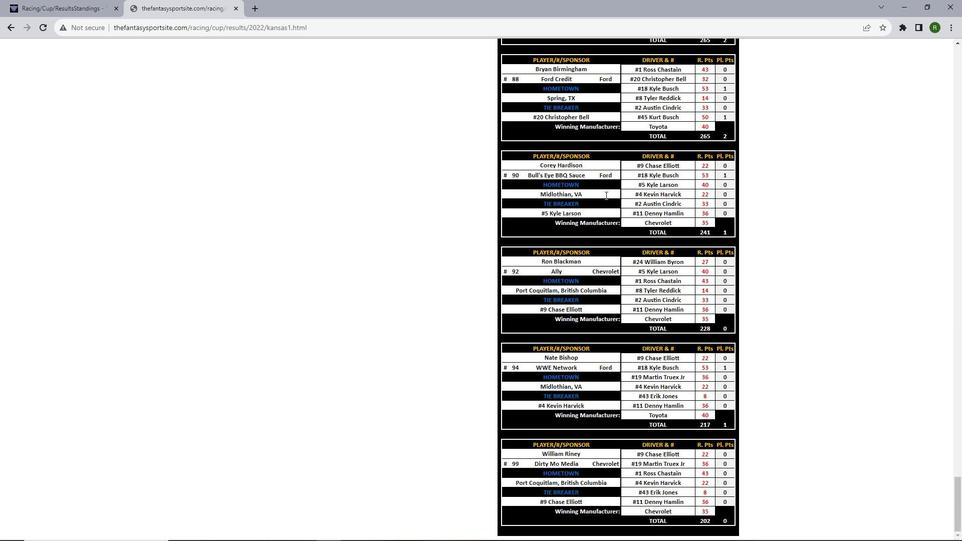
Action: Mouse scrolled (605, 195) with delta (0, 0)
Screenshot: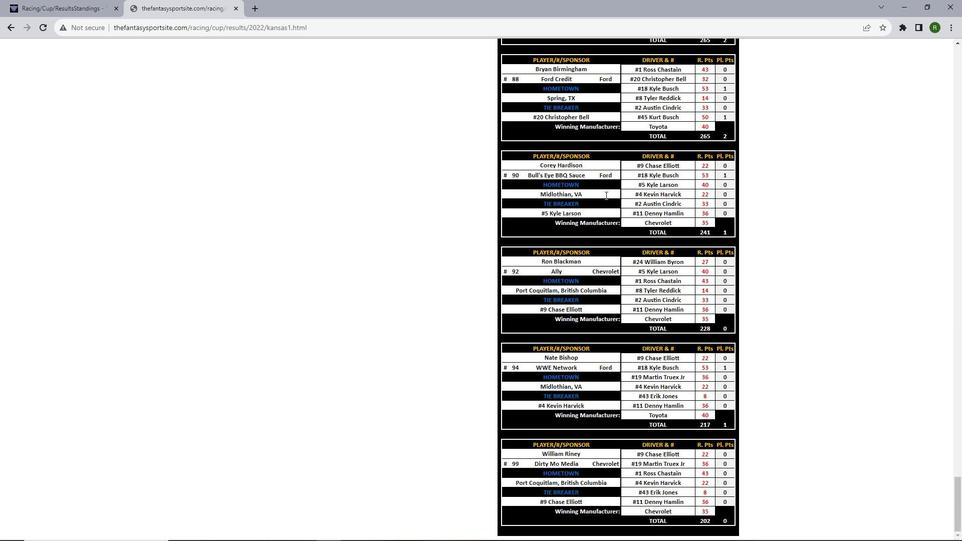 
Action: Mouse scrolled (605, 195) with delta (0, 0)
Screenshot: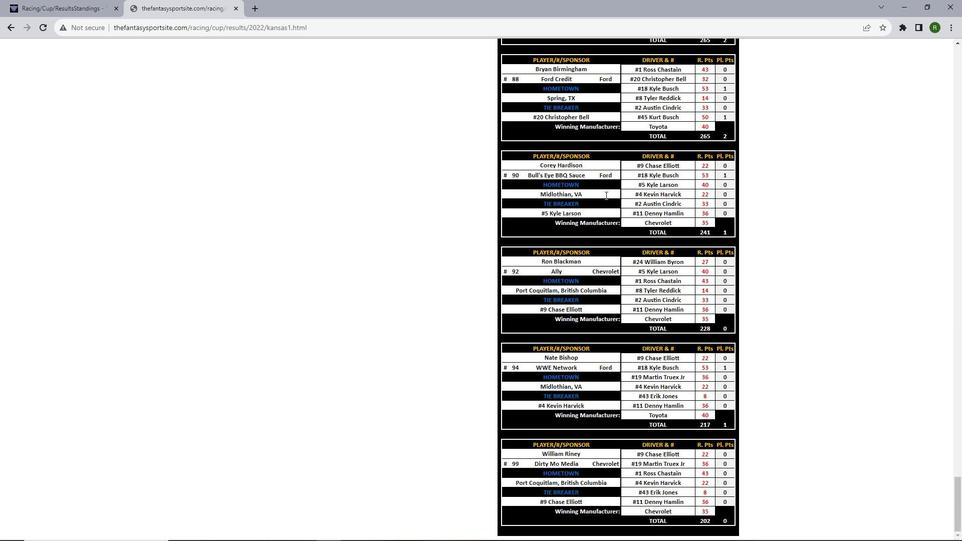 
Action: Mouse scrolled (605, 195) with delta (0, 0)
Screenshot: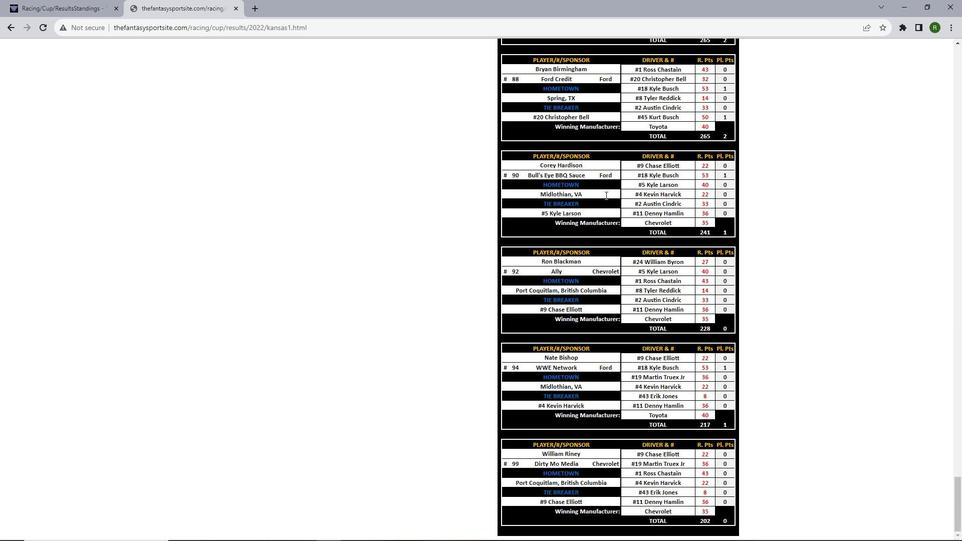 
Action: Mouse scrolled (605, 195) with delta (0, 0)
Screenshot: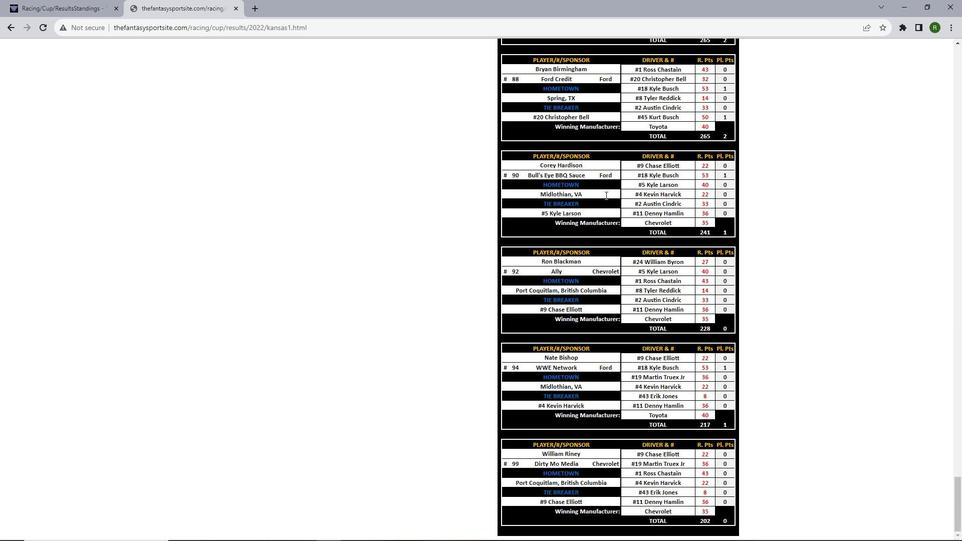 
Action: Mouse scrolled (605, 195) with delta (0, 0)
Screenshot: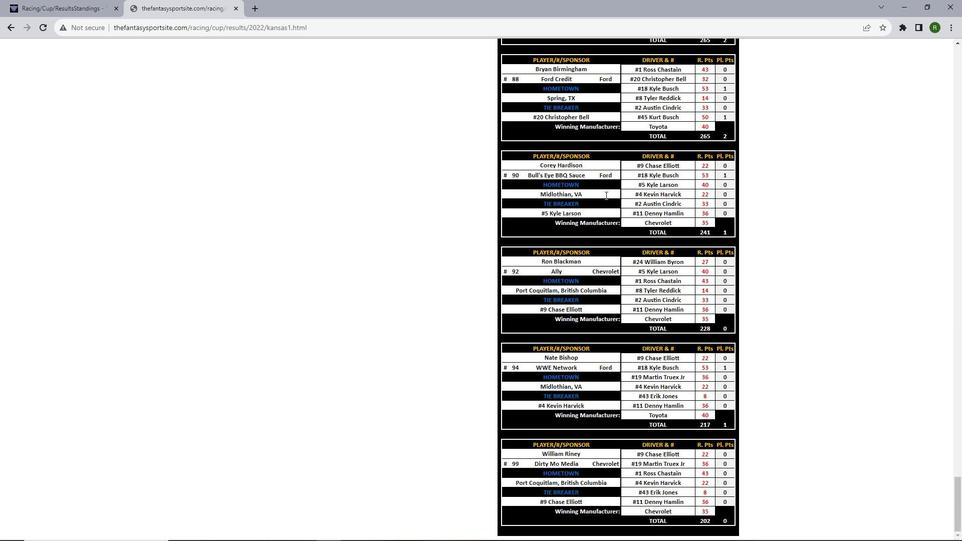 
Action: Mouse scrolled (605, 195) with delta (0, 0)
Screenshot: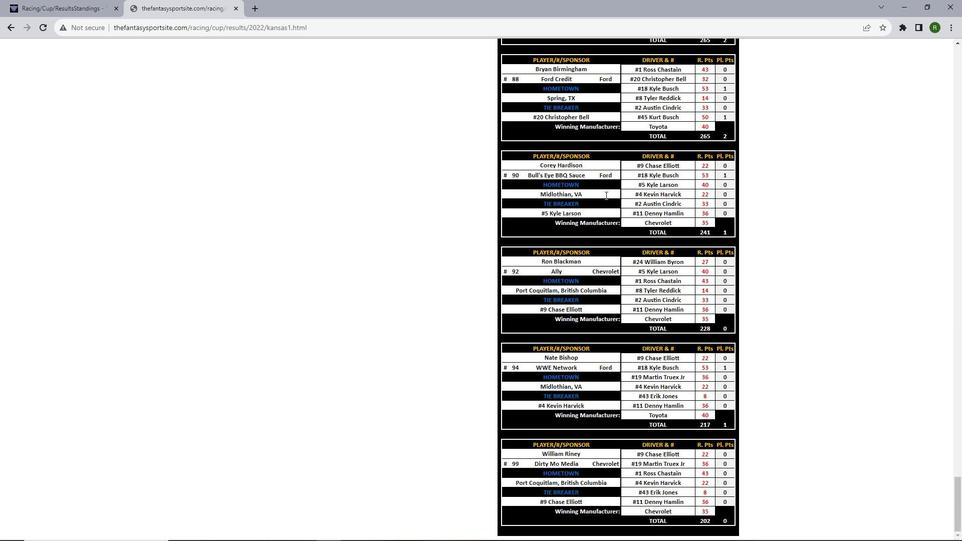 
Action: Mouse scrolled (605, 195) with delta (0, 0)
Screenshot: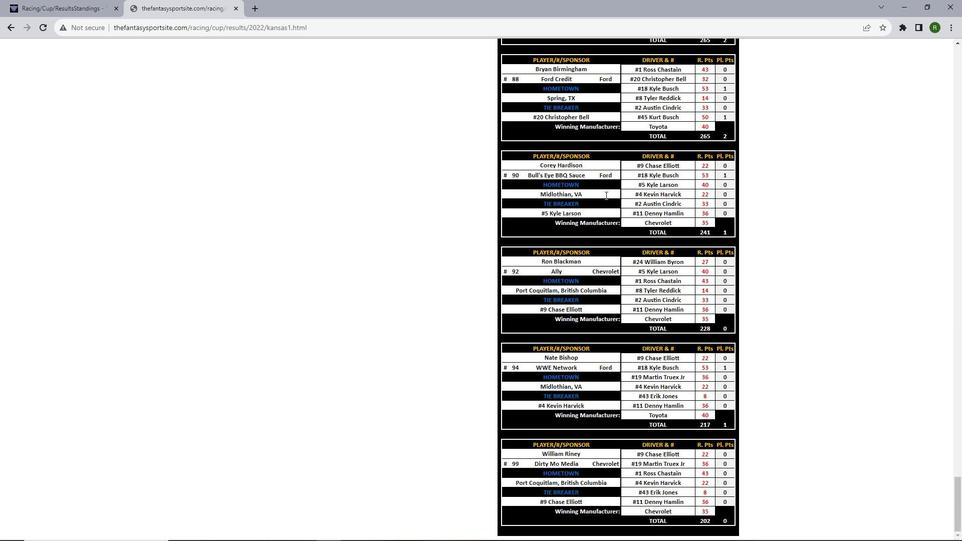 
Action: Mouse scrolled (605, 195) with delta (0, 0)
Screenshot: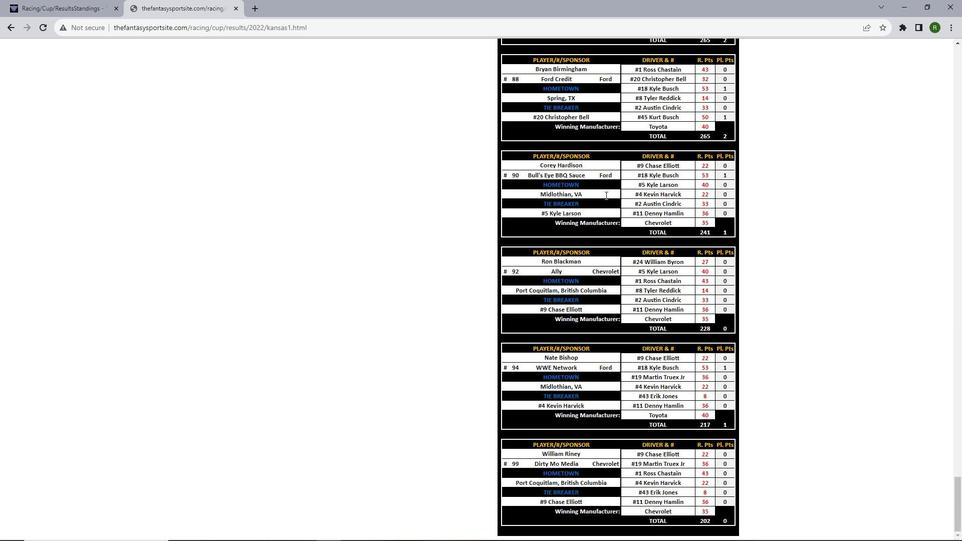 
Action: Mouse scrolled (605, 195) with delta (0, 0)
Screenshot: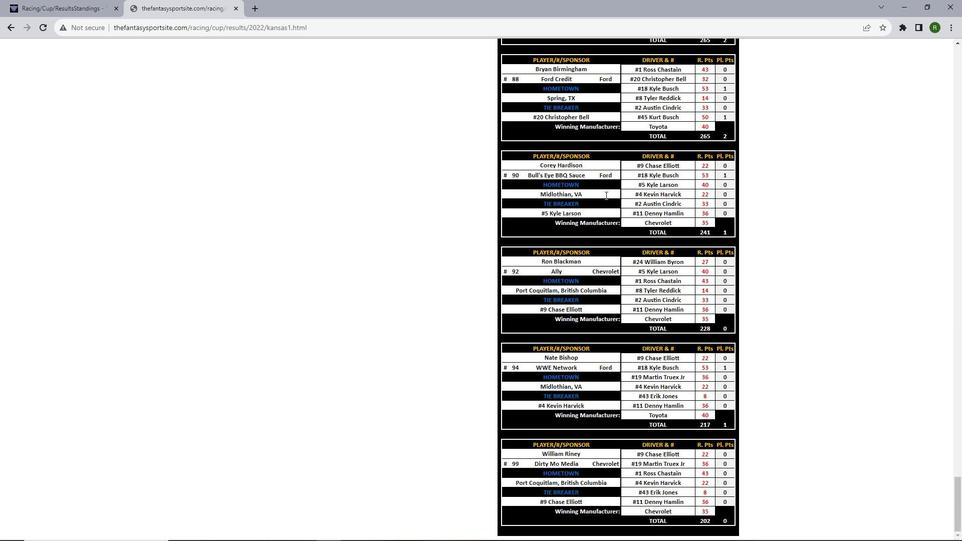
Action: Mouse scrolled (605, 195) with delta (0, 0)
Screenshot: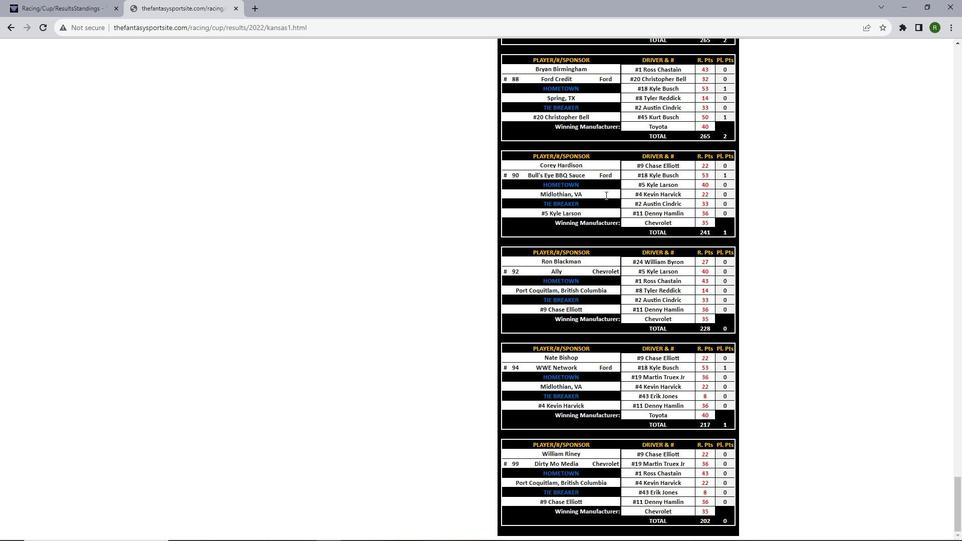 
Action: Mouse scrolled (605, 195) with delta (0, 0)
Screenshot: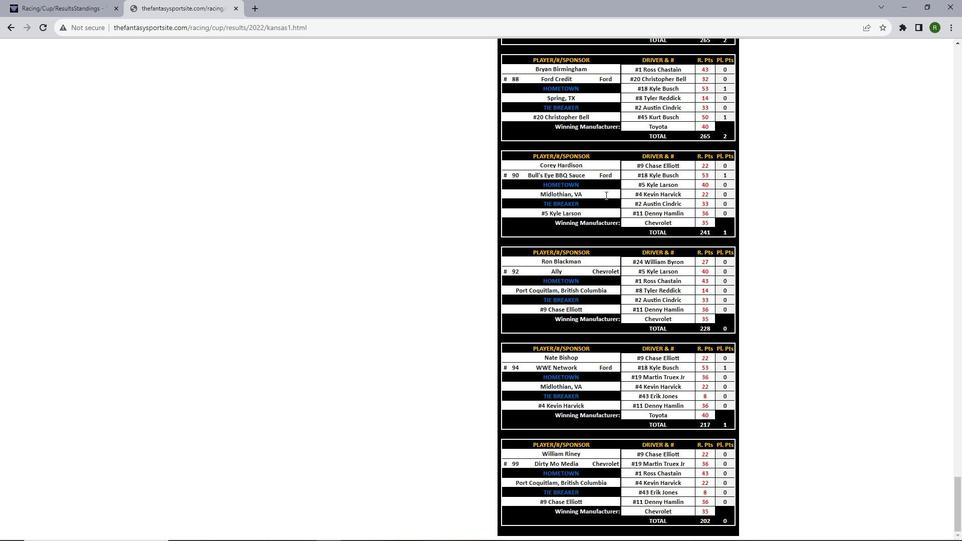 
Action: Mouse scrolled (605, 195) with delta (0, 0)
Screenshot: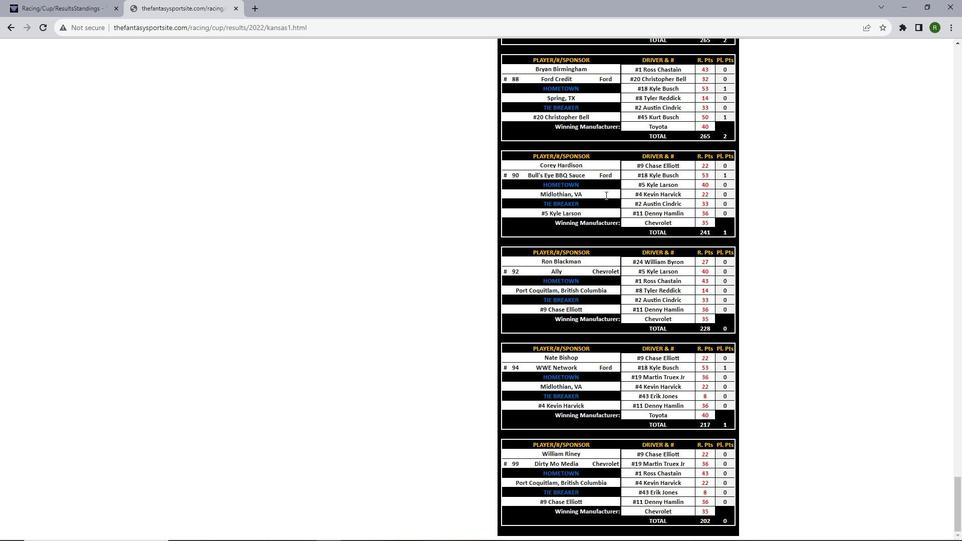 
Action: Mouse scrolled (605, 195) with delta (0, 0)
Screenshot: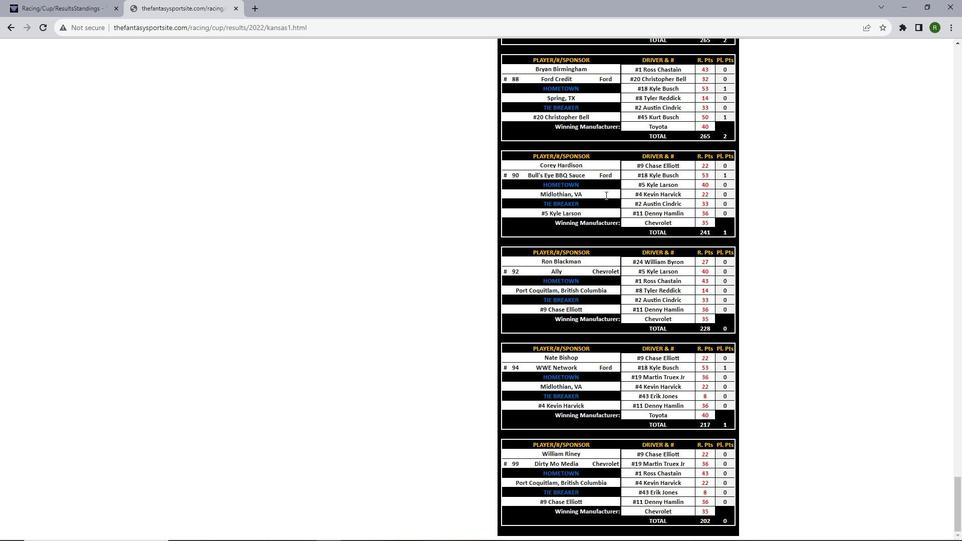 
Action: Mouse scrolled (605, 195) with delta (0, 0)
Screenshot: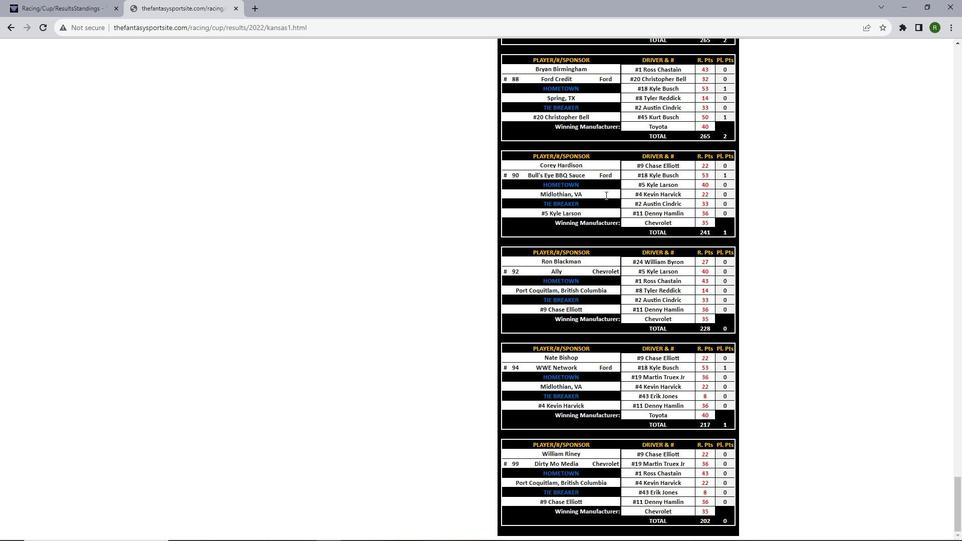 
Action: Mouse scrolled (605, 195) with delta (0, 0)
Screenshot: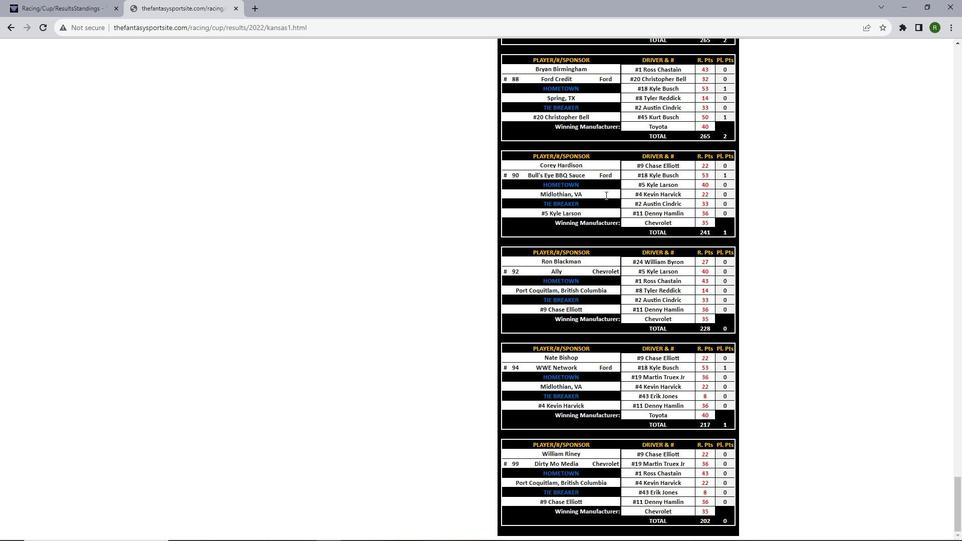 
Action: Mouse scrolled (605, 195) with delta (0, 0)
Screenshot: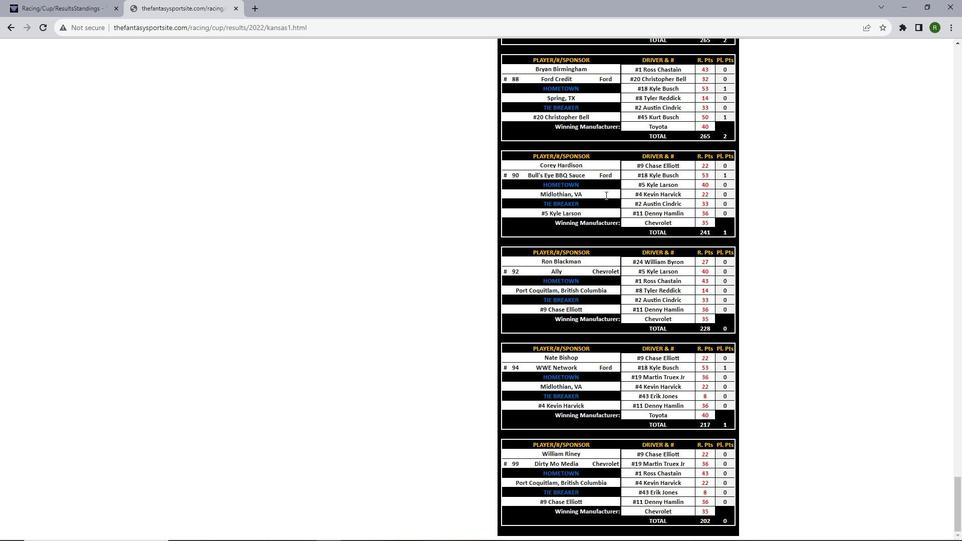 
Action: Mouse scrolled (605, 195) with delta (0, 0)
Screenshot: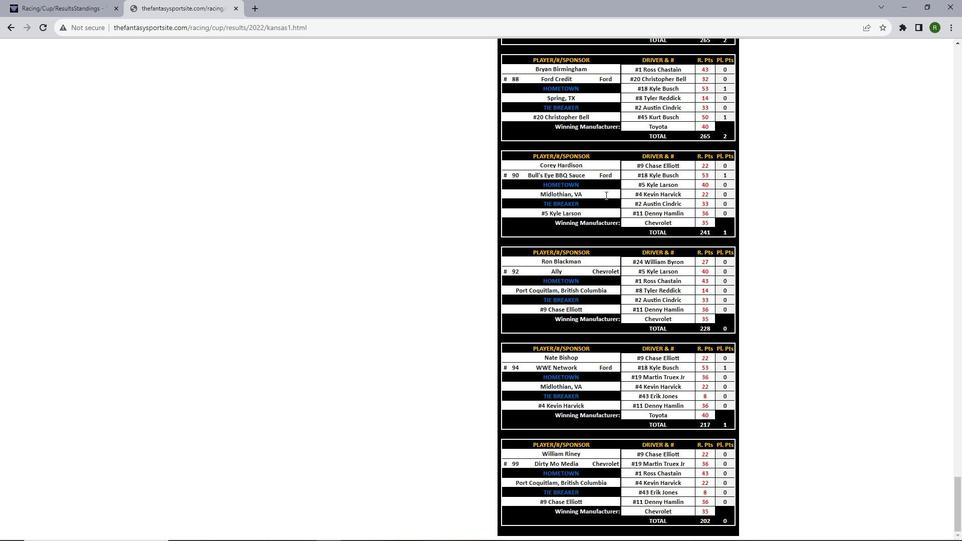 
Action: Mouse scrolled (605, 195) with delta (0, 0)
Screenshot: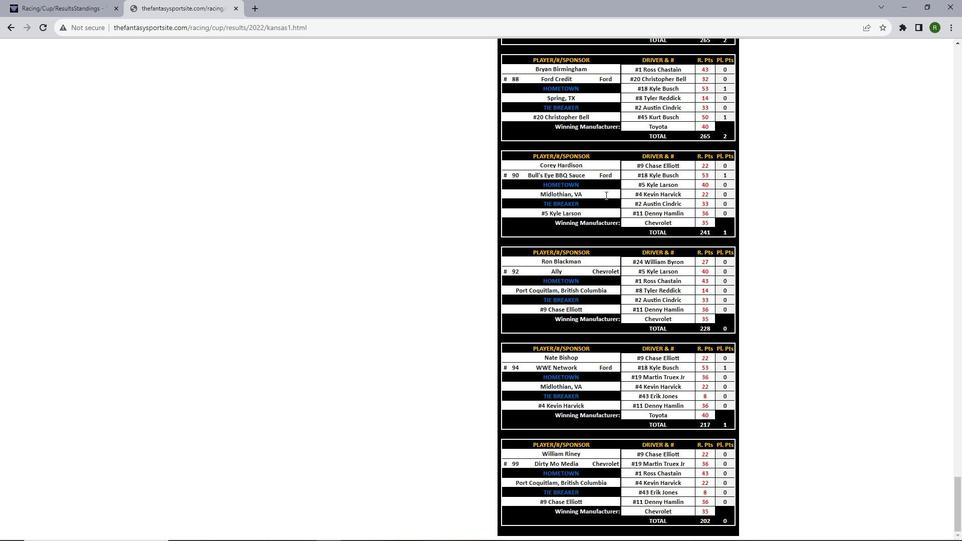 
Action: Mouse scrolled (605, 195) with delta (0, 0)
Screenshot: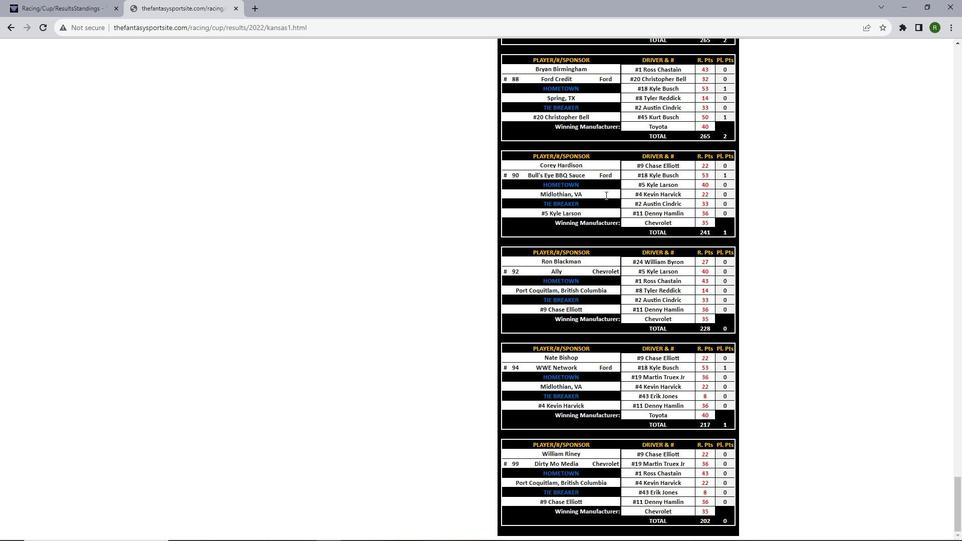 
Action: Mouse scrolled (605, 195) with delta (0, 0)
Screenshot: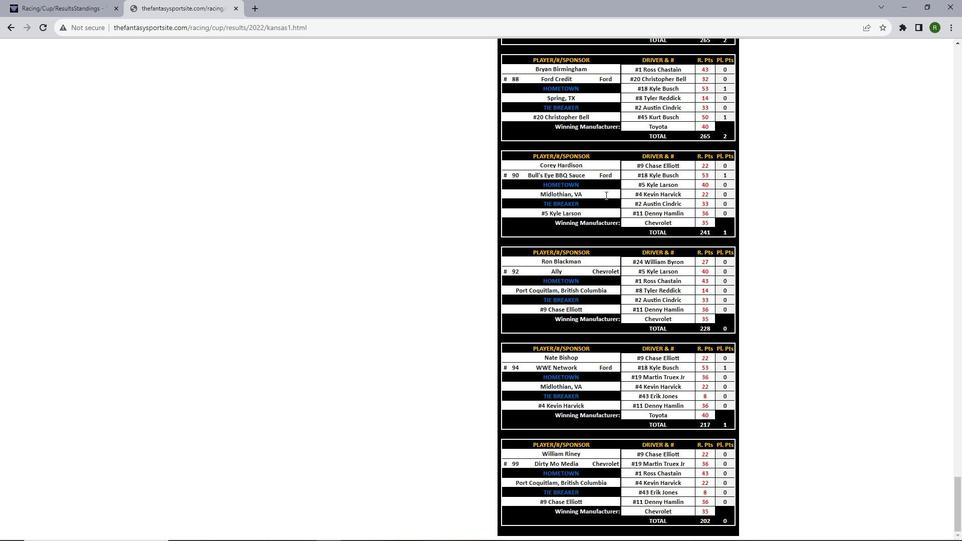 
Action: Mouse scrolled (605, 195) with delta (0, 0)
Screenshot: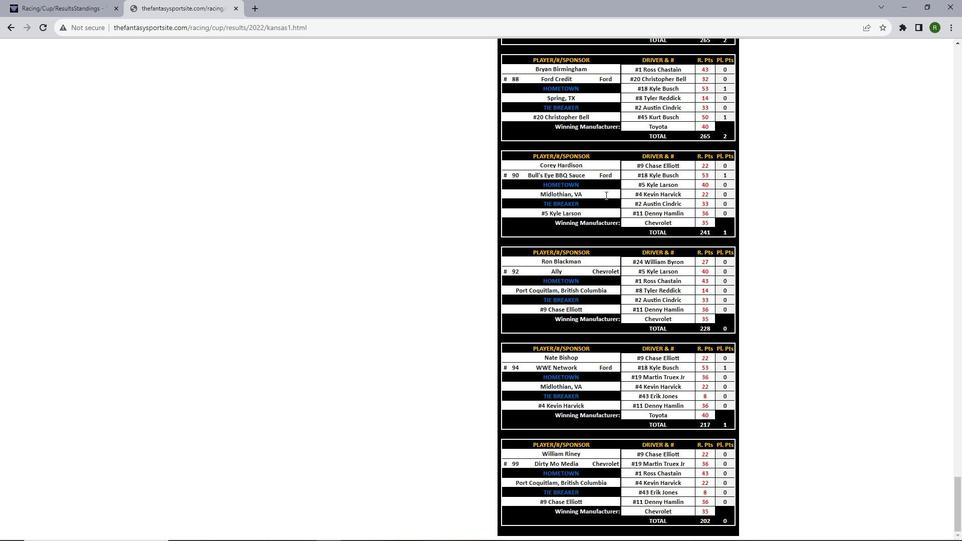 
Action: Mouse scrolled (605, 195) with delta (0, 0)
Screenshot: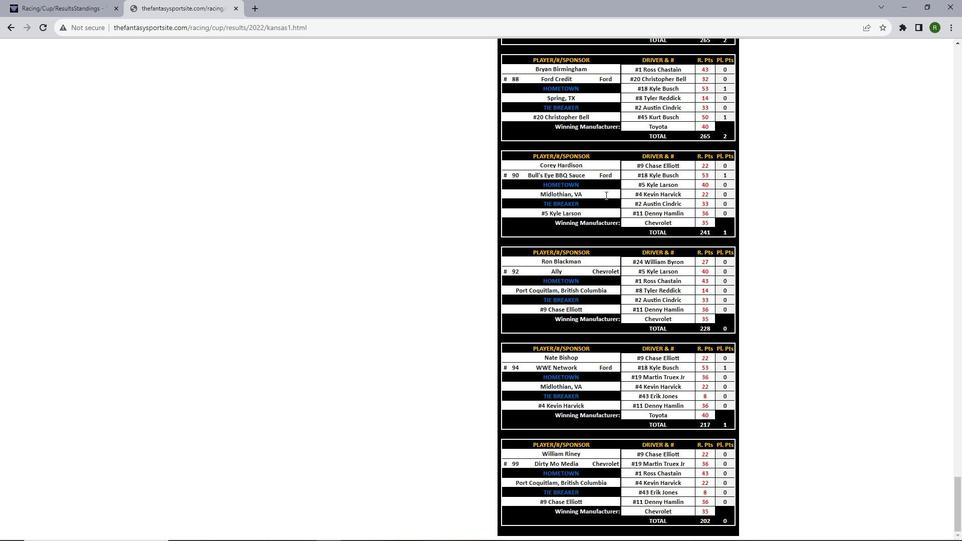 
Action: Mouse scrolled (605, 195) with delta (0, 0)
Screenshot: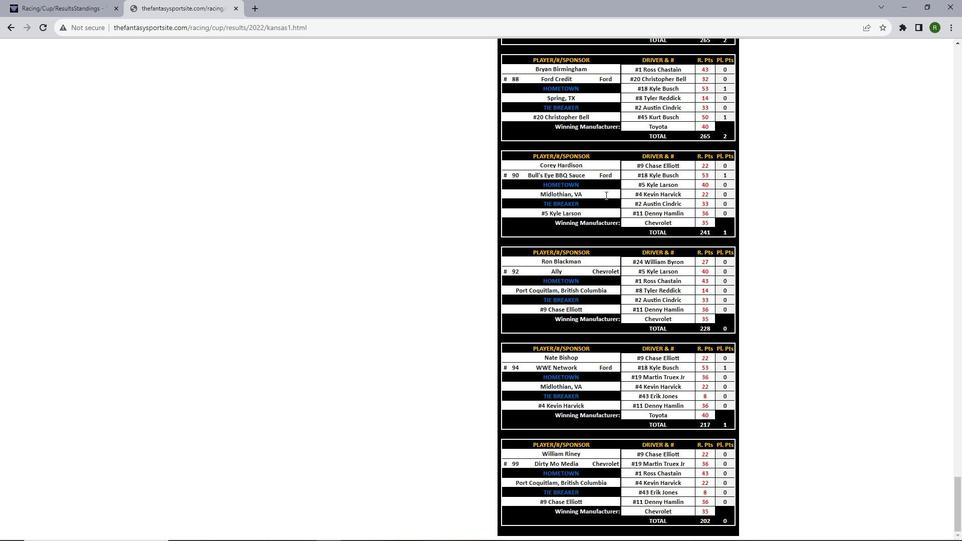 
Action: Mouse scrolled (605, 195) with delta (0, 0)
Screenshot: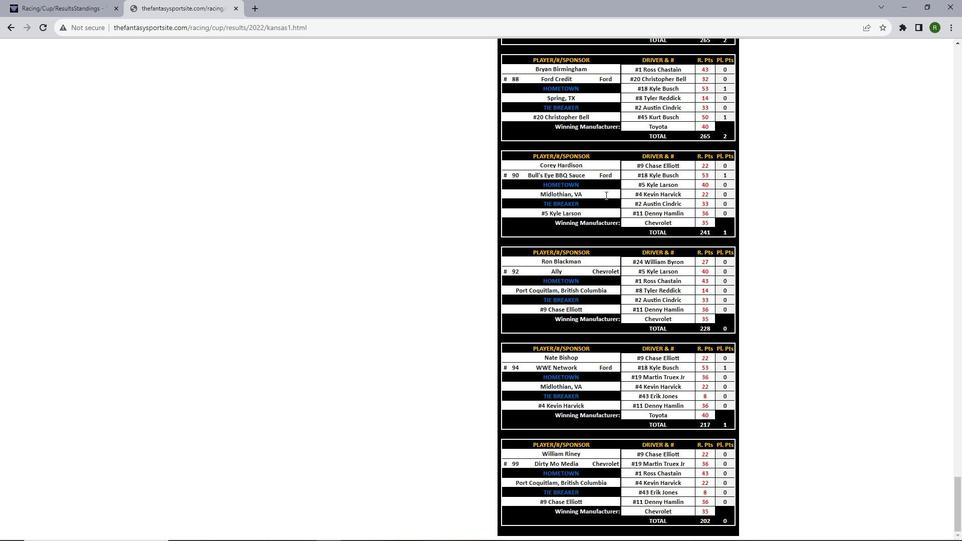 
Action: Mouse scrolled (605, 195) with delta (0, 0)
Screenshot: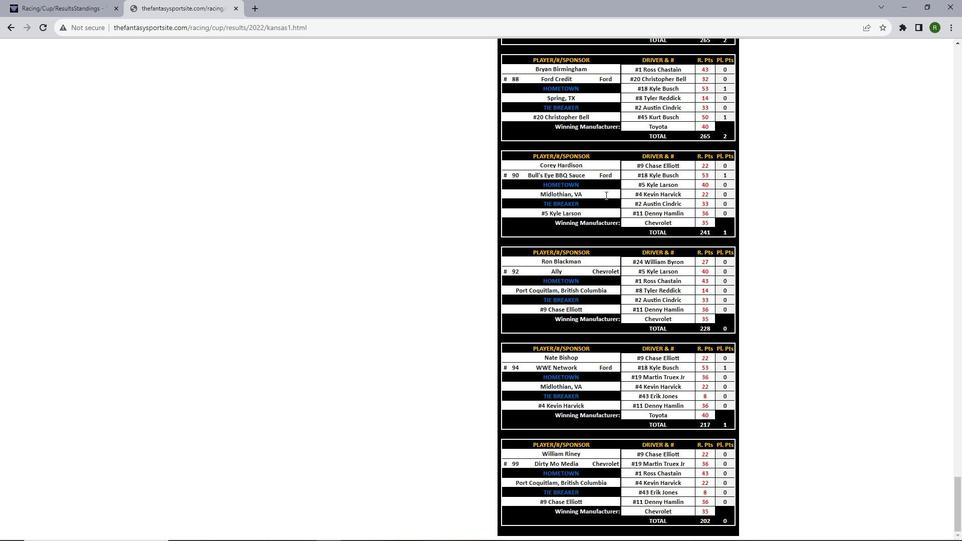 
Action: Mouse scrolled (605, 195) with delta (0, 0)
Screenshot: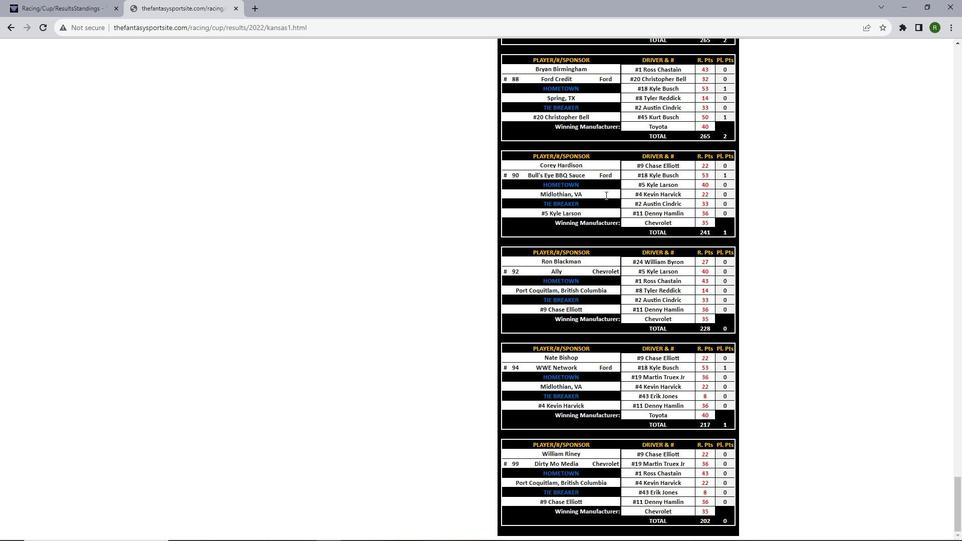 
Action: Mouse scrolled (605, 195) with delta (0, 0)
Screenshot: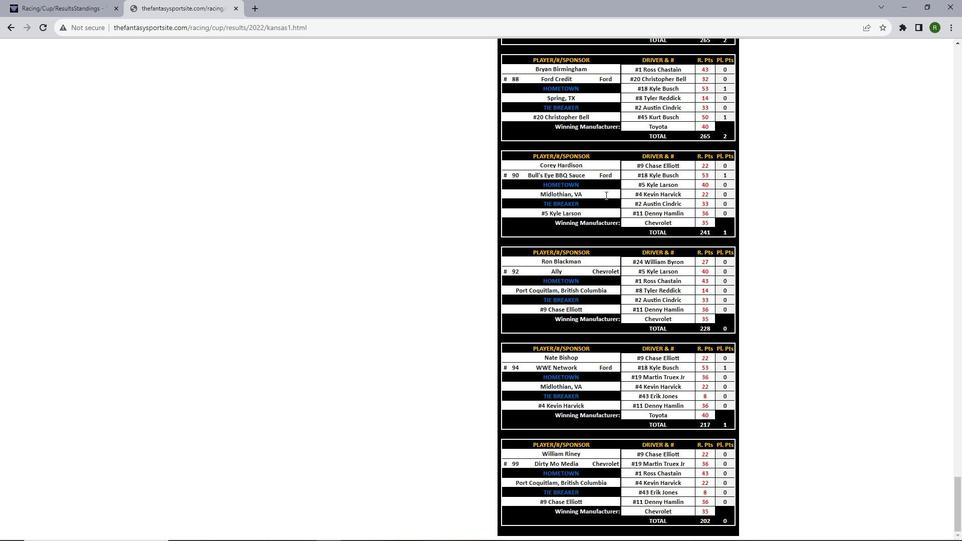 
Action: Mouse scrolled (605, 195) with delta (0, 0)
Screenshot: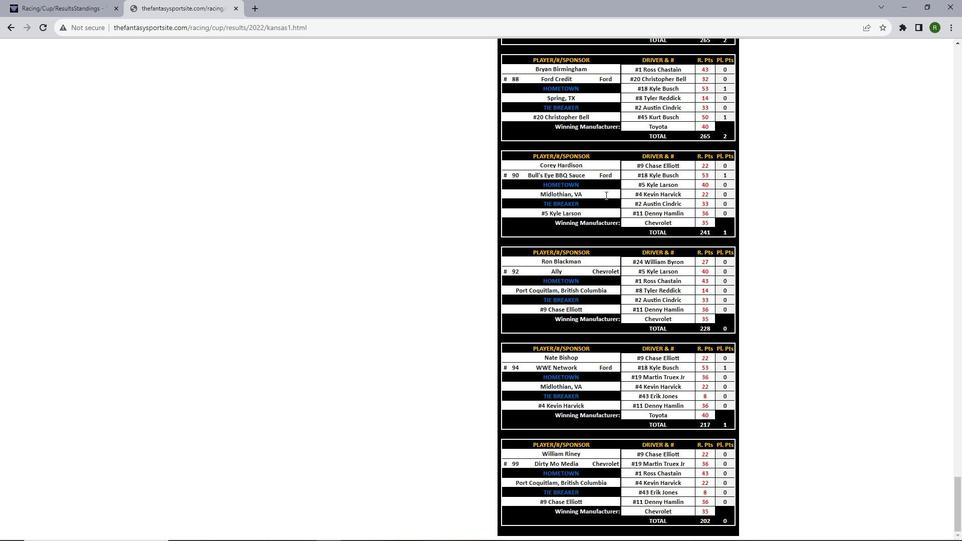
Action: Mouse scrolled (605, 195) with delta (0, 0)
Screenshot: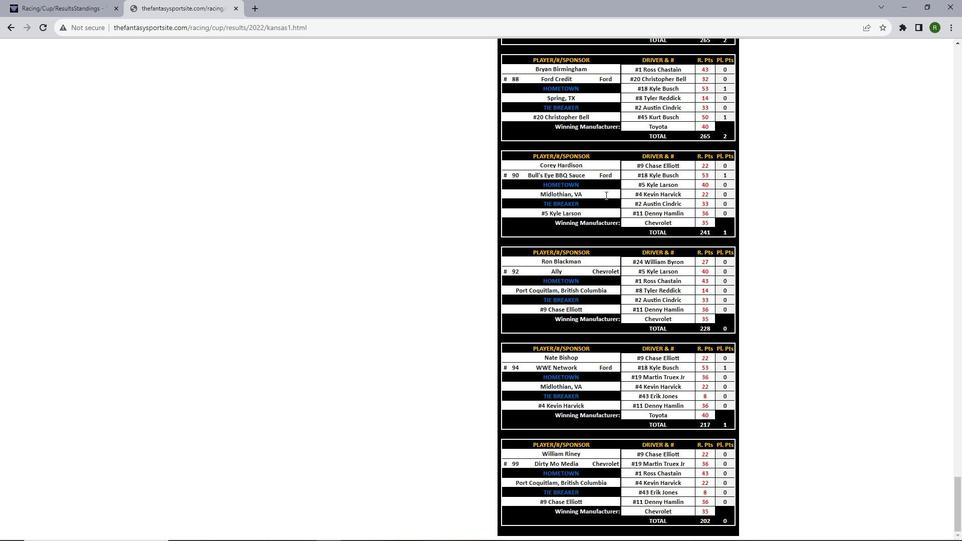 
Action: Mouse scrolled (605, 195) with delta (0, 0)
Screenshot: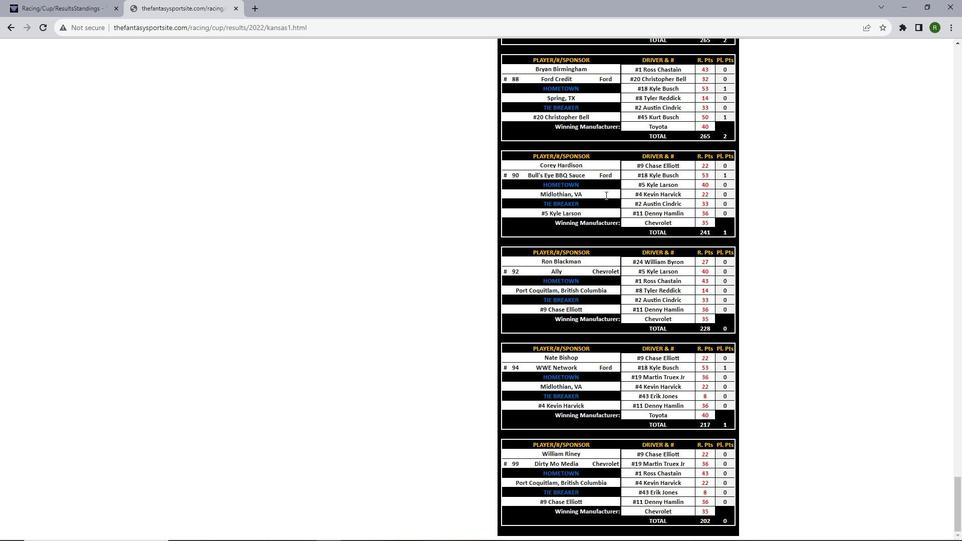 
Action: Mouse scrolled (605, 195) with delta (0, 0)
Screenshot: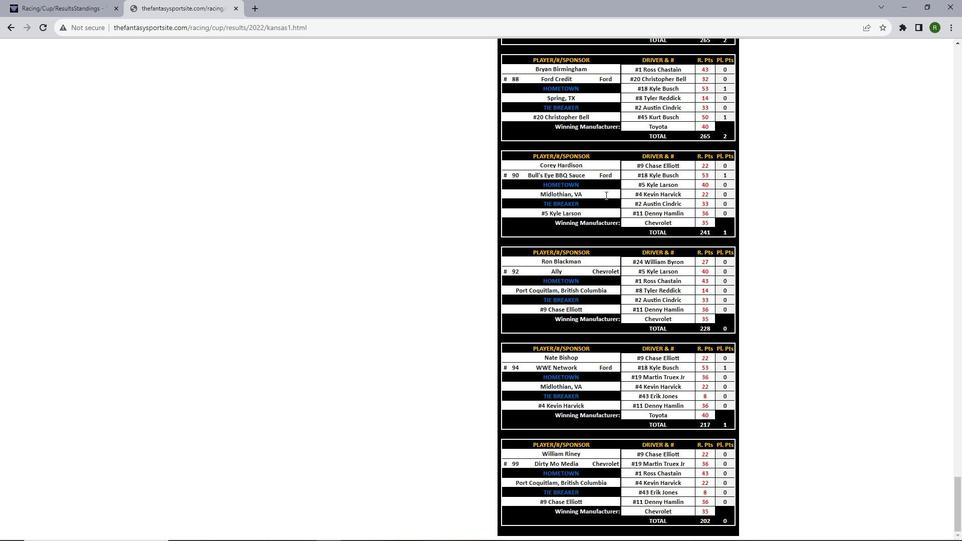 
Action: Mouse scrolled (605, 195) with delta (0, 0)
Screenshot: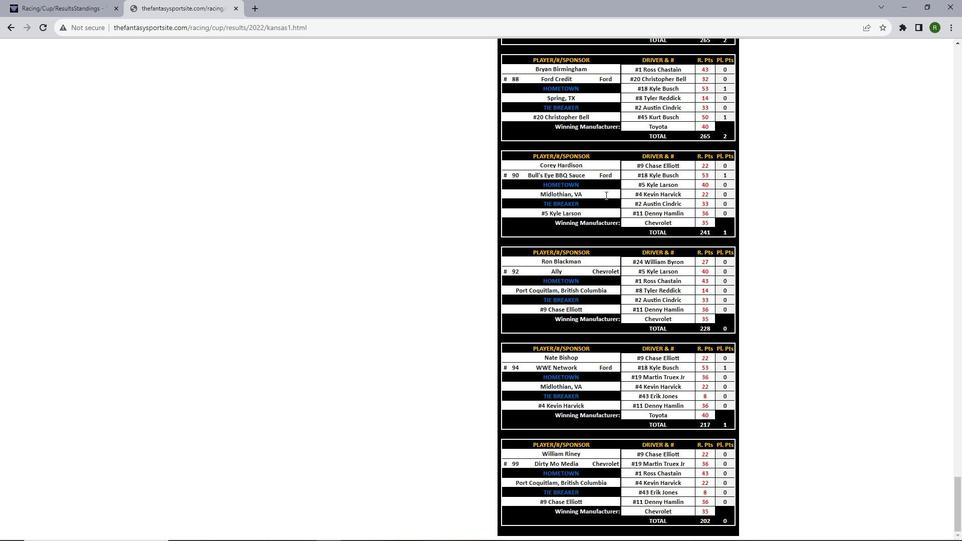 
Action: Mouse scrolled (605, 195) with delta (0, 0)
Screenshot: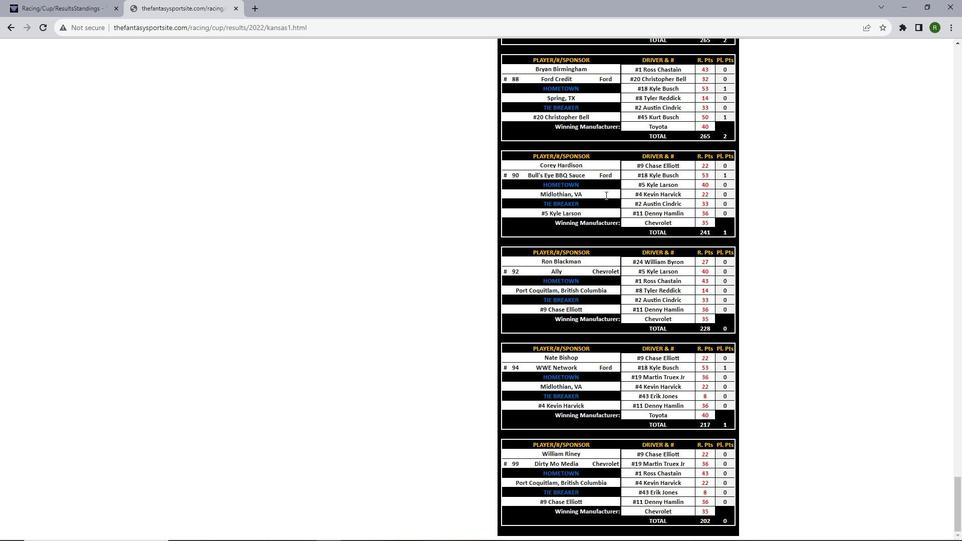 
